 Task: Compose an email with the signature Gabriella Robinson with the subject Request for a podcast and the message I would like to request a meeting to discuss the progress of the project. from softage.1@softage.net to softage.7@softage.net,  softage.1@softage.net and softage.8@softage.net with CC to softage.9@softage.net with an attached document Code_of_conduct.pdf, insert an emoji of sad face Send the email
Action: Mouse moved to (515, 678)
Screenshot: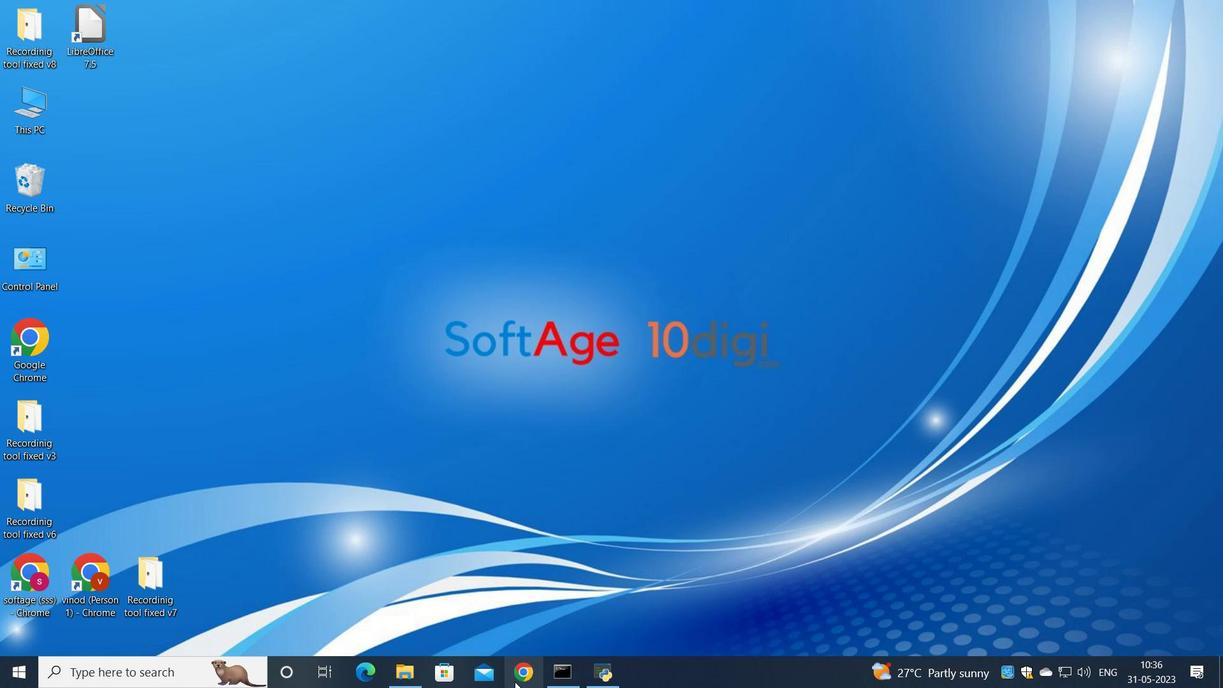 
Action: Mouse pressed left at (515, 678)
Screenshot: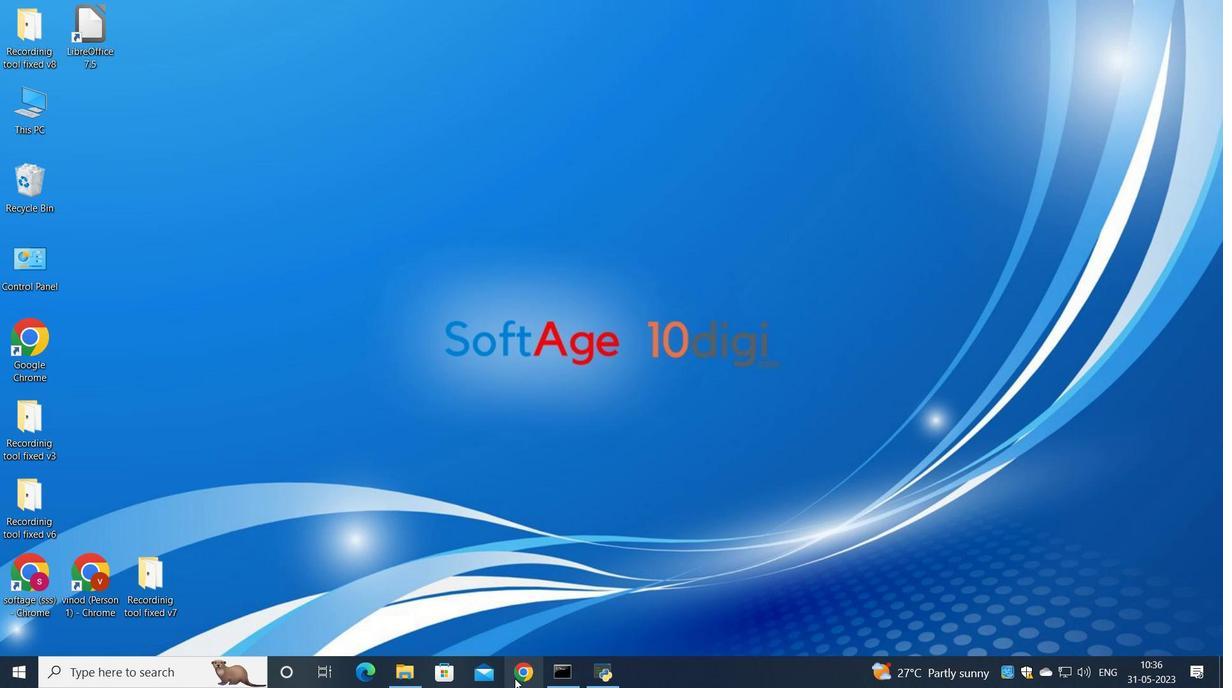 
Action: Mouse moved to (514, 395)
Screenshot: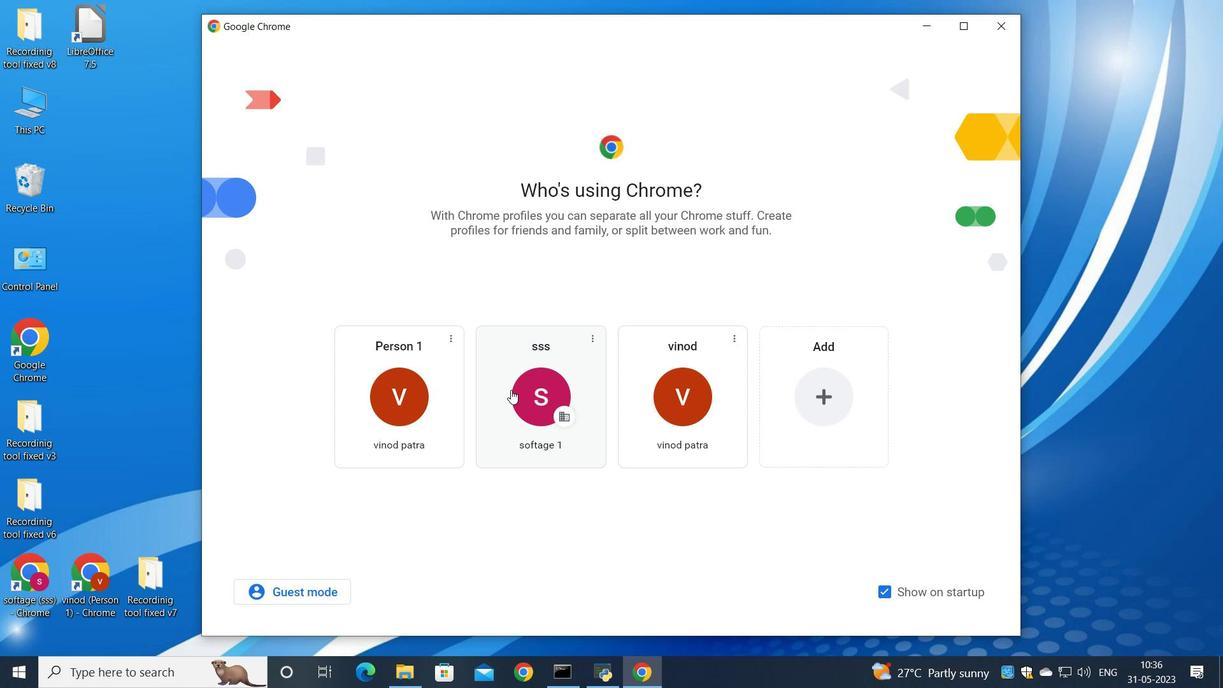 
Action: Mouse pressed left at (514, 395)
Screenshot: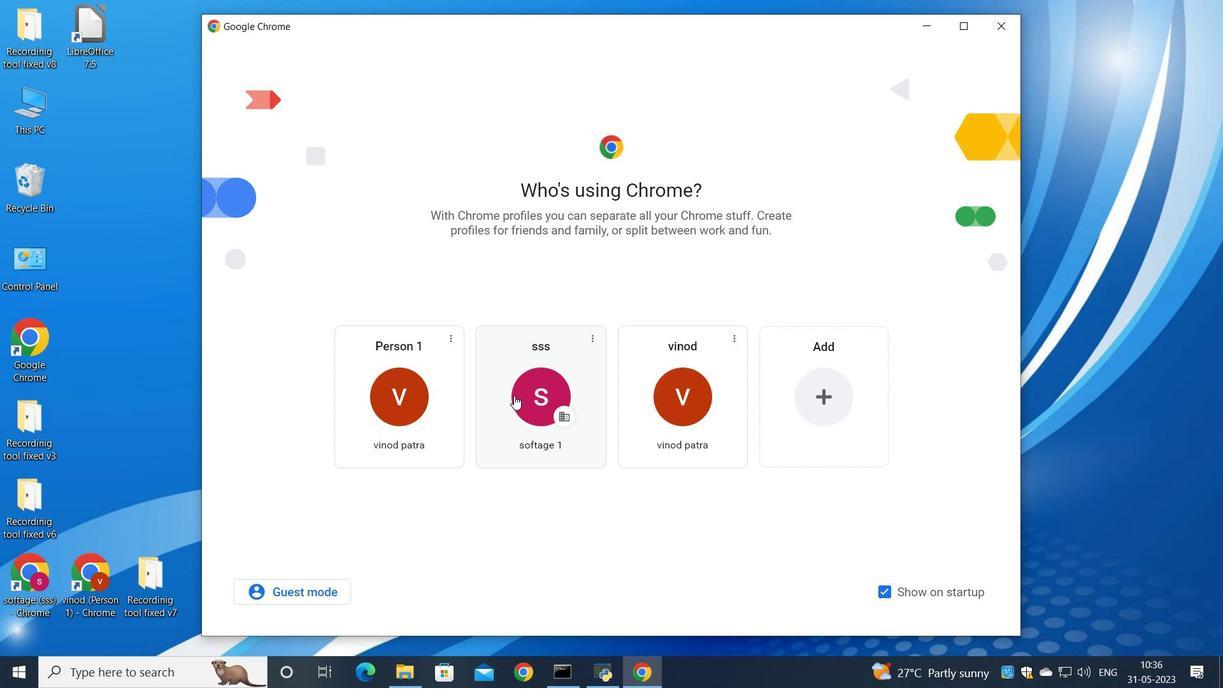 
Action: Mouse moved to (1071, 82)
Screenshot: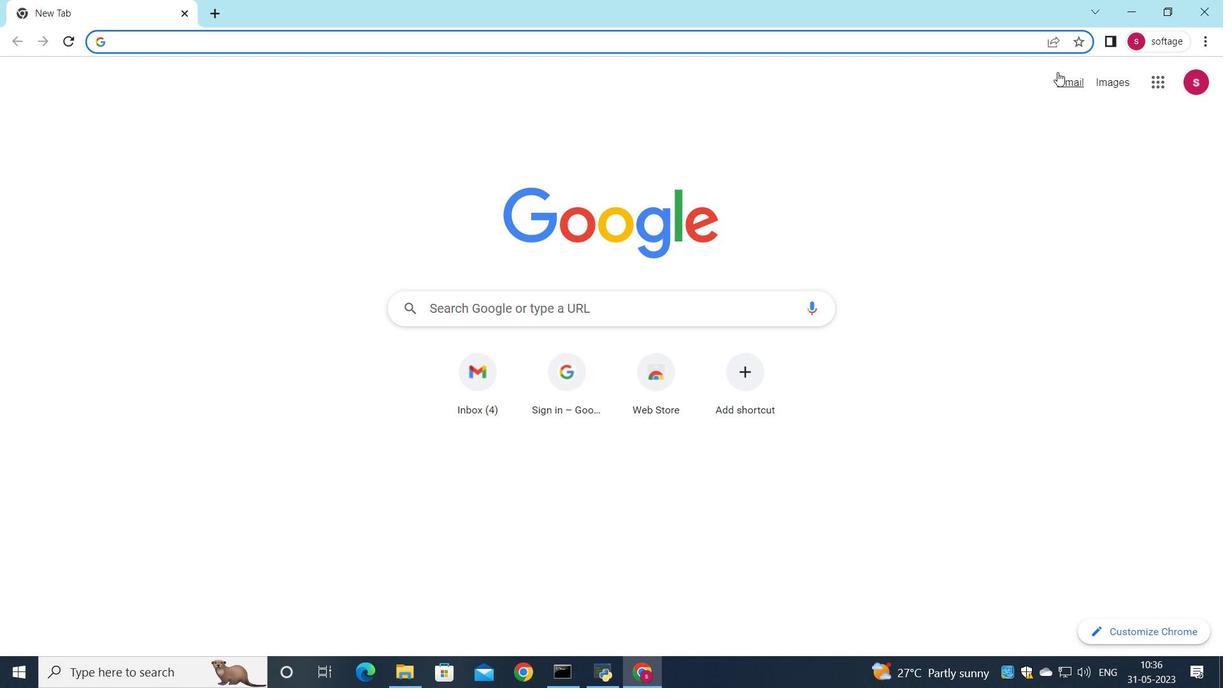
Action: Mouse pressed left at (1071, 82)
Screenshot: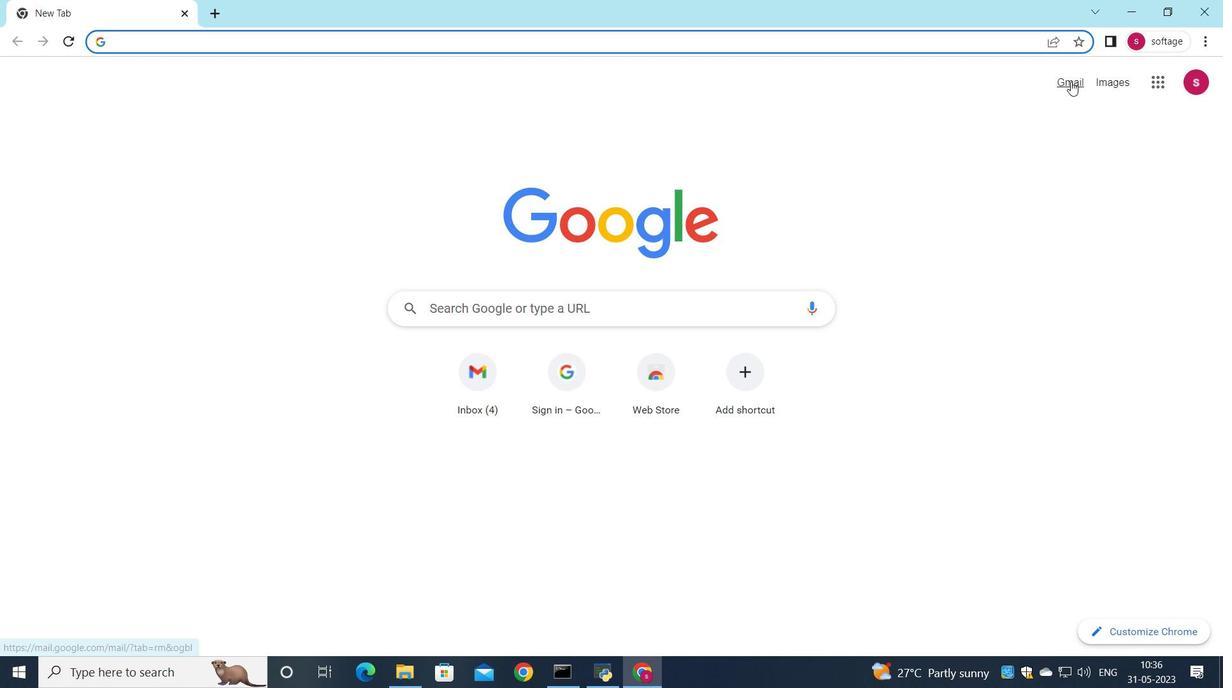 
Action: Mouse moved to (1048, 108)
Screenshot: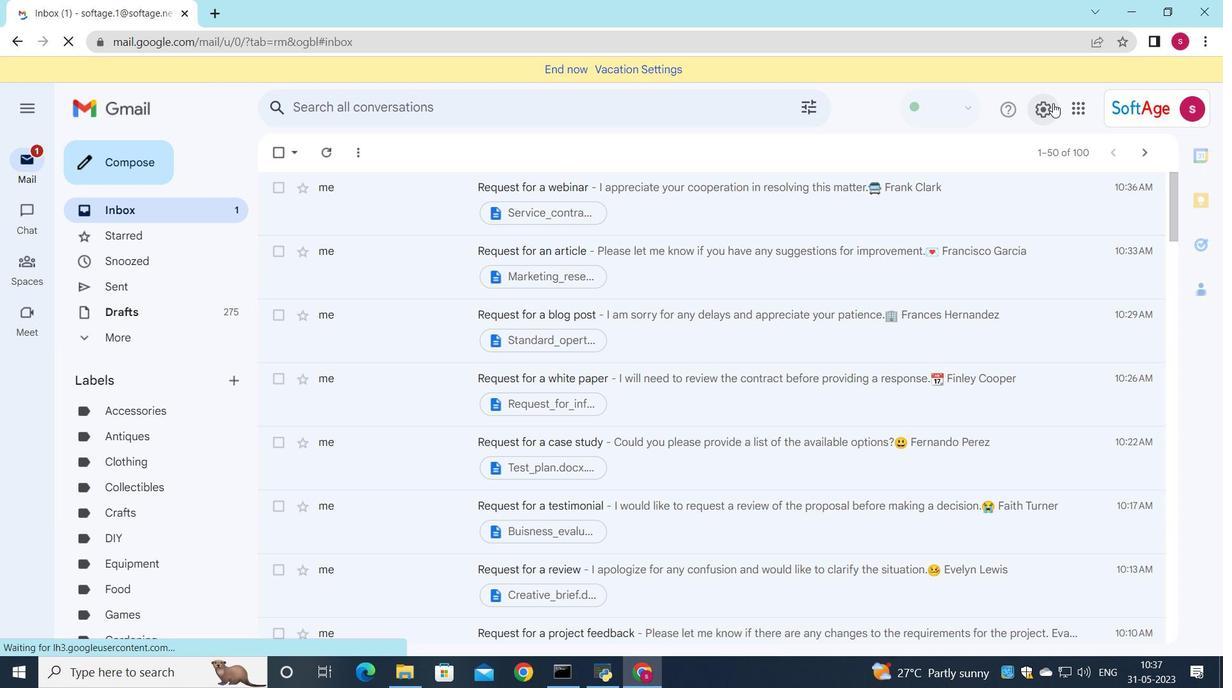 
Action: Mouse pressed left at (1048, 108)
Screenshot: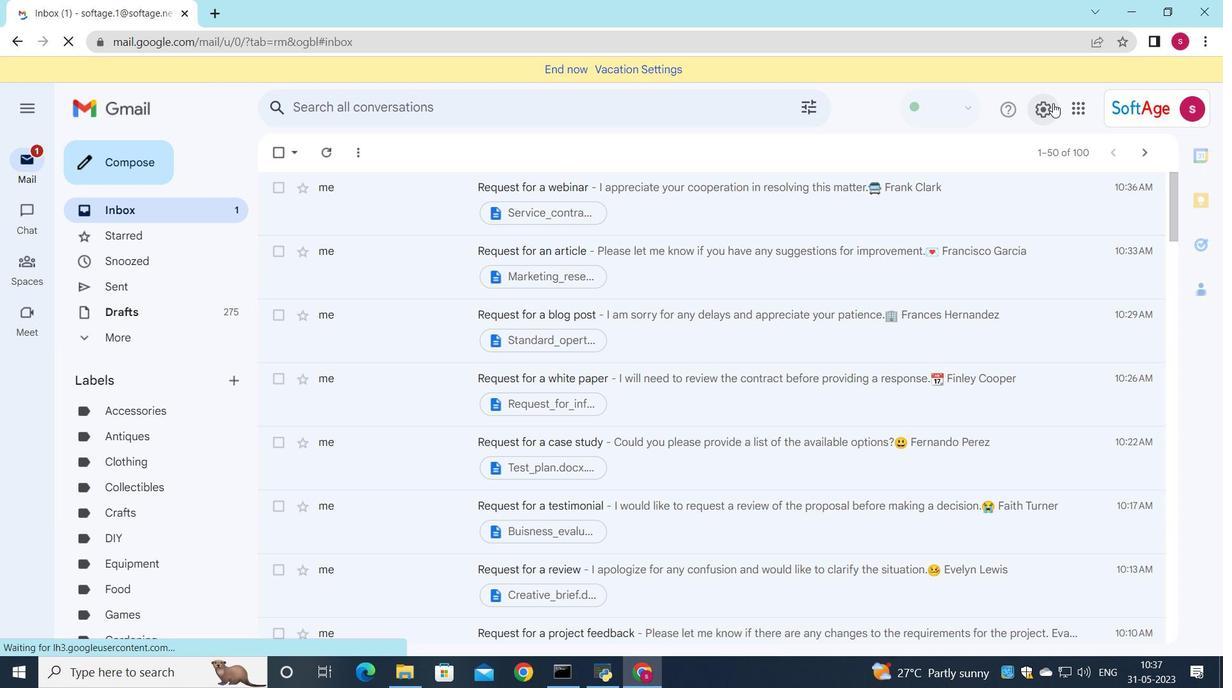 
Action: Mouse moved to (1041, 191)
Screenshot: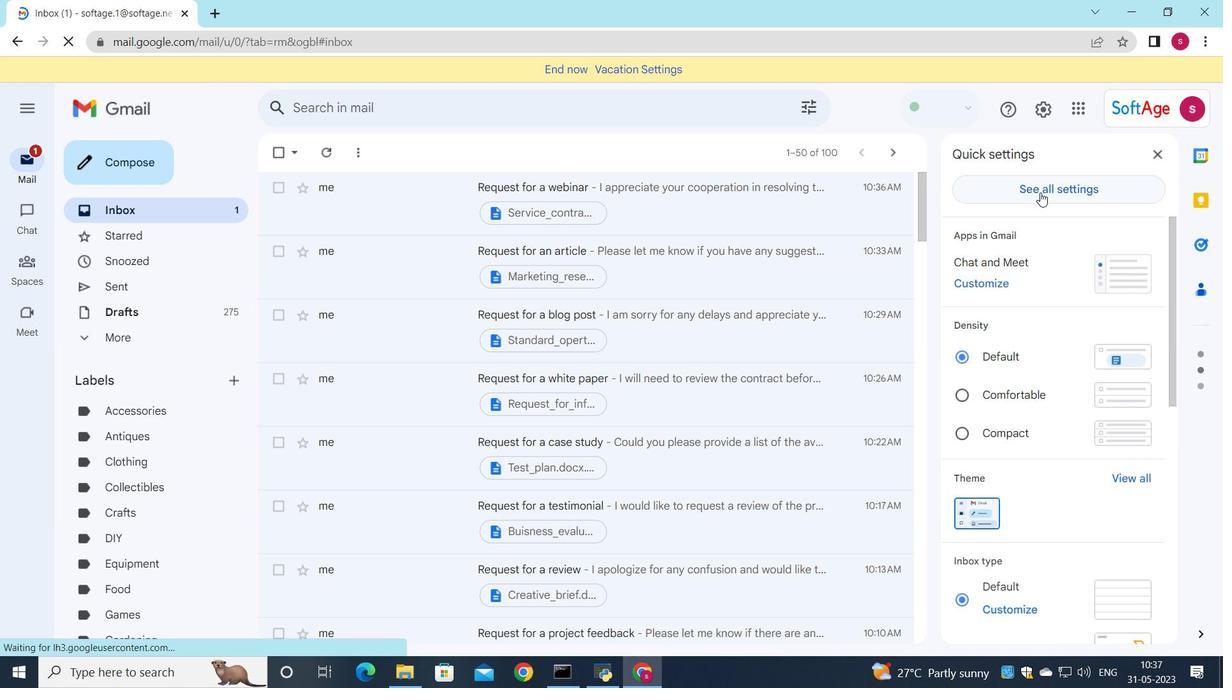 
Action: Mouse pressed left at (1041, 191)
Screenshot: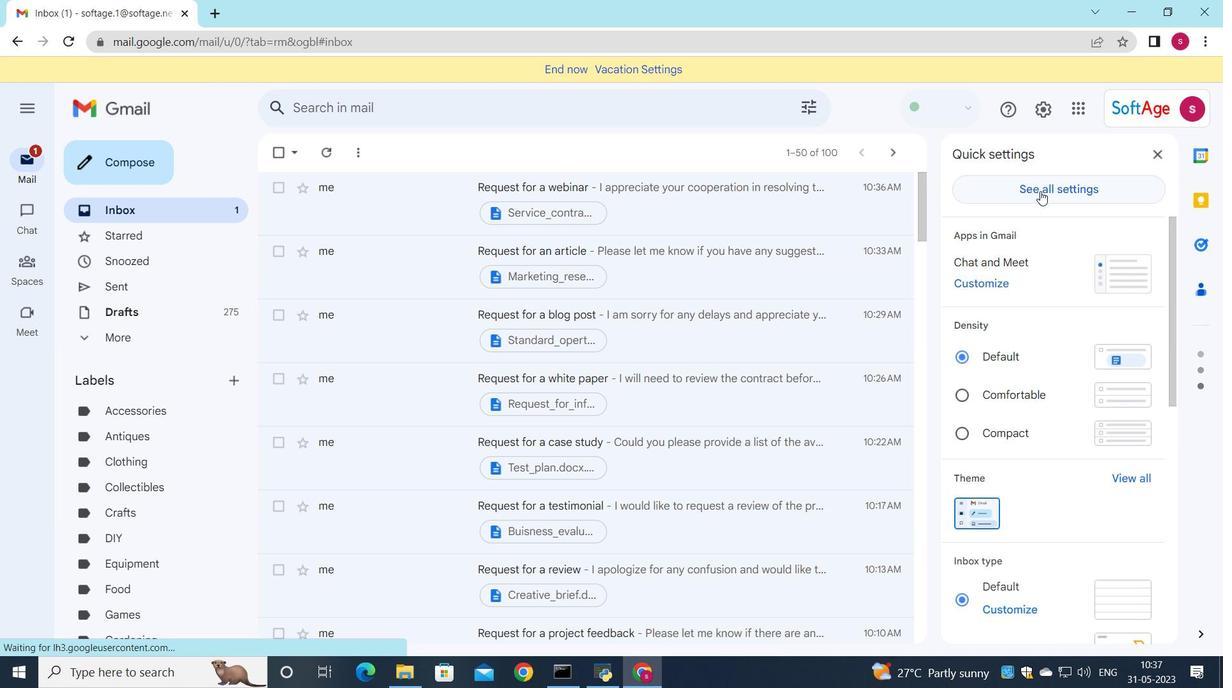 
Action: Mouse moved to (753, 259)
Screenshot: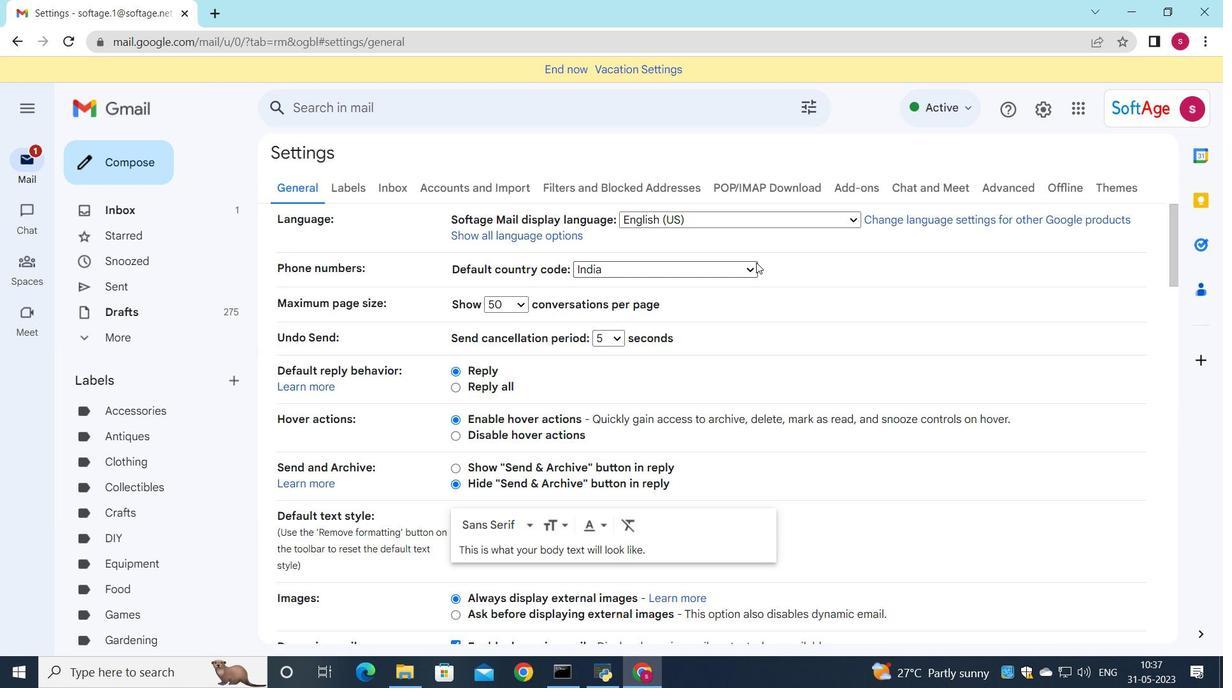 
Action: Mouse scrolled (753, 259) with delta (0, 0)
Screenshot: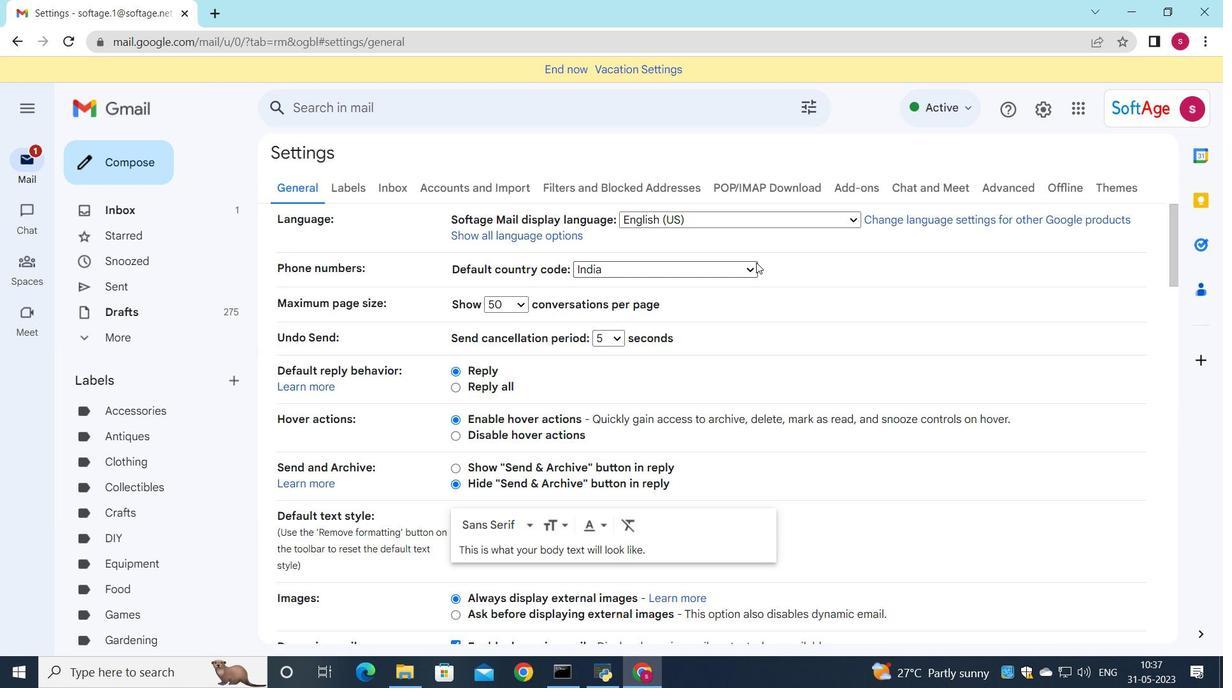 
Action: Mouse scrolled (753, 259) with delta (0, 0)
Screenshot: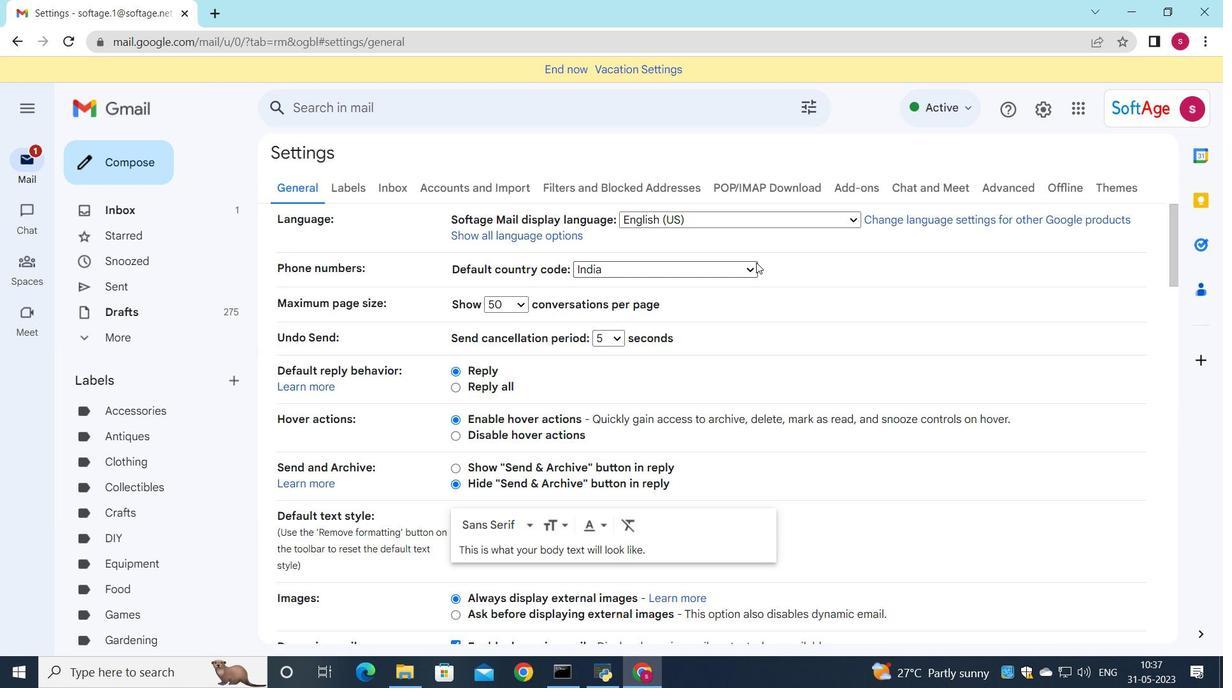 
Action: Mouse scrolled (753, 259) with delta (0, 0)
Screenshot: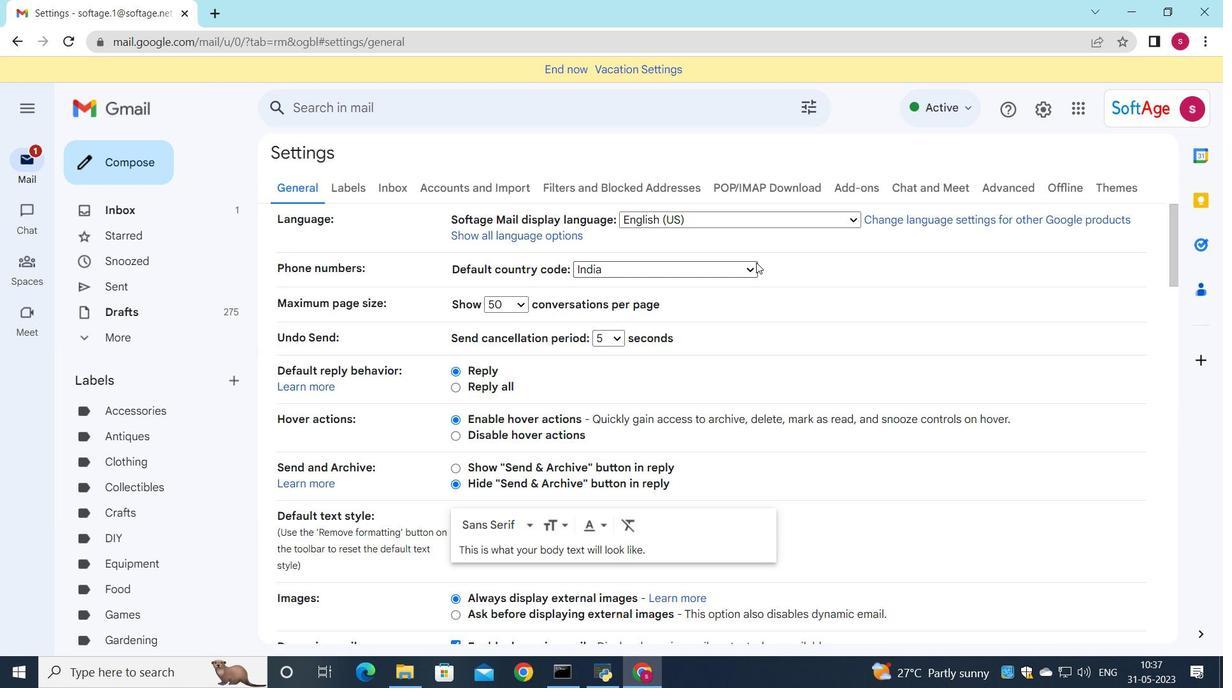 
Action: Mouse moved to (753, 259)
Screenshot: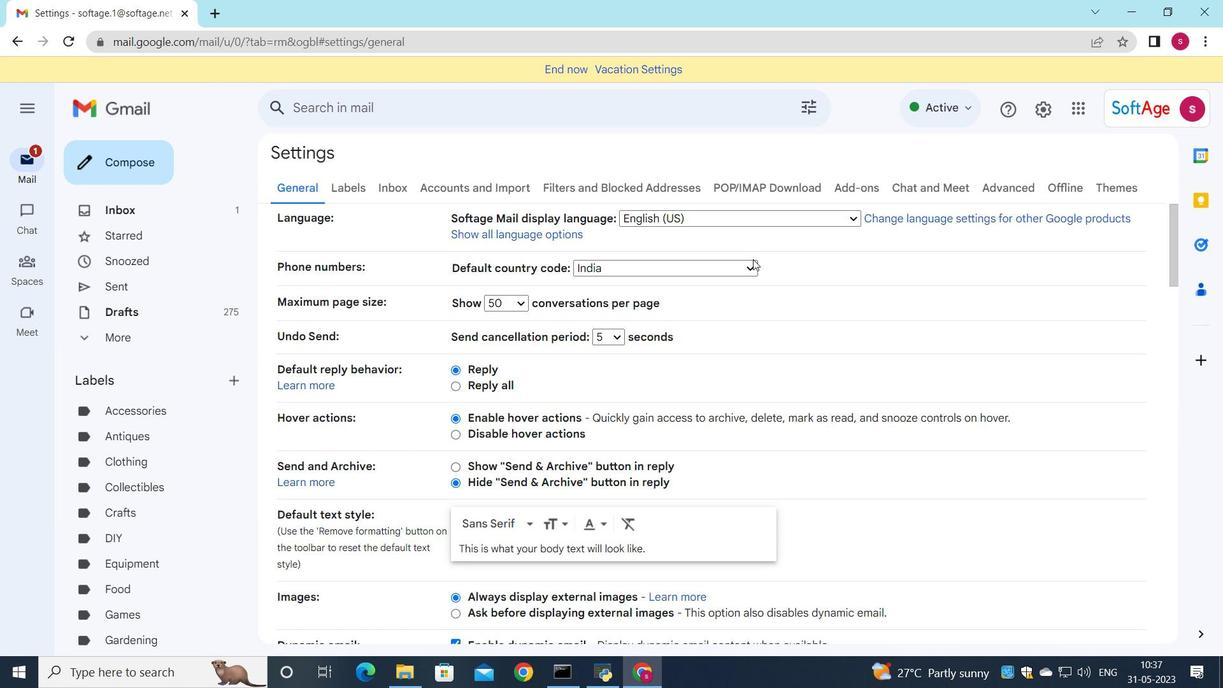 
Action: Mouse scrolled (753, 259) with delta (0, 0)
Screenshot: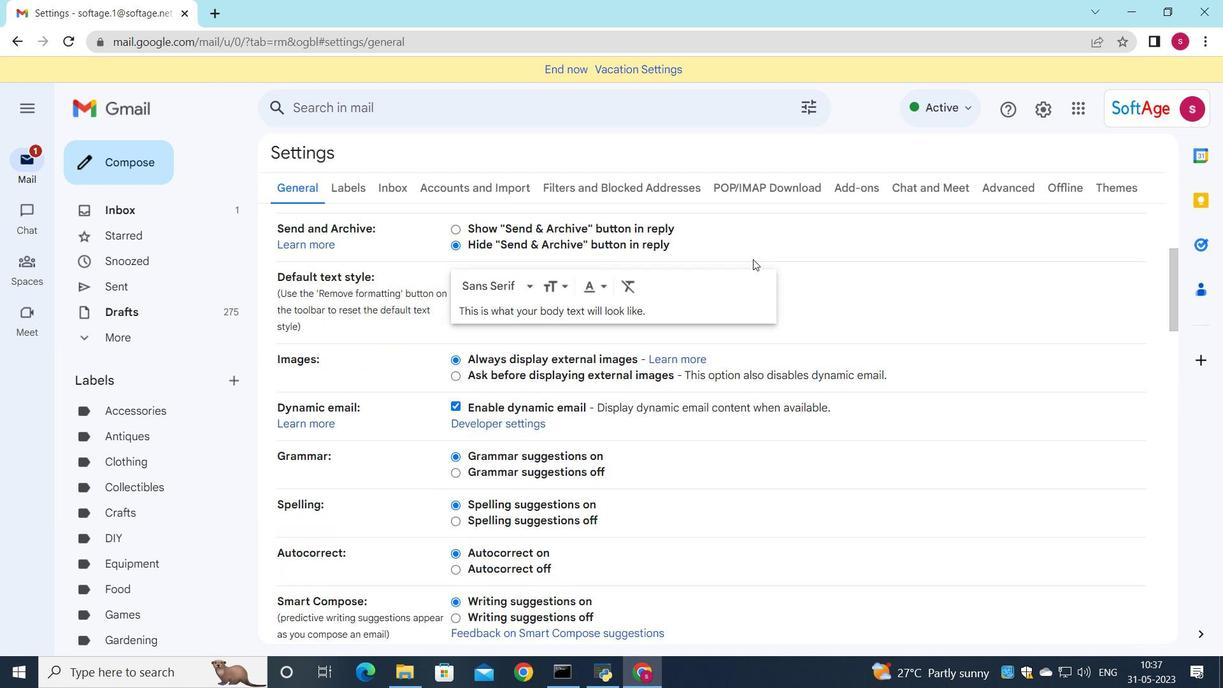 
Action: Mouse scrolled (753, 259) with delta (0, 0)
Screenshot: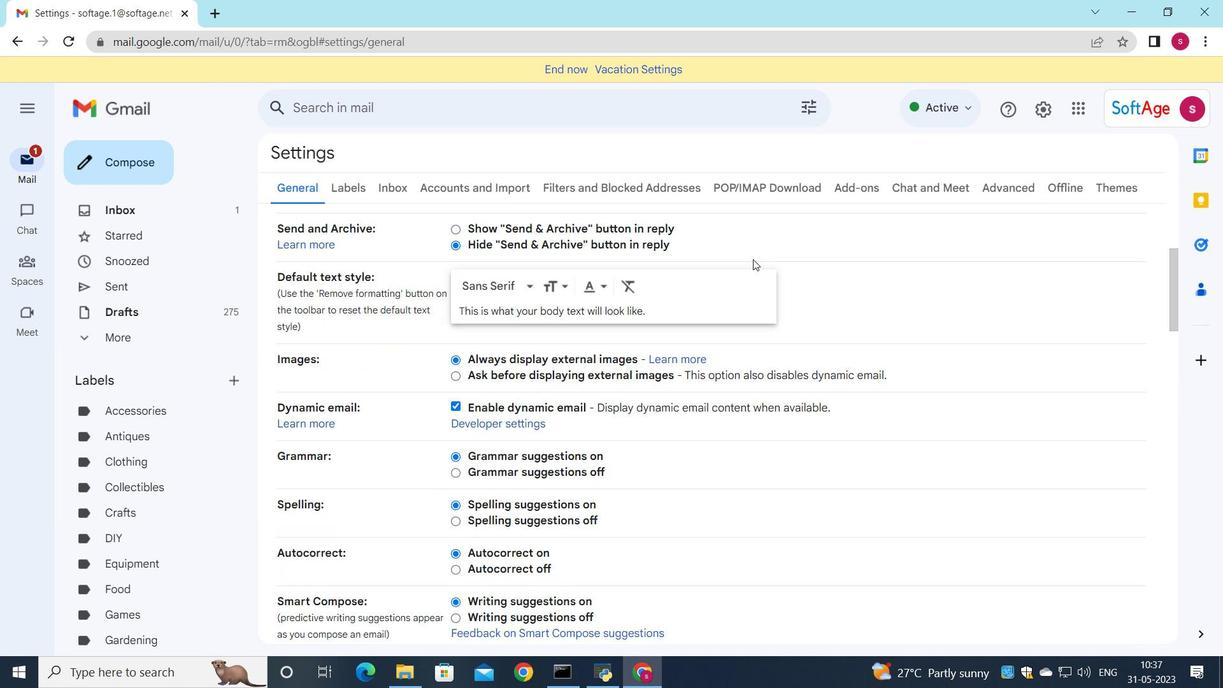 
Action: Mouse scrolled (753, 259) with delta (0, 0)
Screenshot: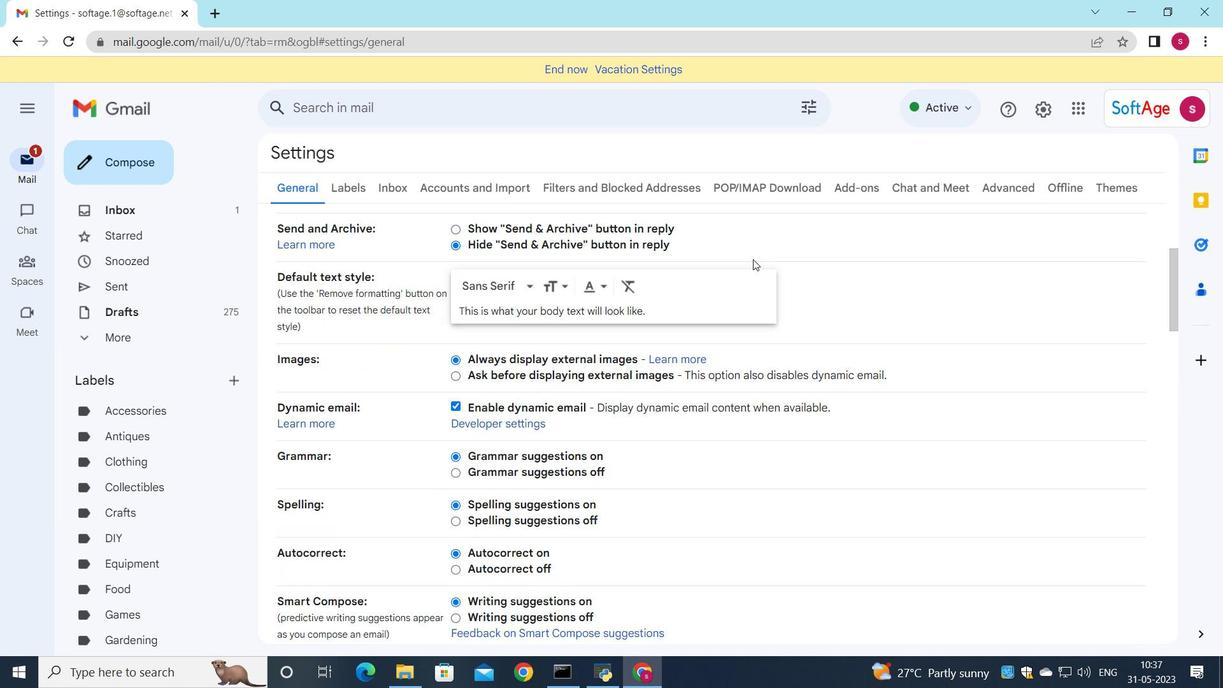 
Action: Mouse scrolled (753, 259) with delta (0, 0)
Screenshot: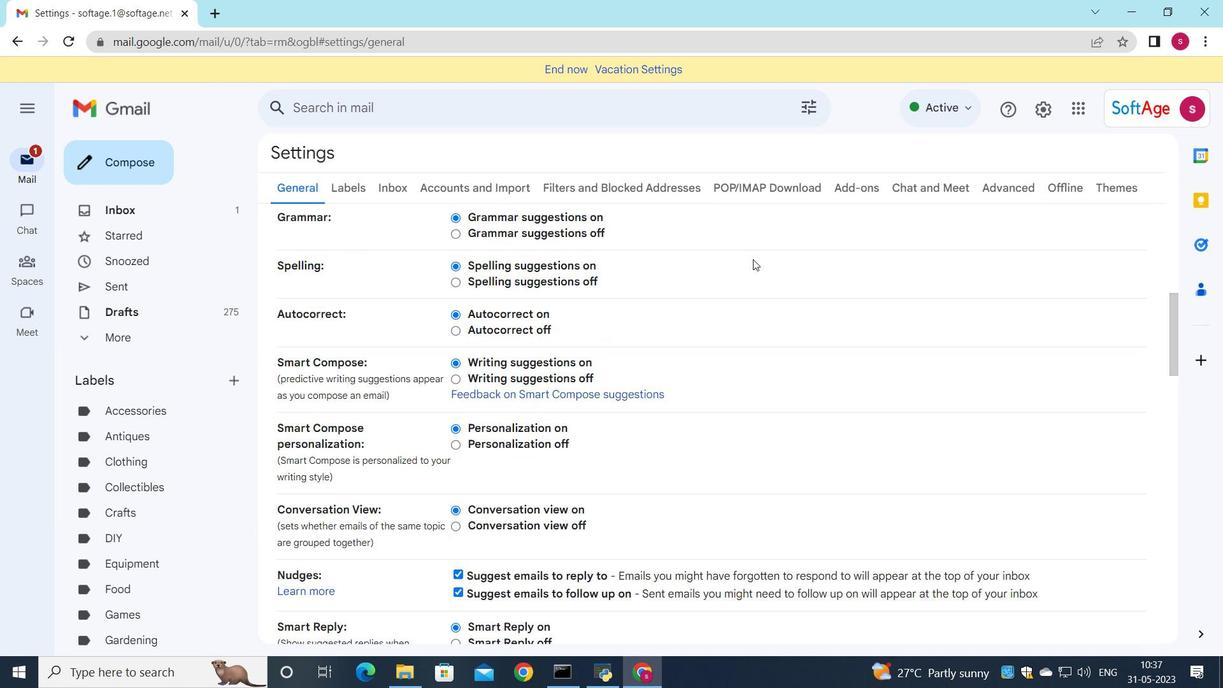 
Action: Mouse scrolled (753, 259) with delta (0, 0)
Screenshot: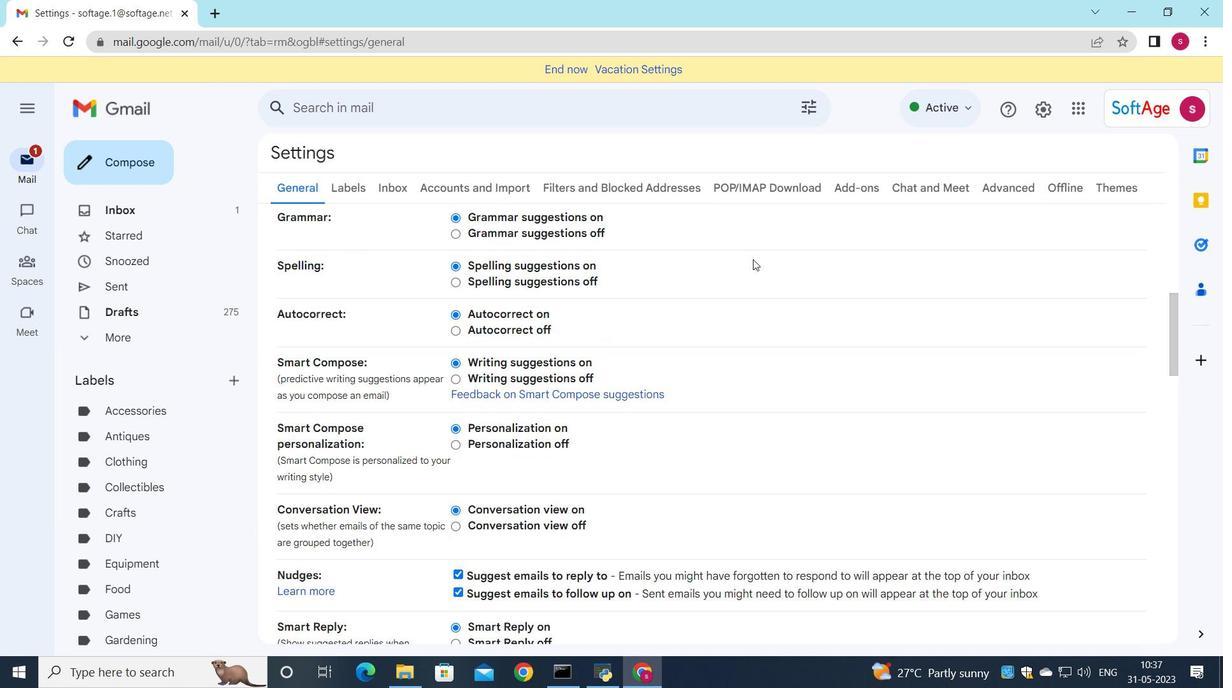 
Action: Mouse scrolled (753, 259) with delta (0, 0)
Screenshot: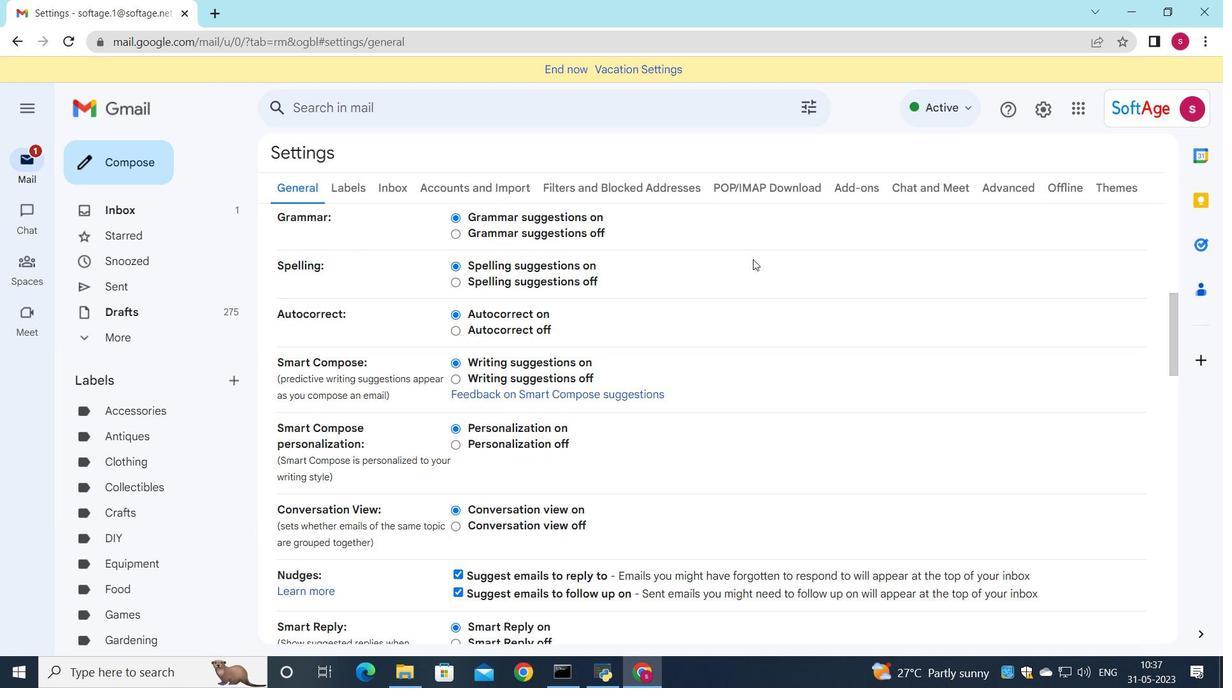 
Action: Mouse moved to (765, 274)
Screenshot: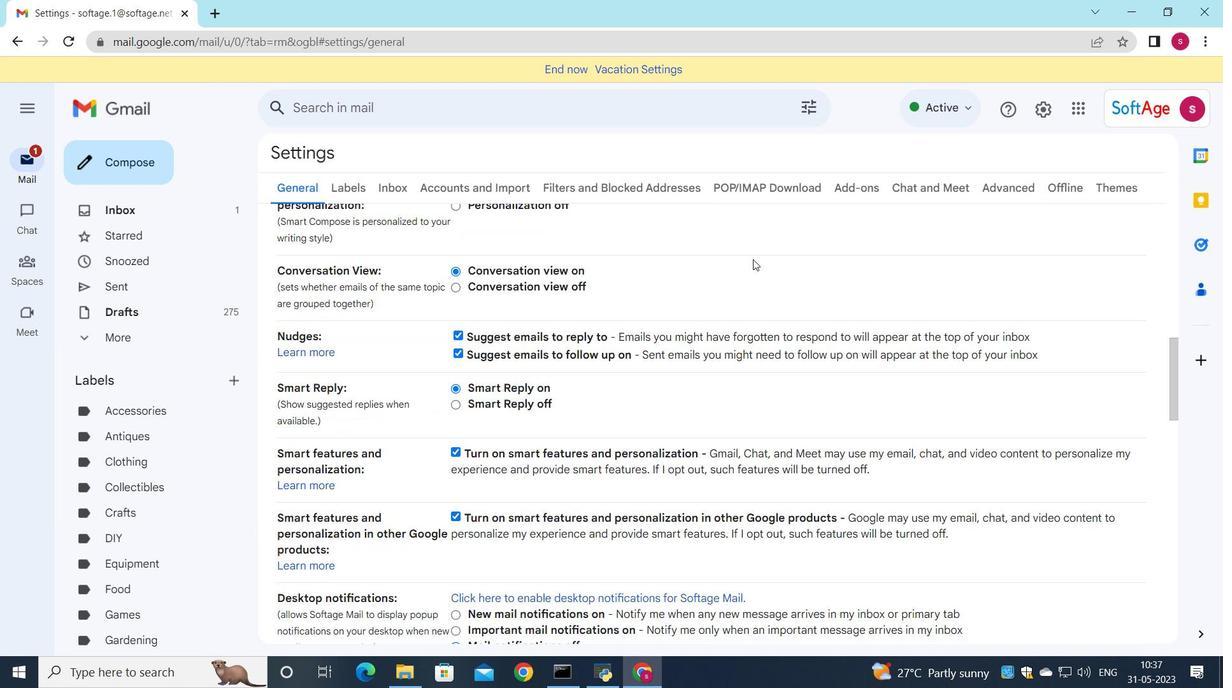 
Action: Mouse scrolled (765, 274) with delta (0, 0)
Screenshot: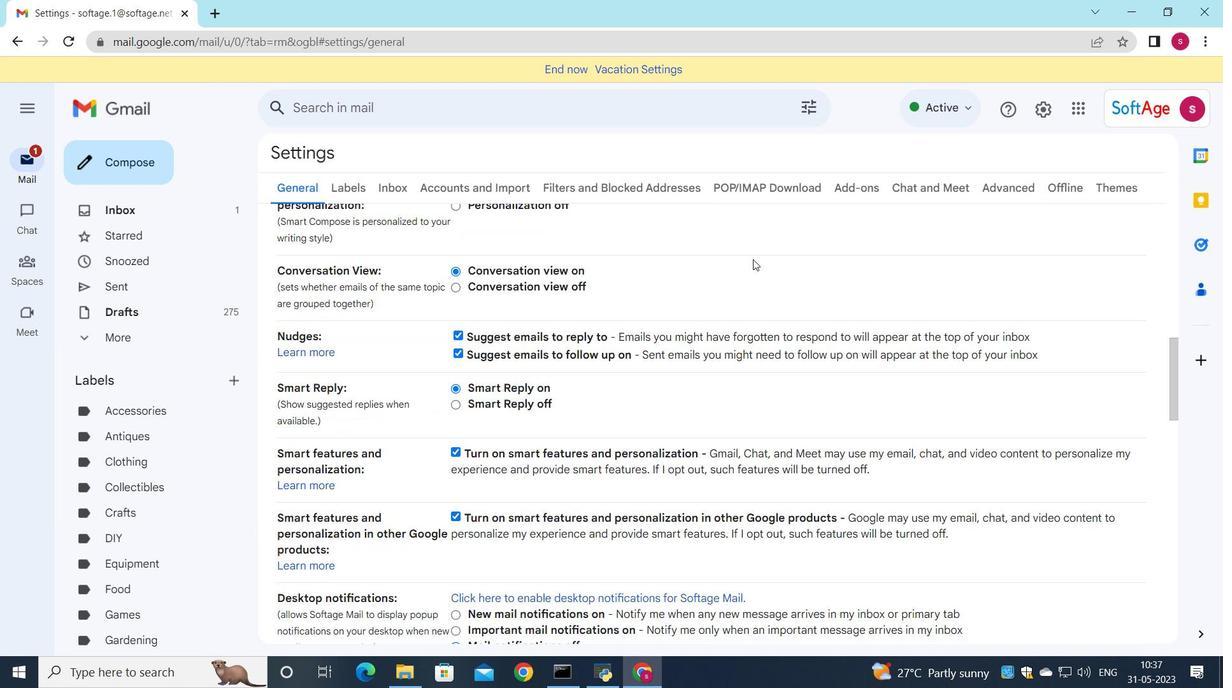 
Action: Mouse moved to (768, 280)
Screenshot: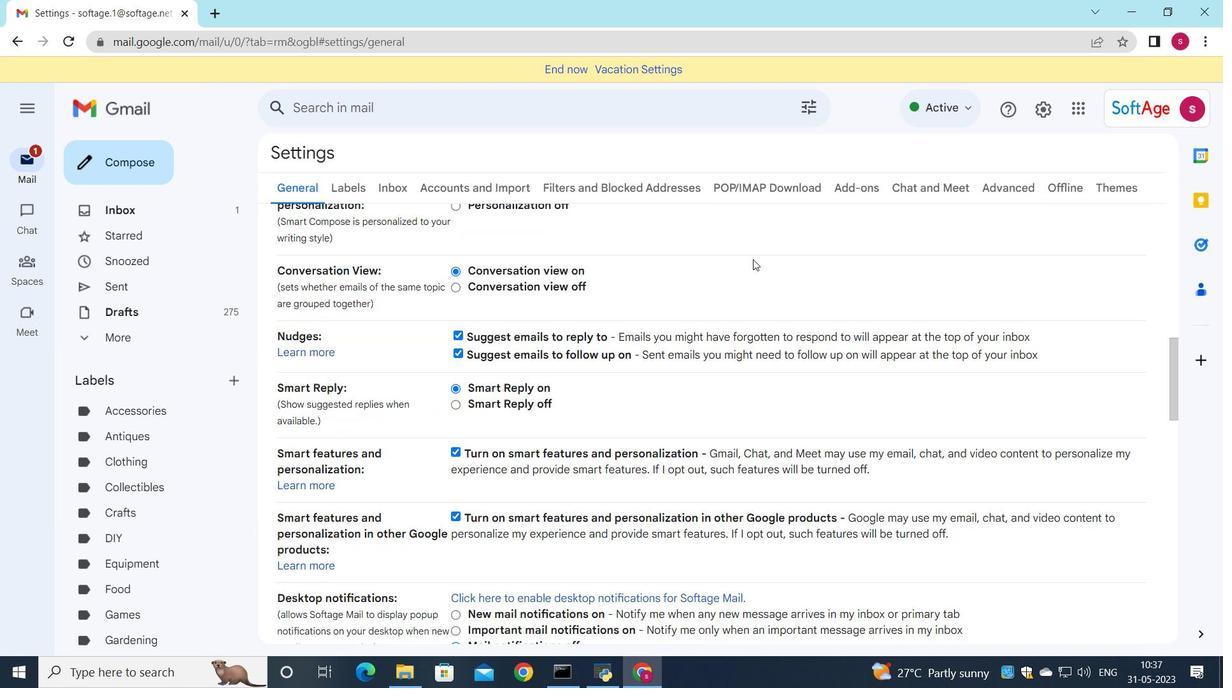 
Action: Mouse scrolled (768, 279) with delta (0, 0)
Screenshot: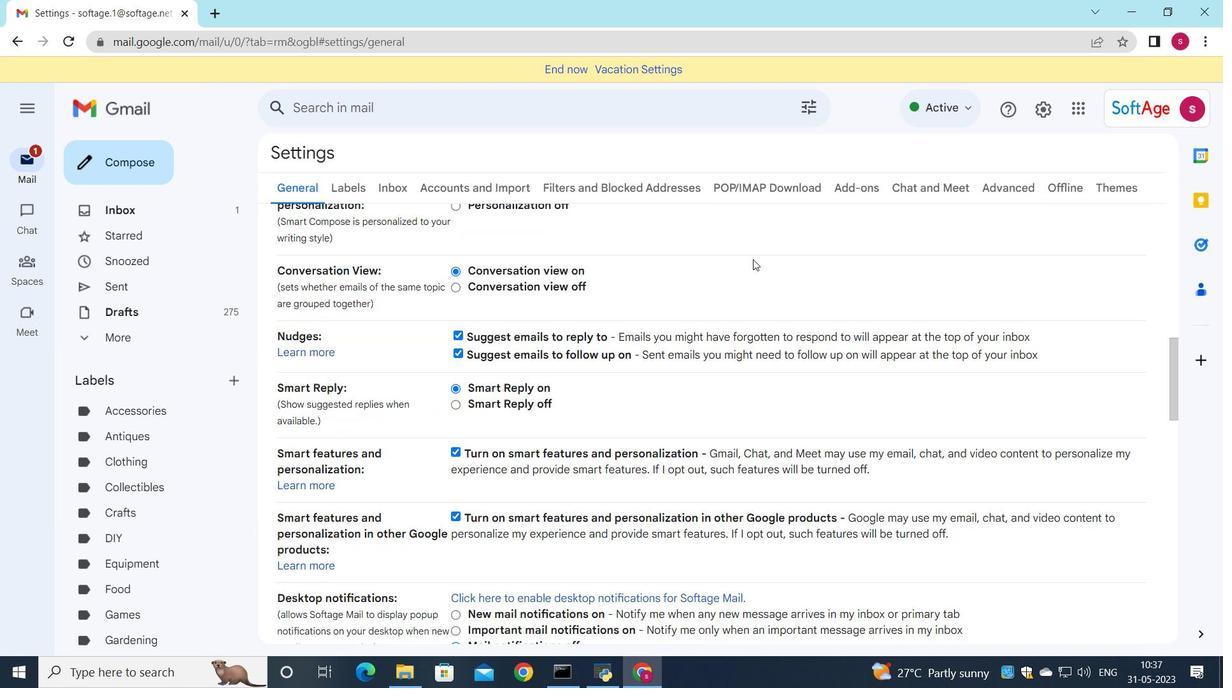 
Action: Mouse moved to (769, 289)
Screenshot: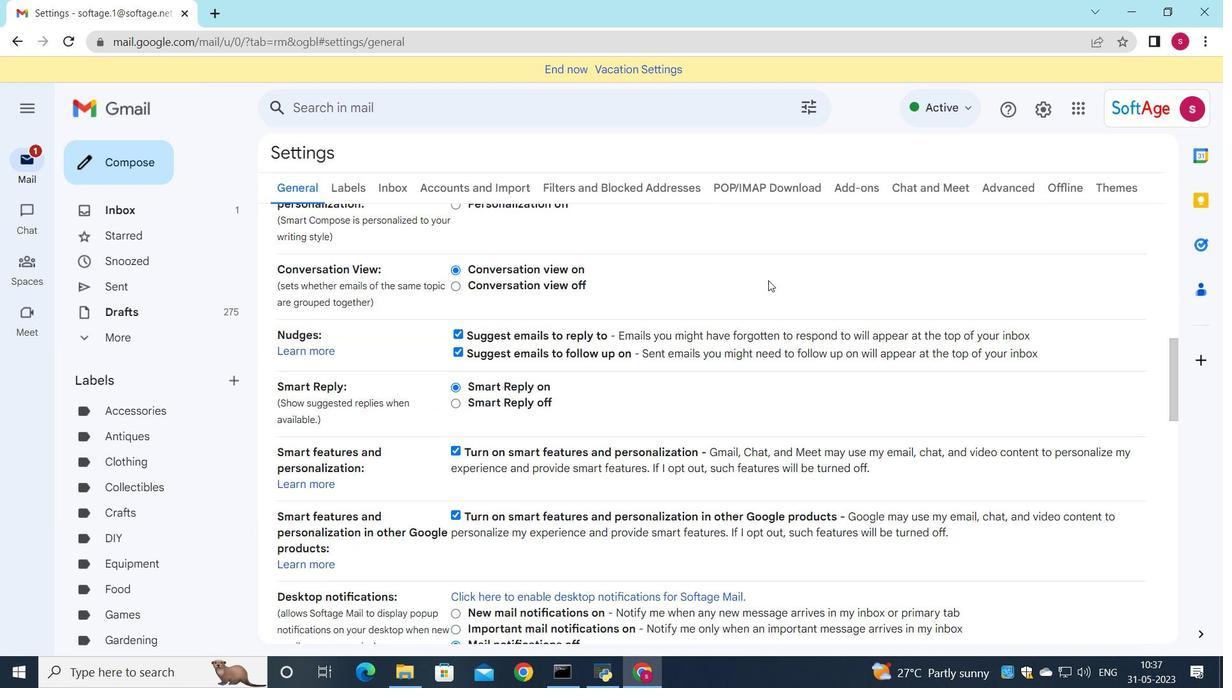 
Action: Mouse scrolled (769, 289) with delta (0, 0)
Screenshot: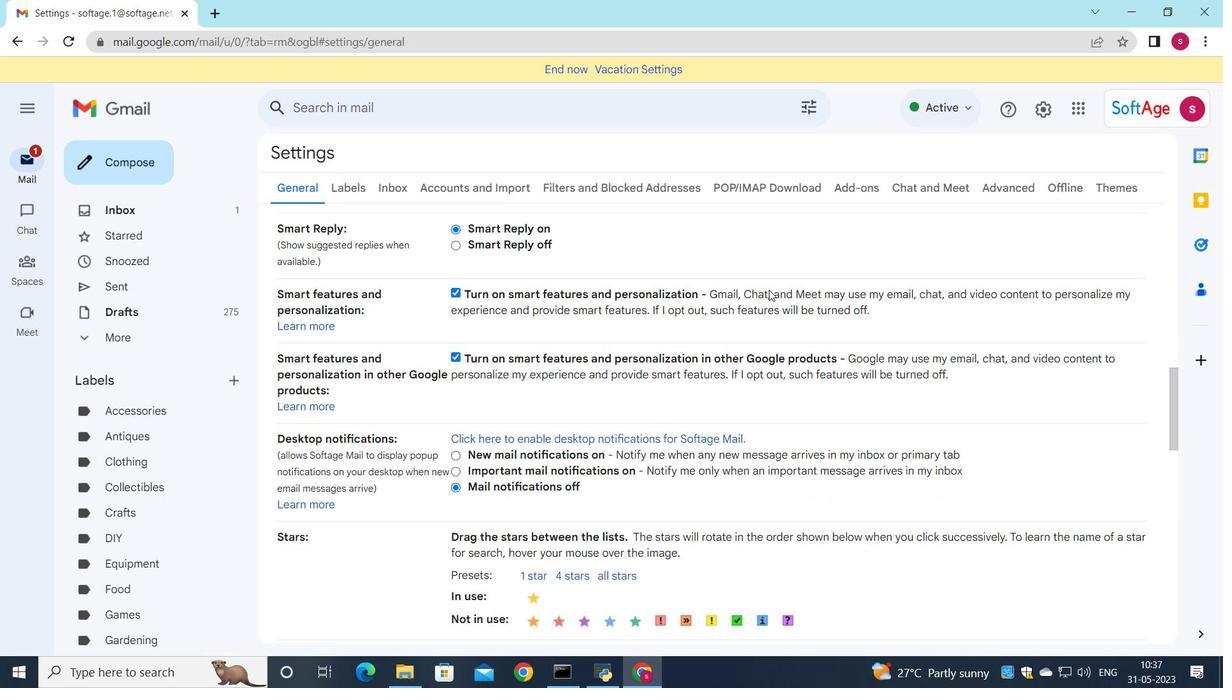 
Action: Mouse scrolled (769, 289) with delta (0, 0)
Screenshot: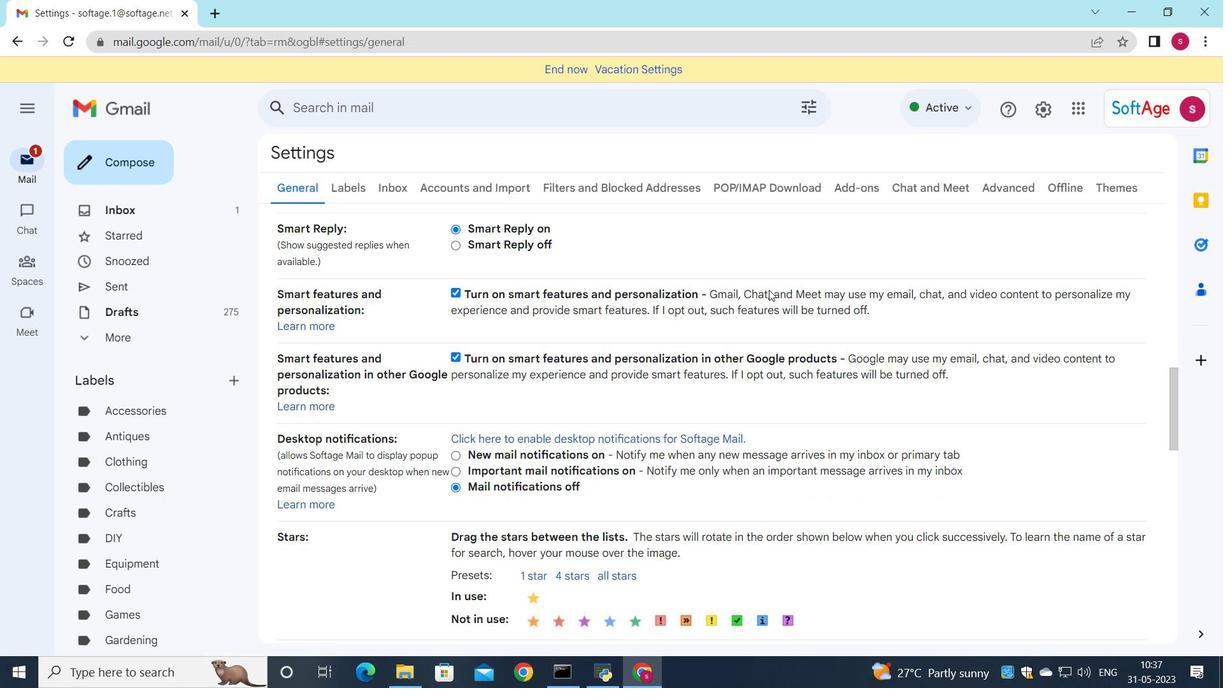 
Action: Mouse scrolled (769, 289) with delta (0, 0)
Screenshot: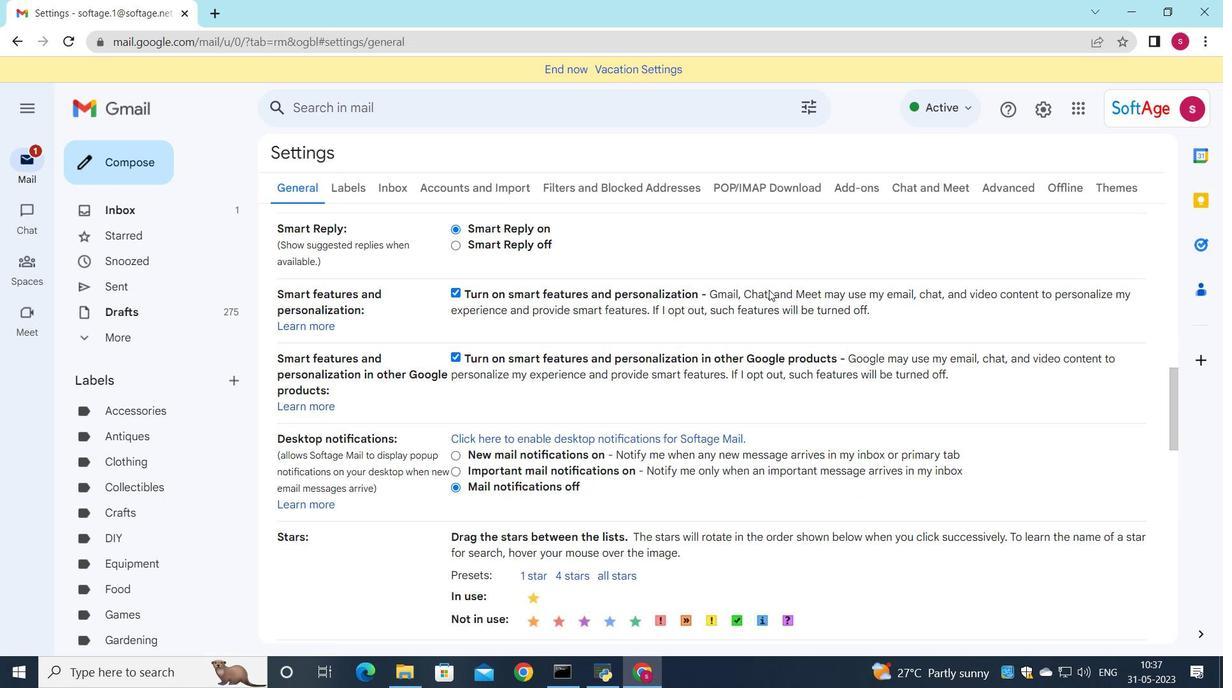 
Action: Mouse moved to (776, 300)
Screenshot: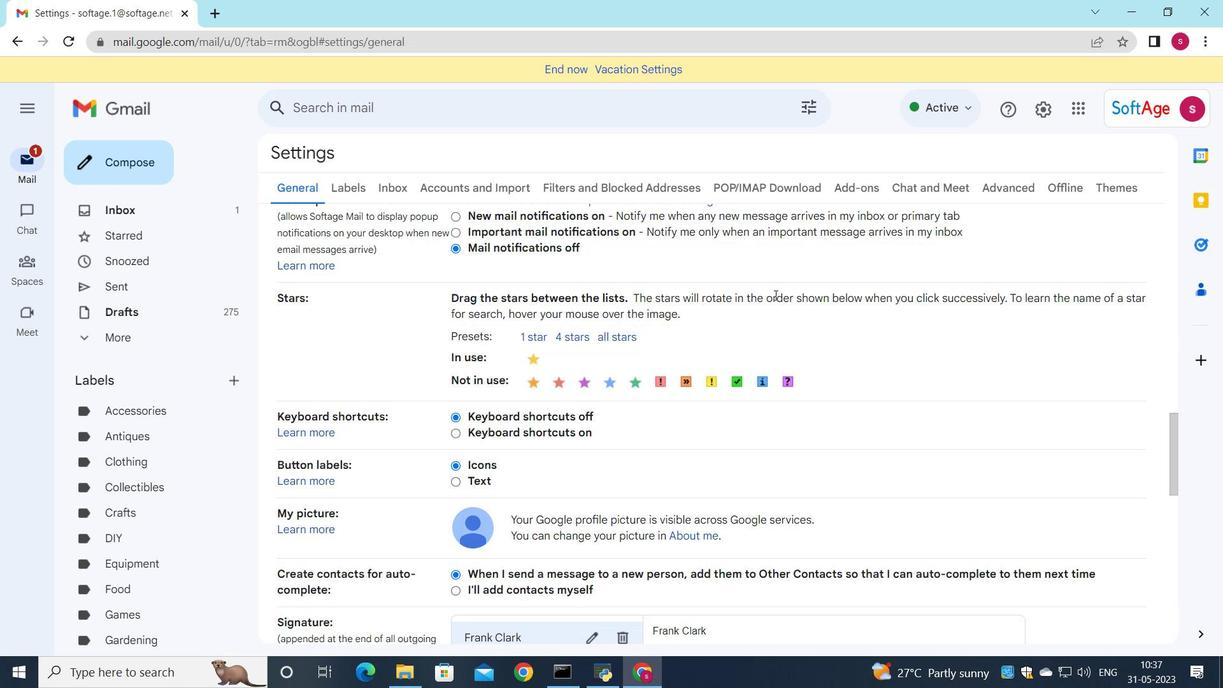 
Action: Mouse scrolled (776, 299) with delta (0, 0)
Screenshot: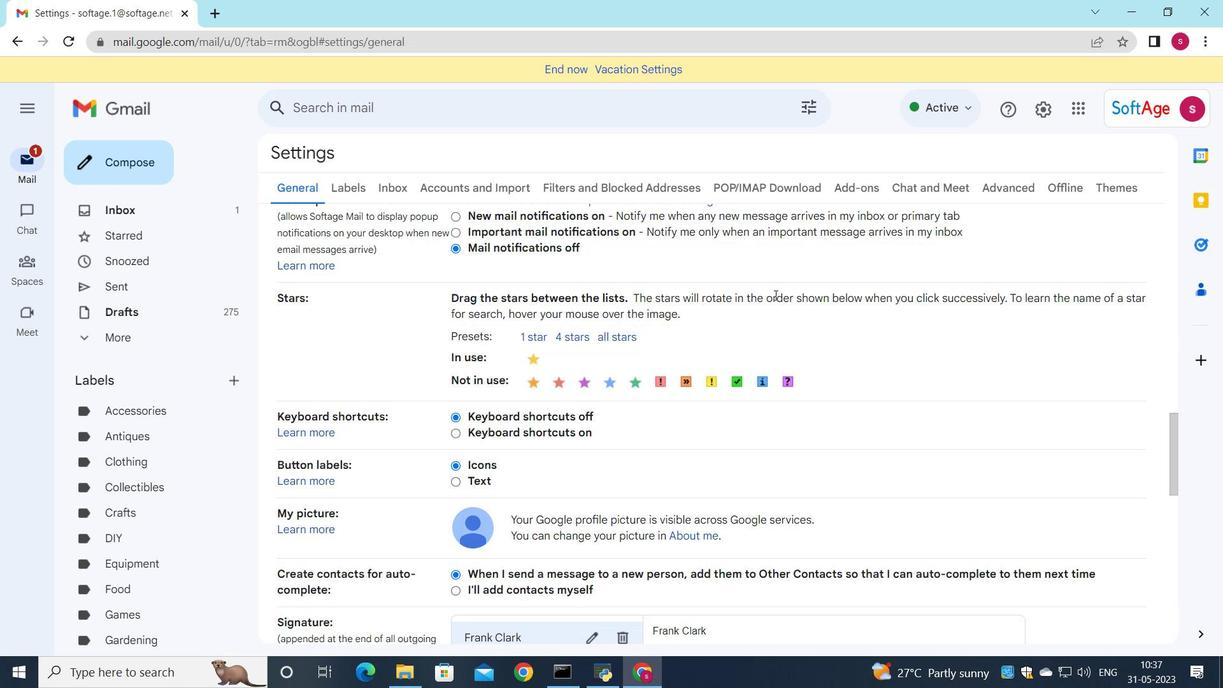 
Action: Mouse moved to (776, 303)
Screenshot: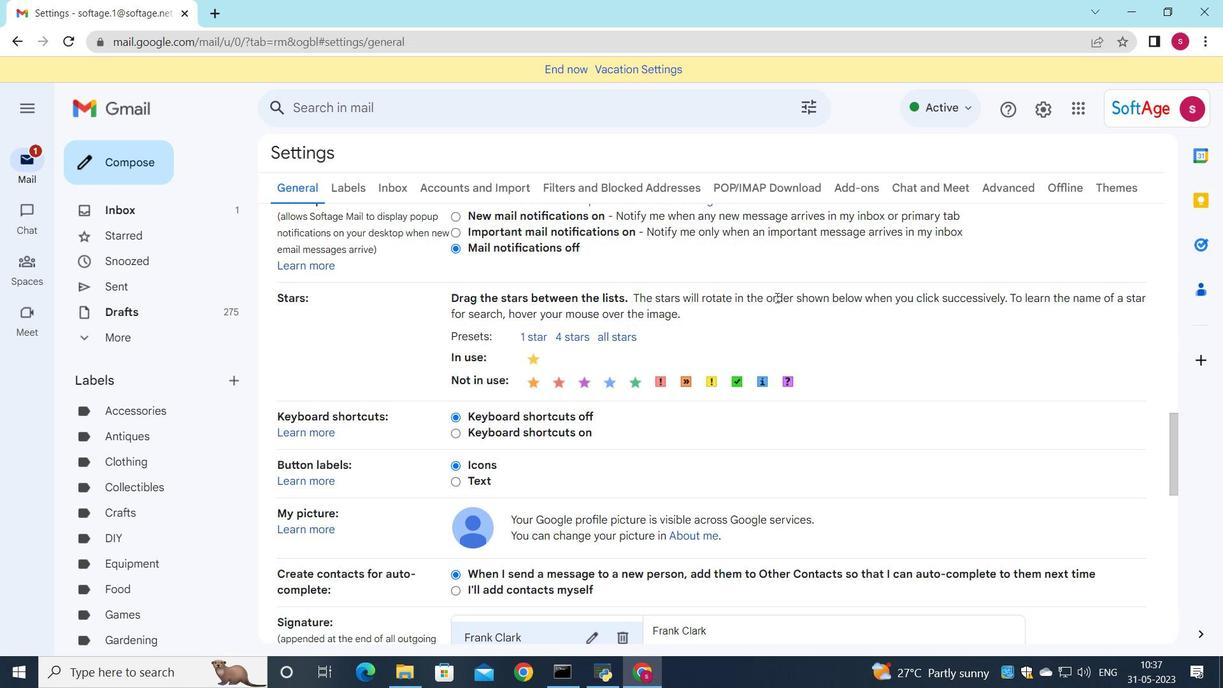 
Action: Mouse scrolled (776, 301) with delta (0, 0)
Screenshot: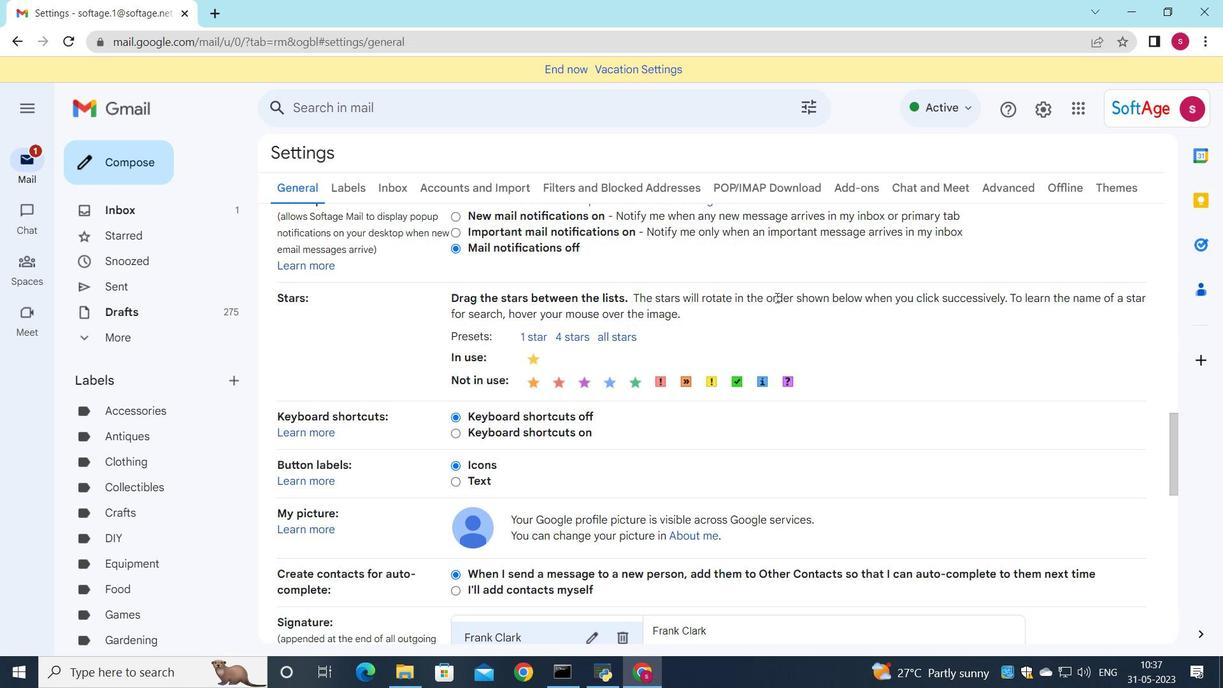 
Action: Mouse moved to (777, 304)
Screenshot: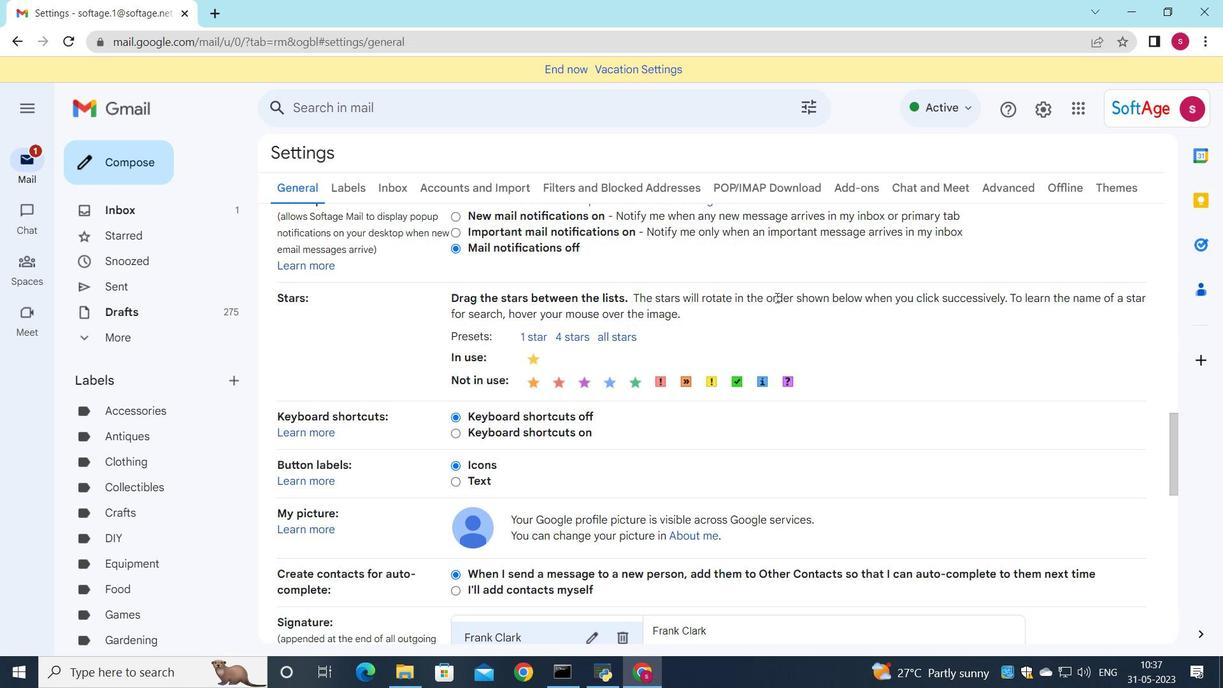 
Action: Mouse scrolled (776, 302) with delta (0, 0)
Screenshot: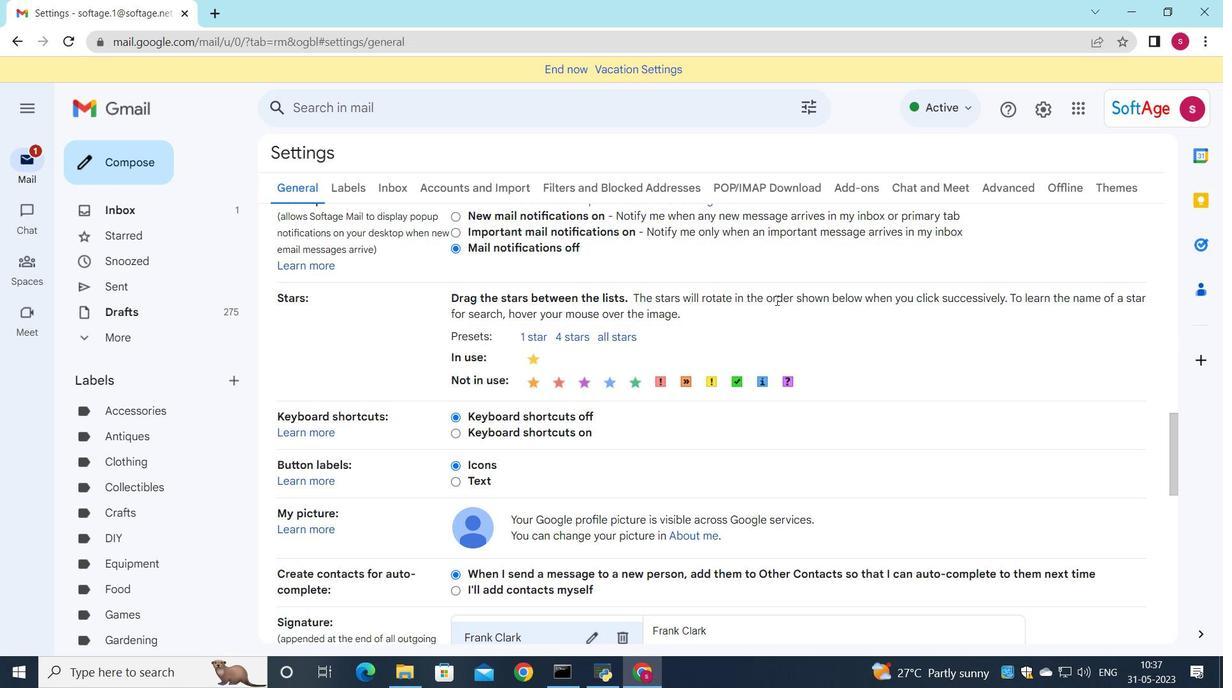 
Action: Mouse moved to (615, 402)
Screenshot: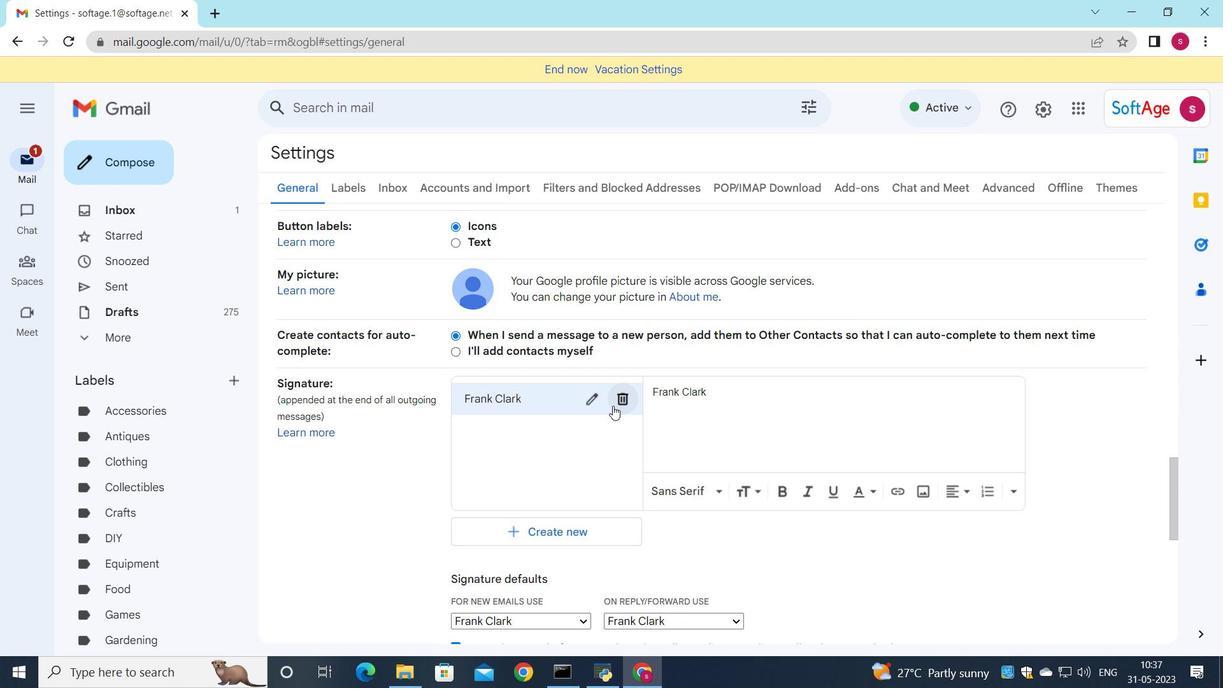 
Action: Mouse pressed left at (615, 402)
Screenshot: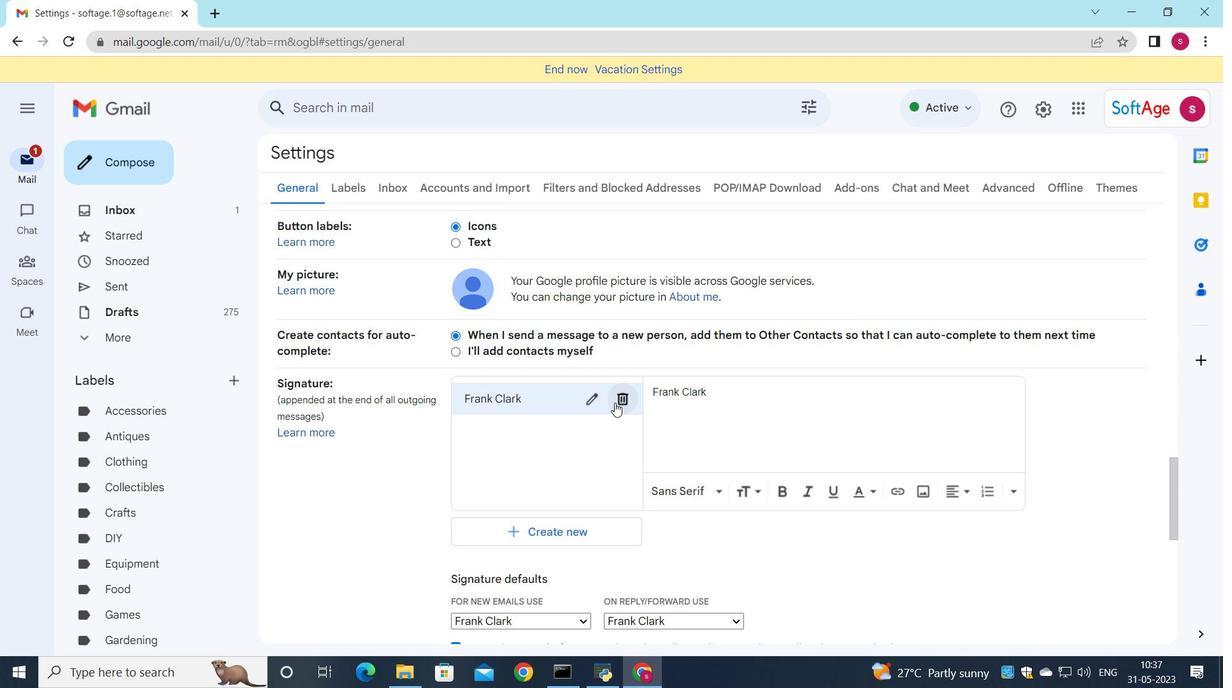 
Action: Mouse moved to (742, 396)
Screenshot: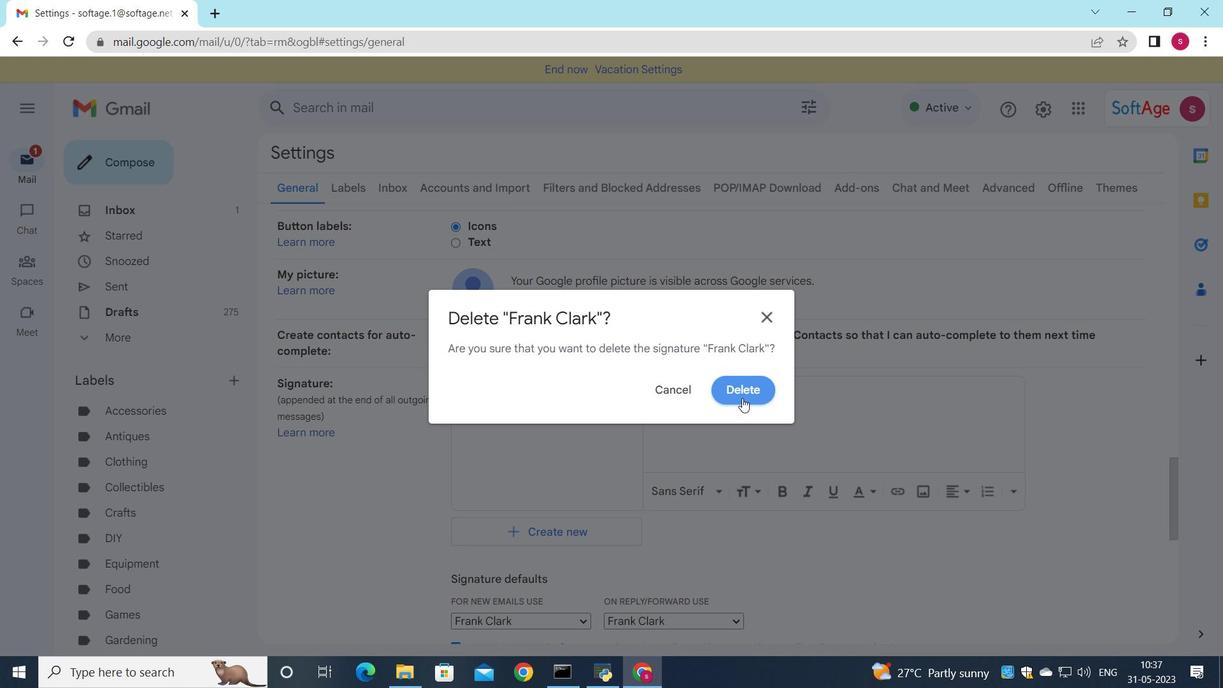 
Action: Mouse pressed left at (742, 396)
Screenshot: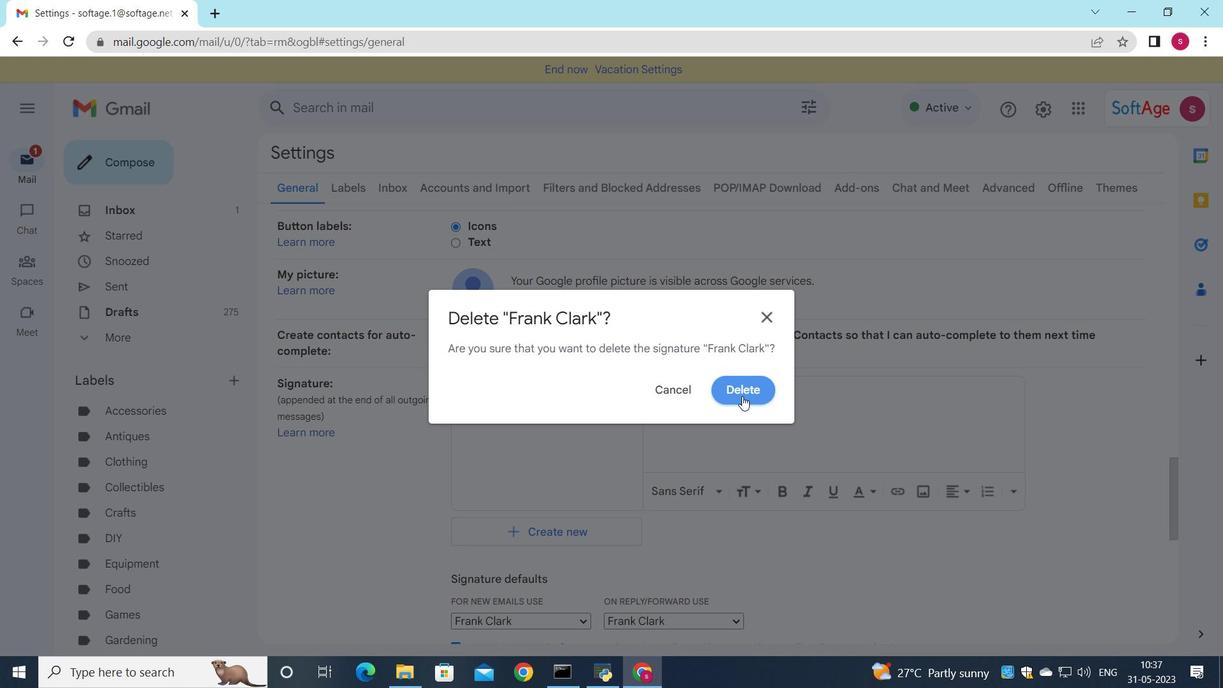 
Action: Mouse moved to (799, 358)
Screenshot: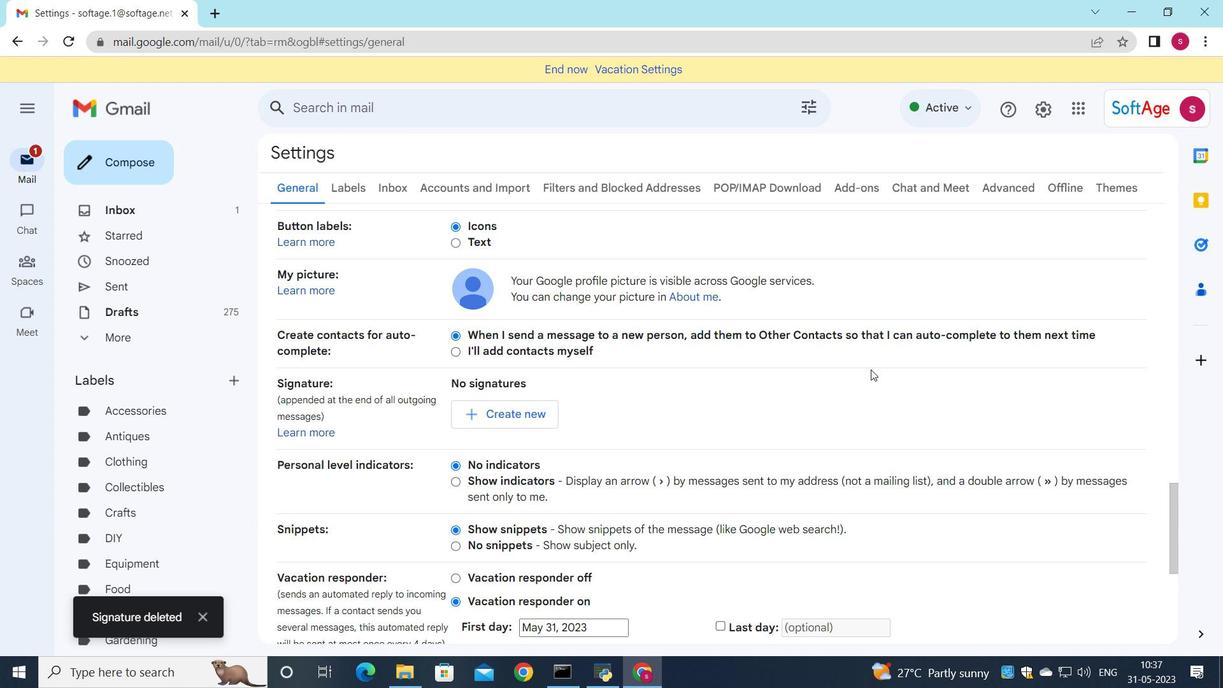 
Action: Mouse scrolled (799, 357) with delta (0, 0)
Screenshot: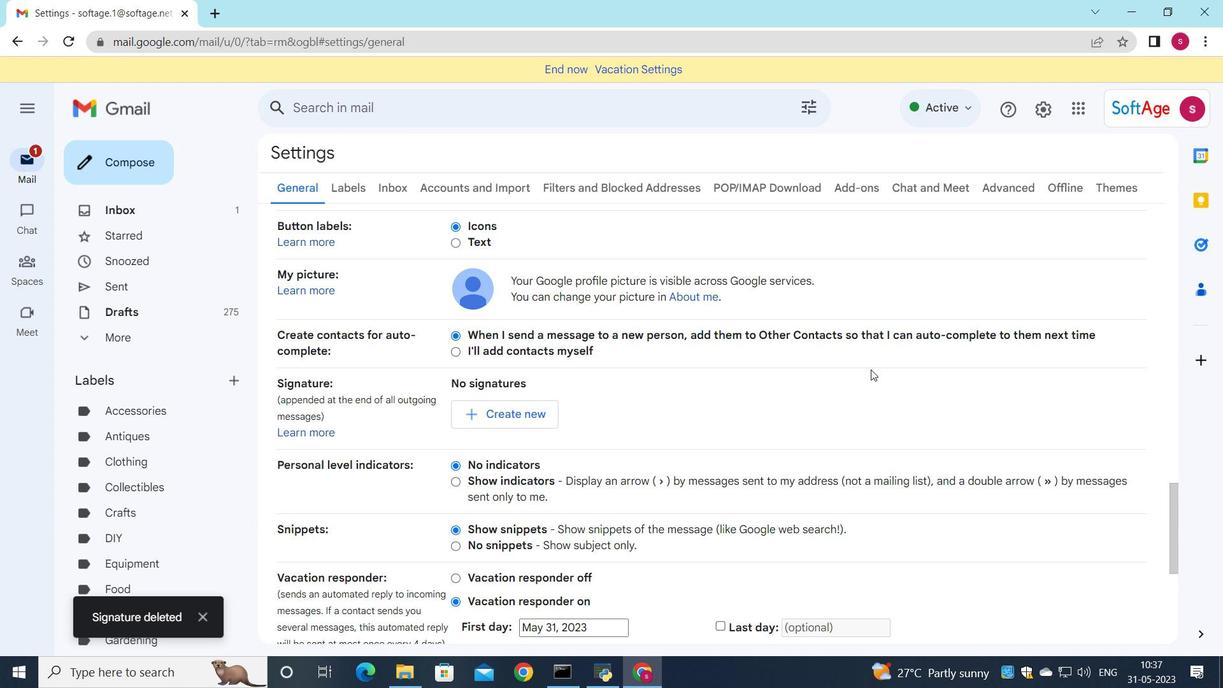 
Action: Mouse scrolled (799, 357) with delta (0, 0)
Screenshot: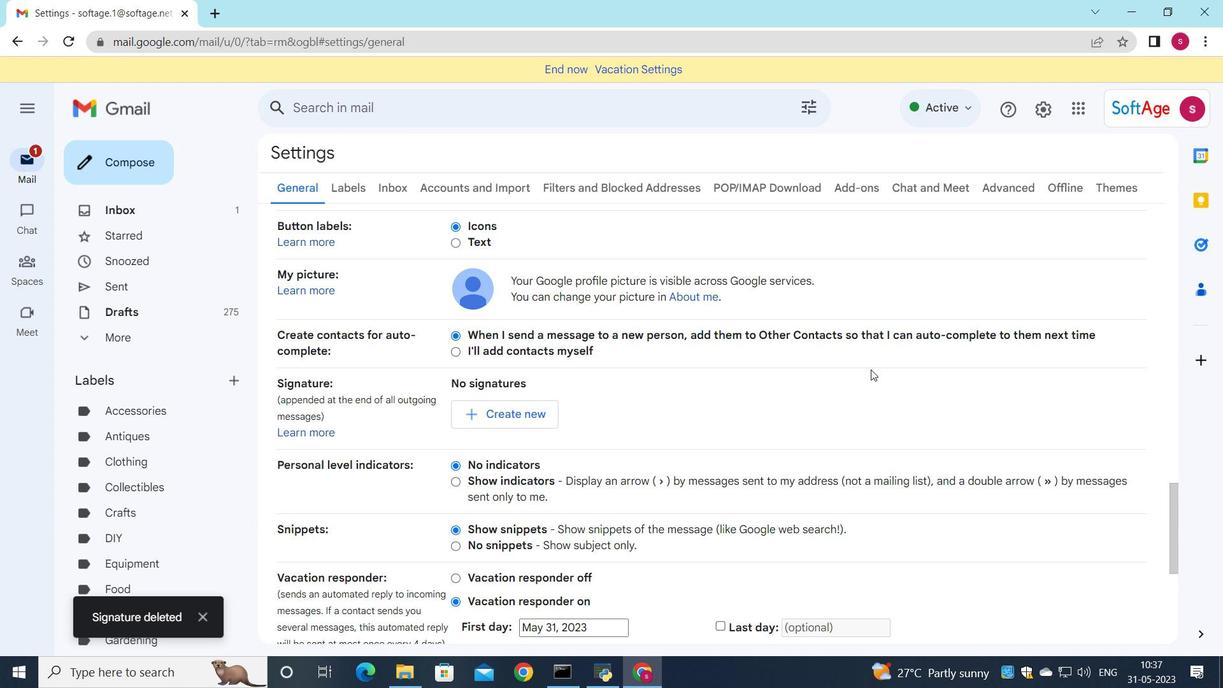 
Action: Mouse moved to (523, 246)
Screenshot: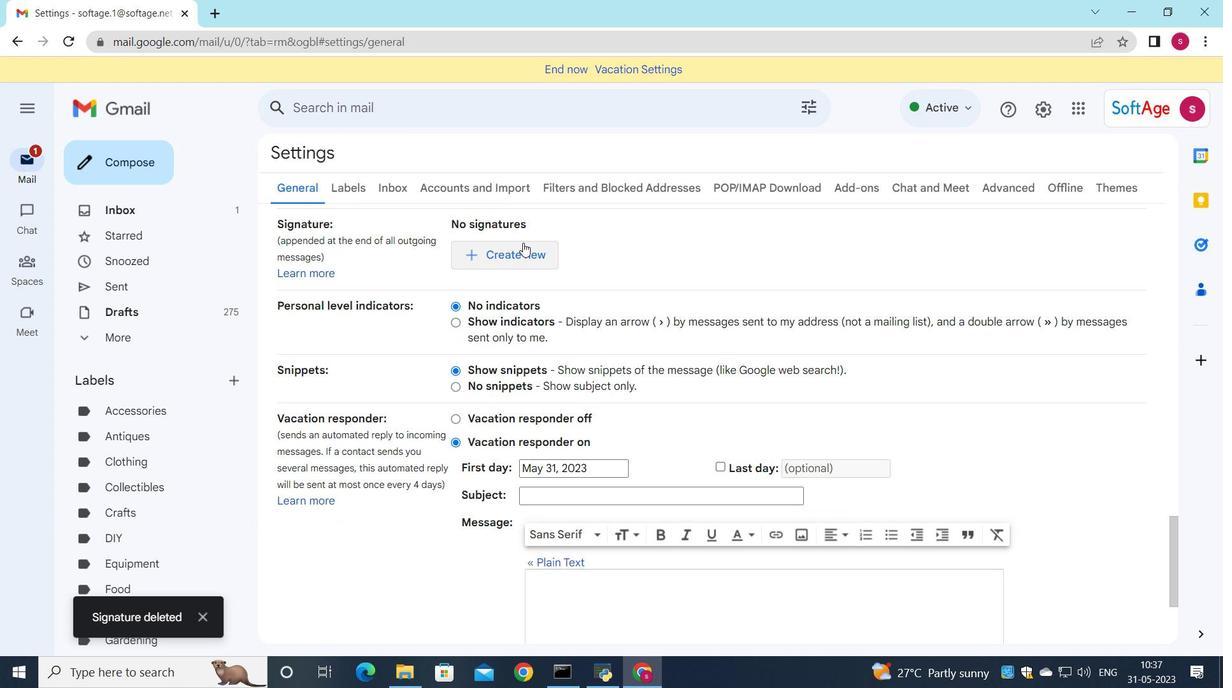 
Action: Mouse pressed left at (523, 246)
Screenshot: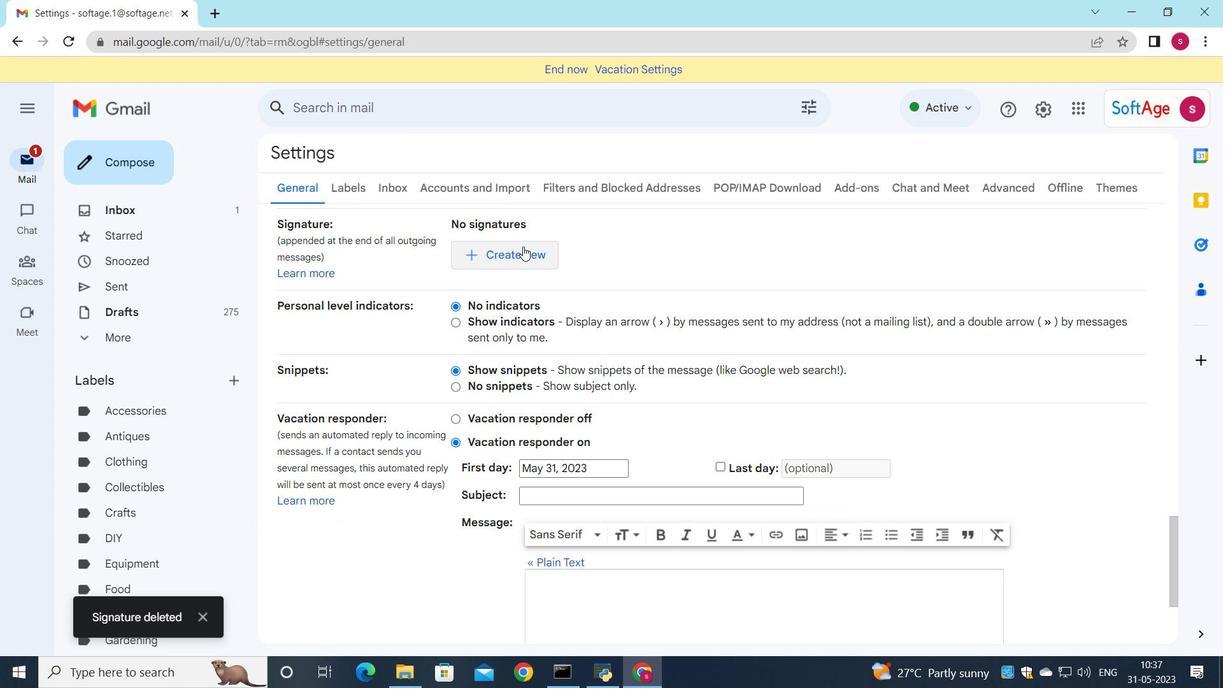 
Action: Mouse moved to (1106, 353)
Screenshot: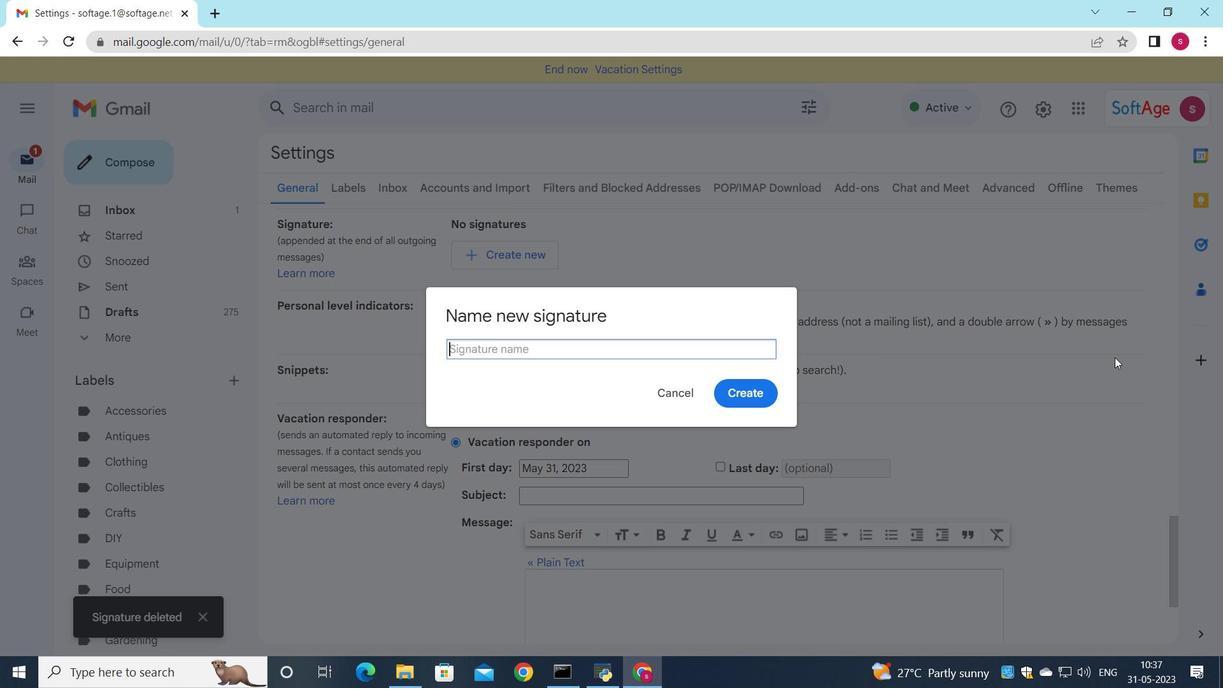 
Action: Key pressed <Key.shift><Key.shift><Key.shift>Gabriella<Key.space><Key.shift>Robinson
Screenshot: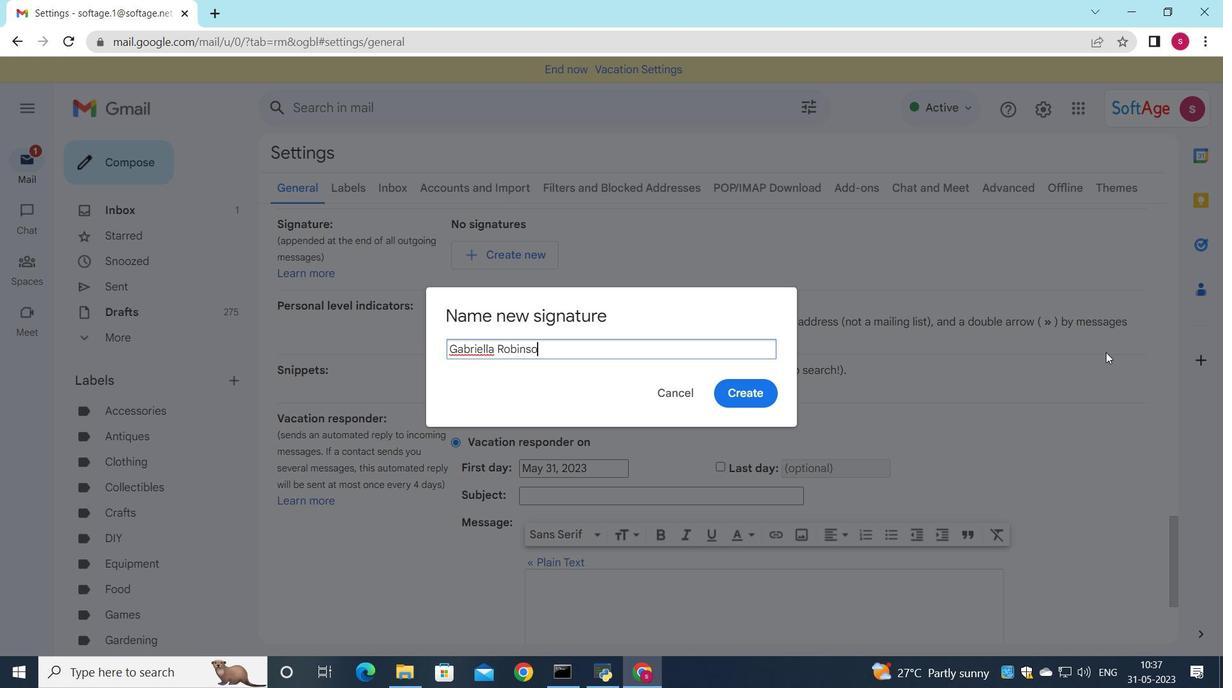 
Action: Mouse moved to (755, 392)
Screenshot: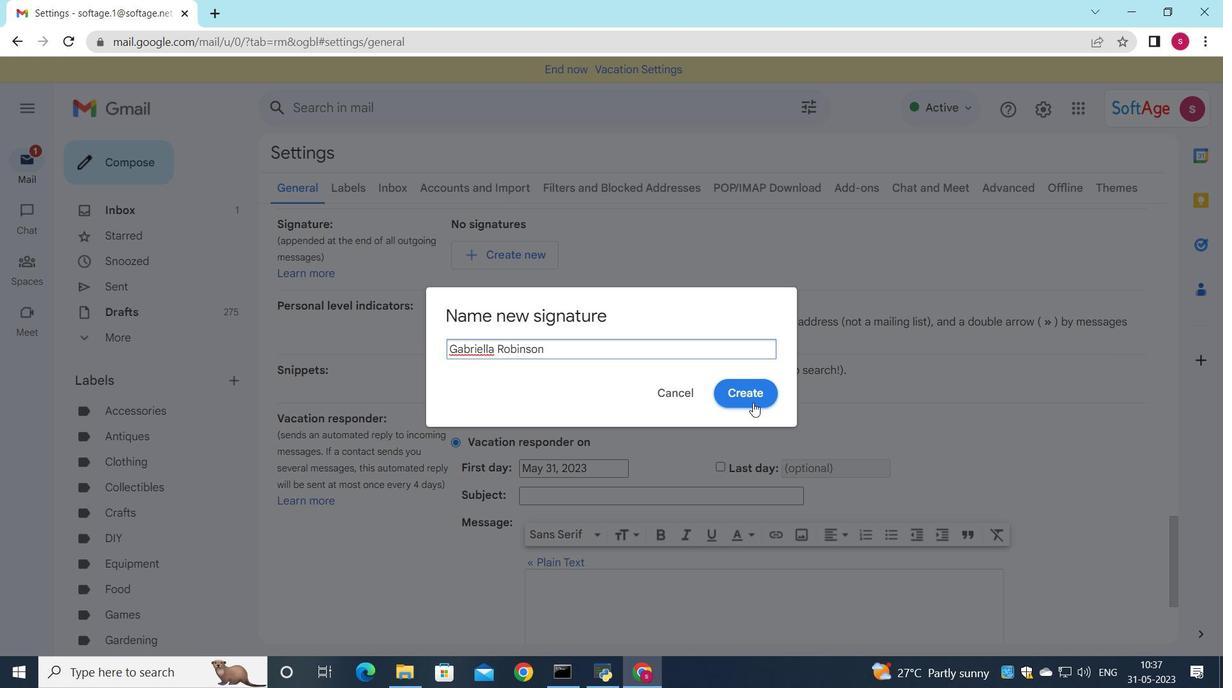 
Action: Mouse pressed left at (755, 392)
Screenshot: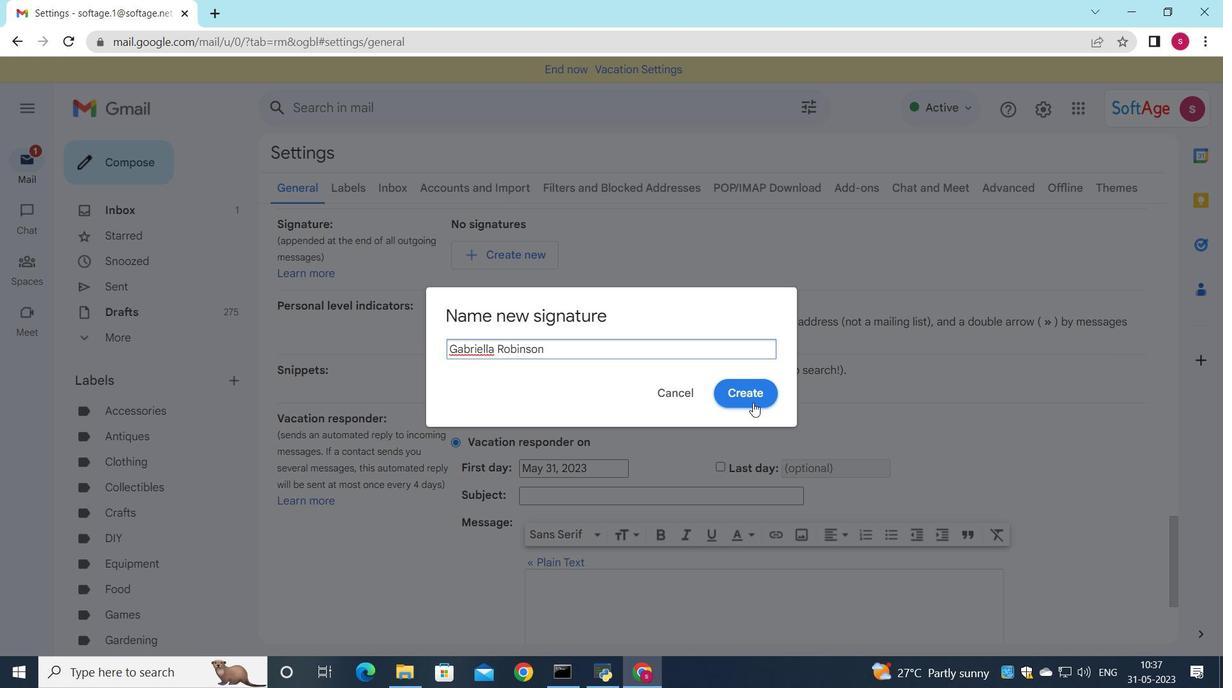 
Action: Mouse moved to (794, 289)
Screenshot: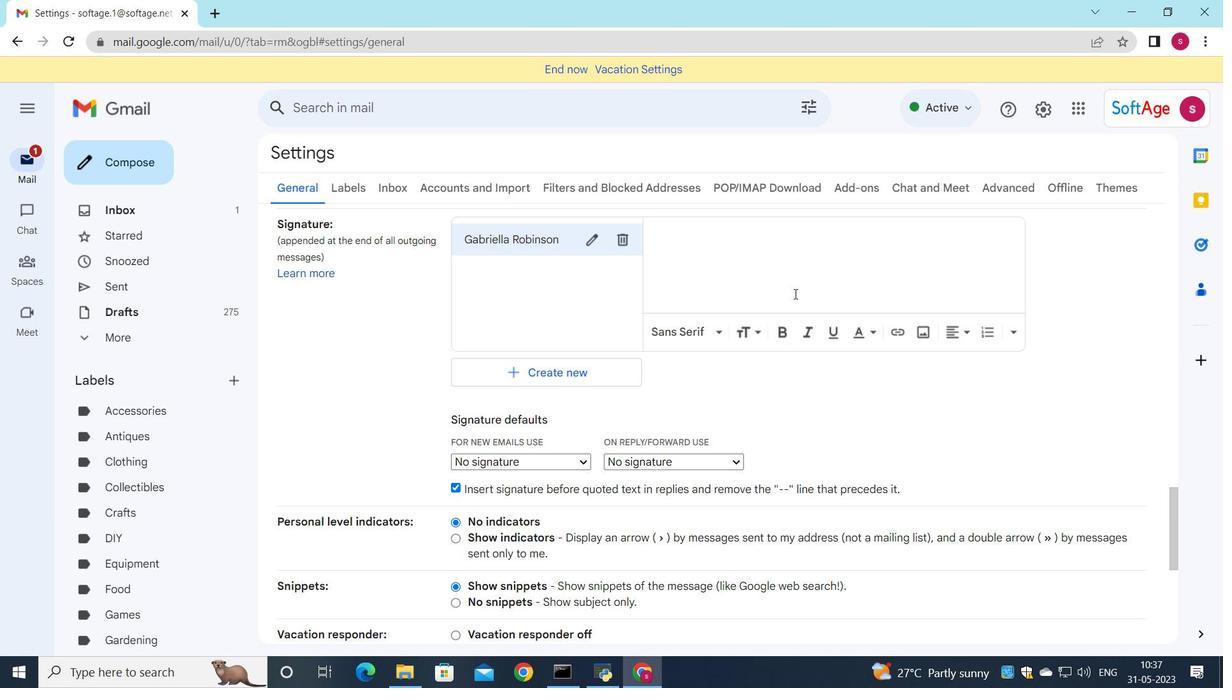 
Action: Mouse pressed left at (794, 289)
Screenshot: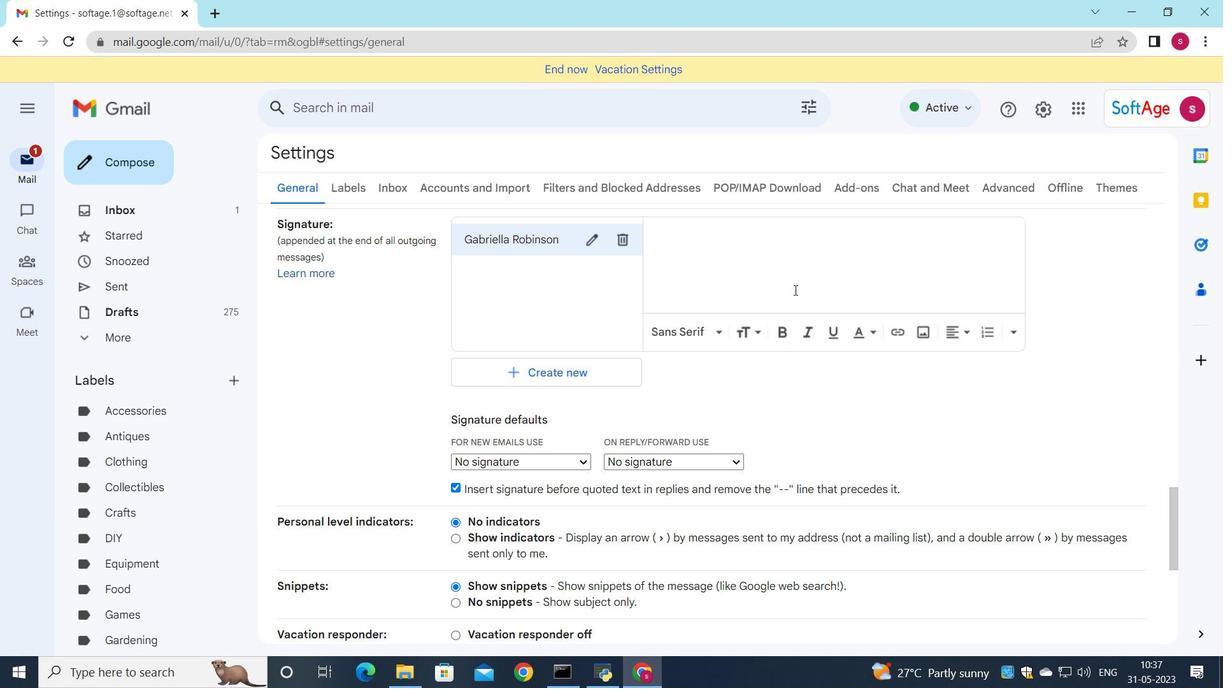 
Action: Mouse moved to (803, 217)
Screenshot: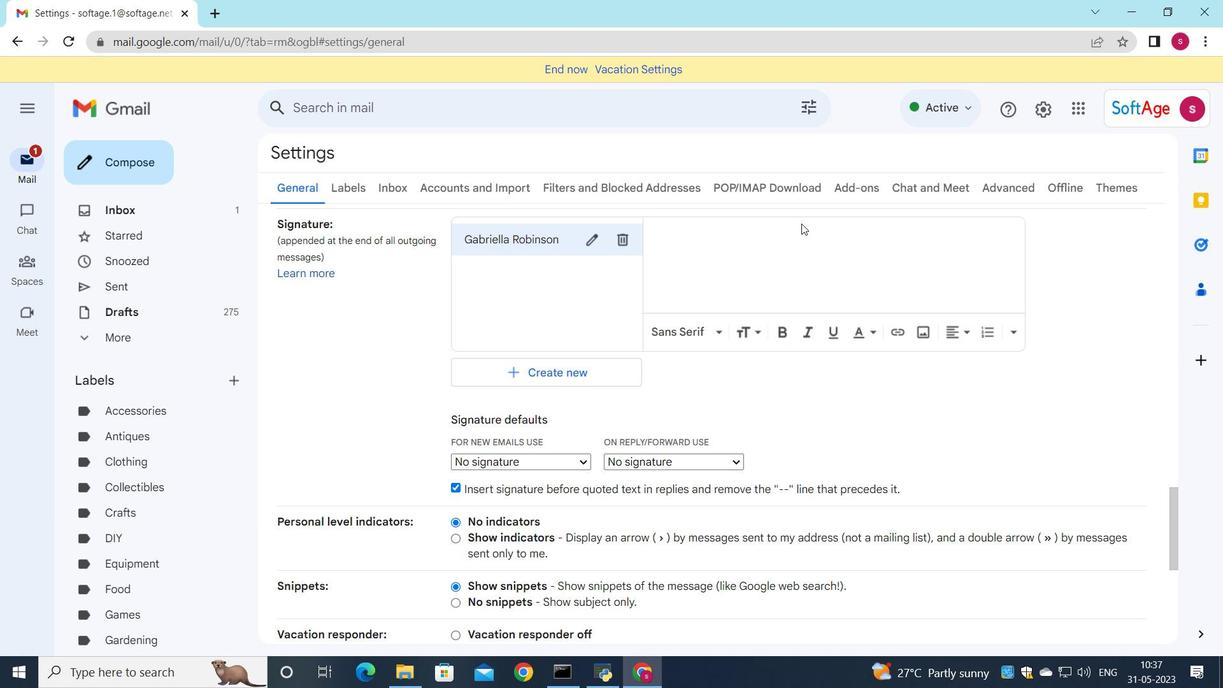 
Action: Key pressed <Key.shift>gabriella<Key.space><Key.shift>Robinson
Screenshot: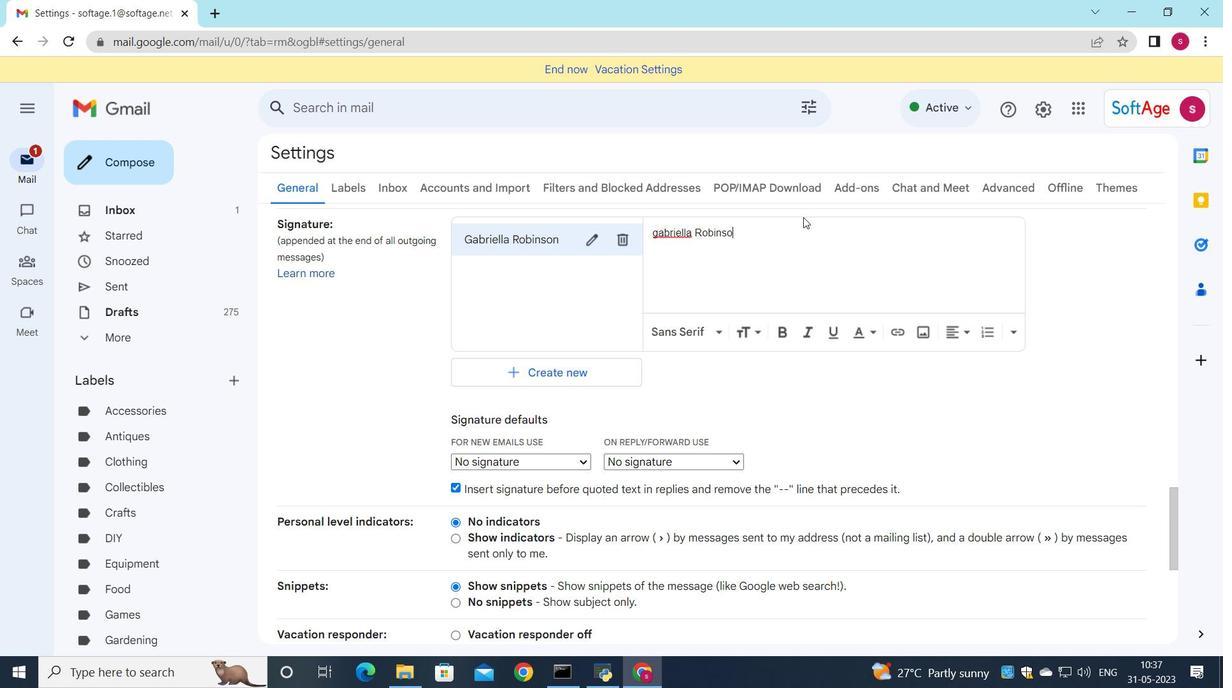 
Action: Mouse moved to (658, 235)
Screenshot: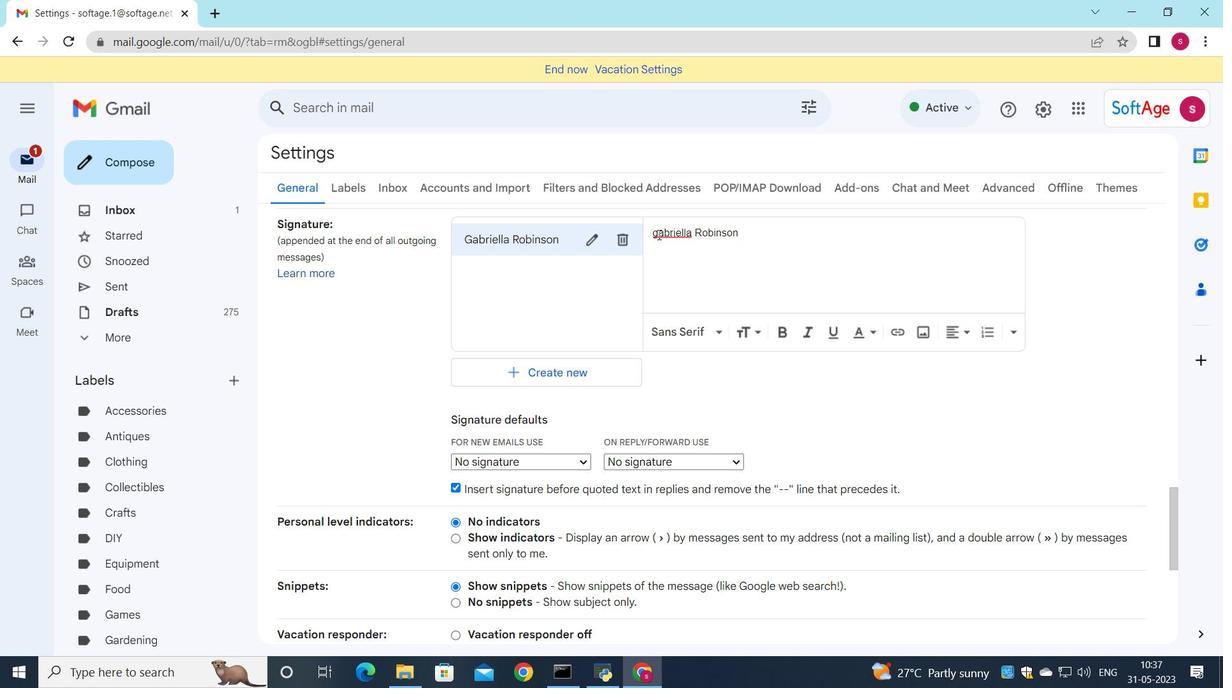 
Action: Mouse pressed left at (658, 235)
Screenshot: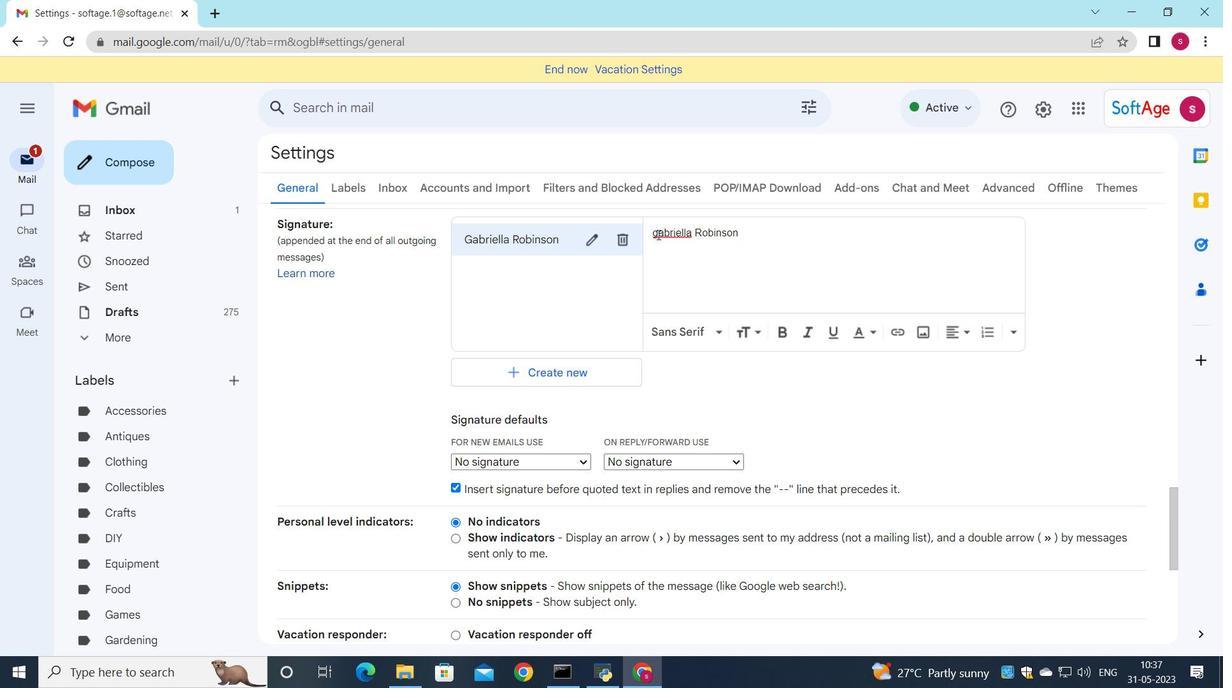 
Action: Key pressed <Key.backspace><Key.shift>F<Key.backspace><Key.shift>G
Screenshot: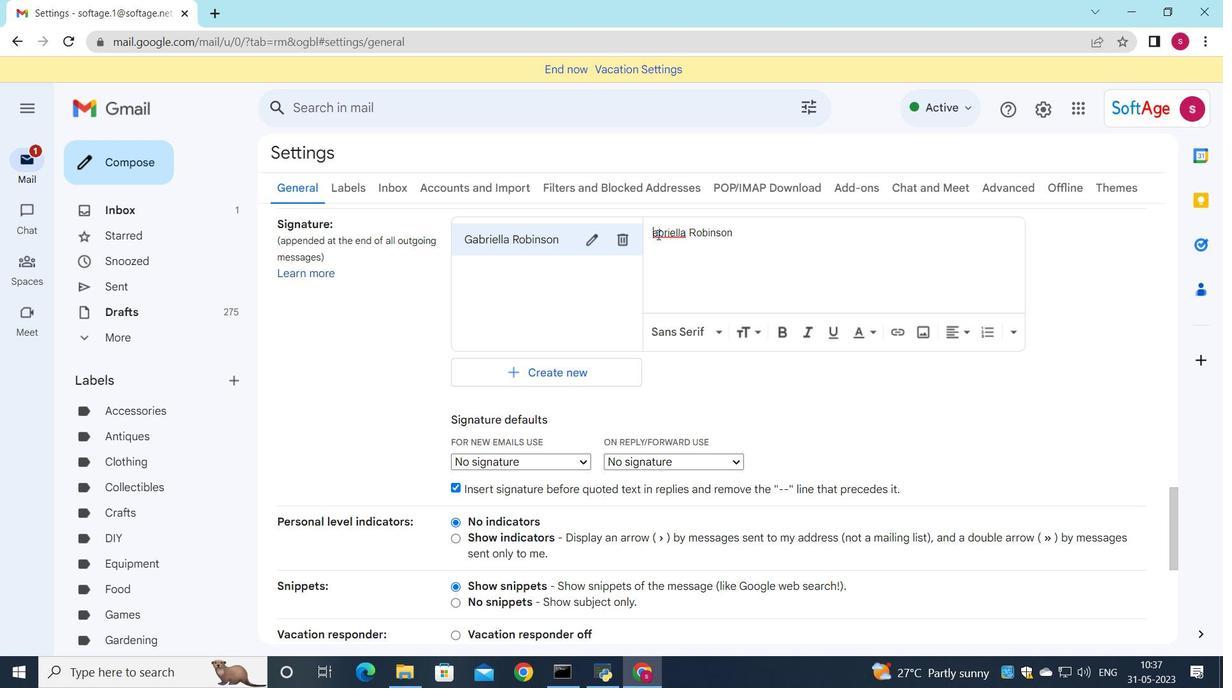 
Action: Mouse moved to (588, 335)
Screenshot: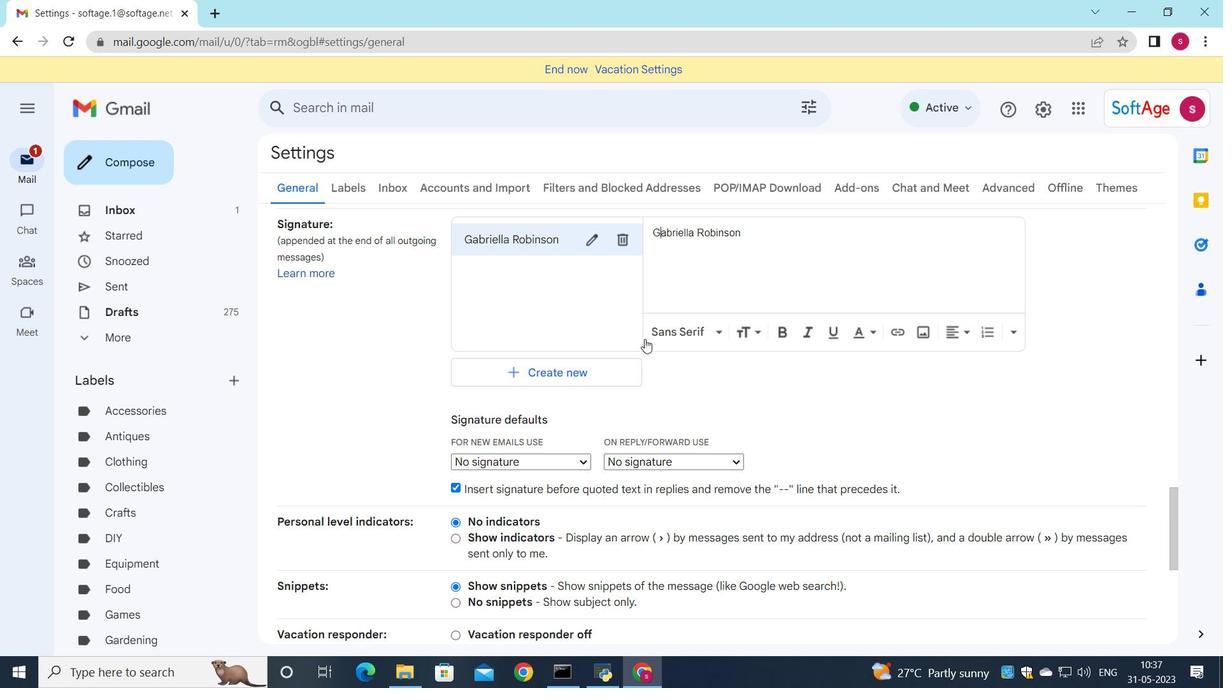 
Action: Mouse scrolled (588, 335) with delta (0, 0)
Screenshot: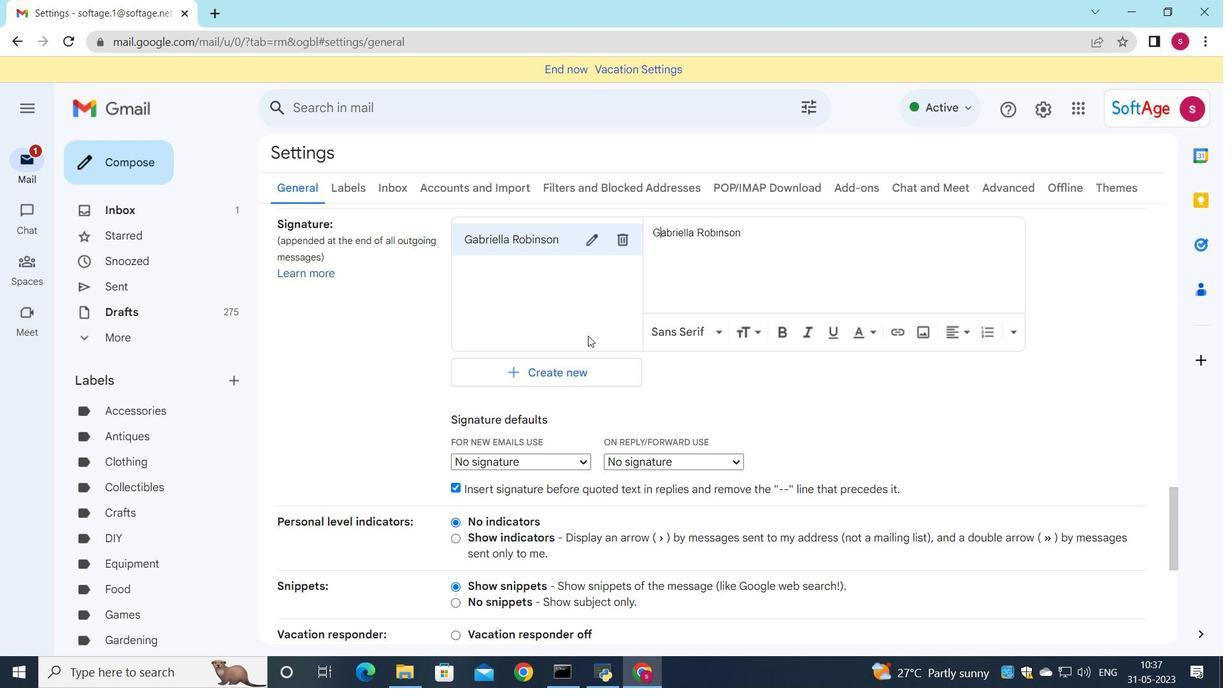 
Action: Mouse moved to (579, 360)
Screenshot: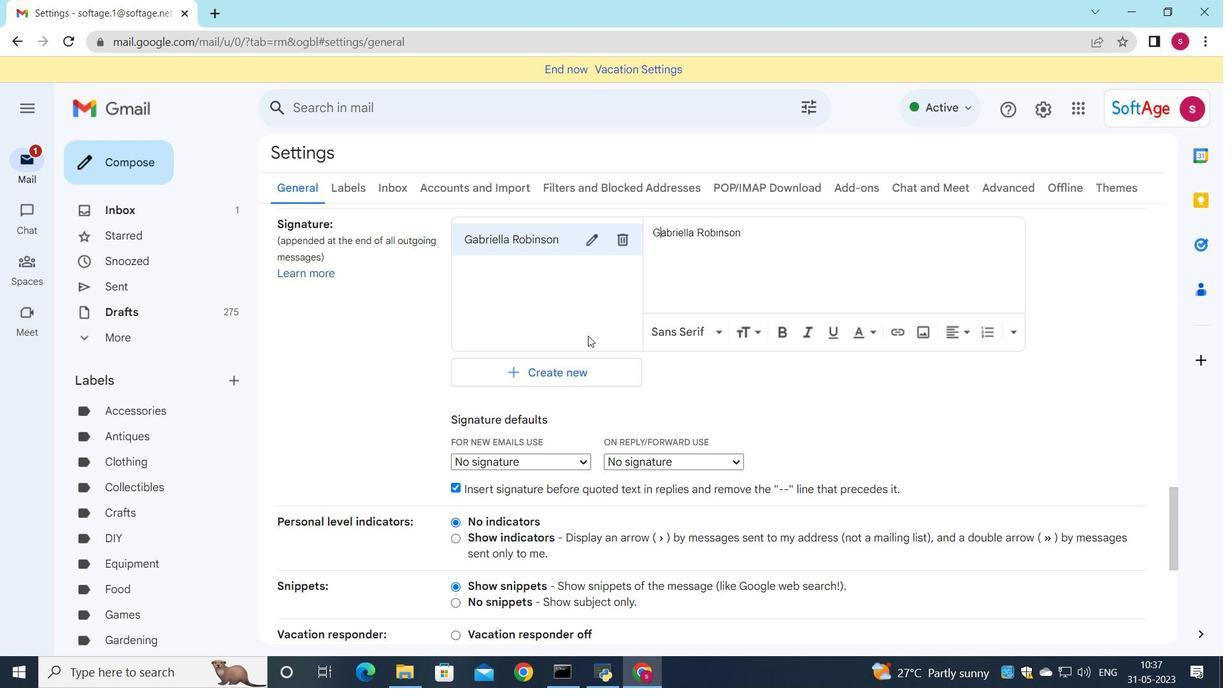 
Action: Mouse scrolled (579, 359) with delta (0, 0)
Screenshot: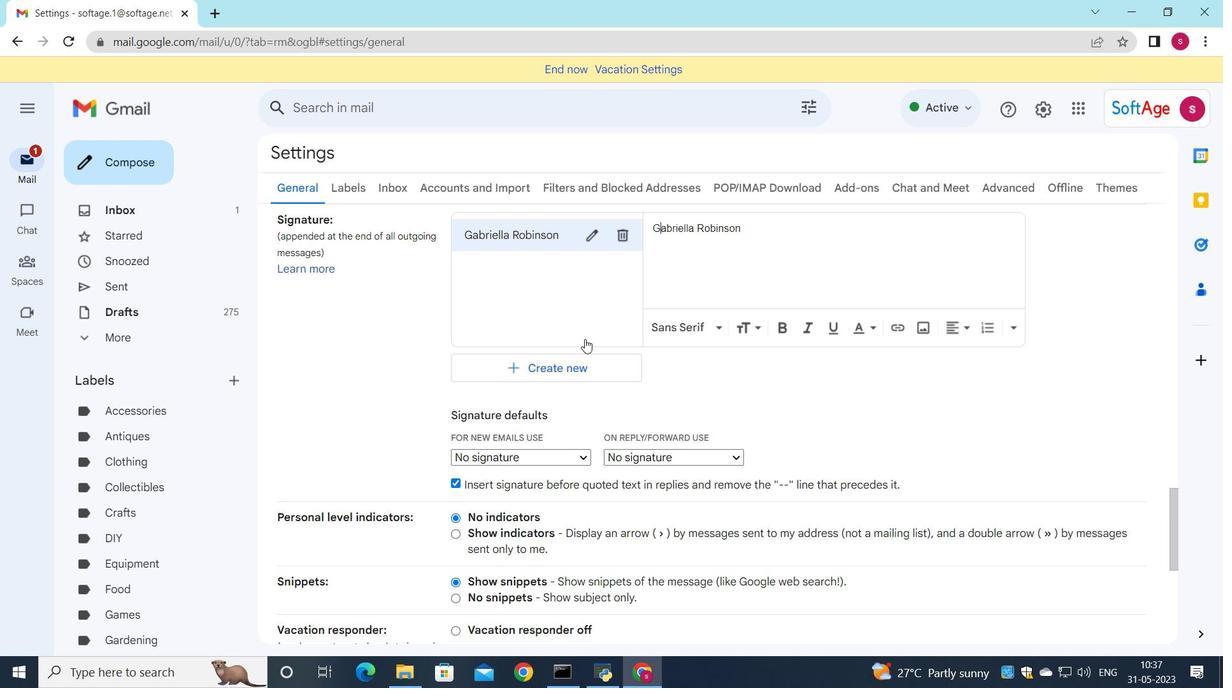 
Action: Mouse moved to (578, 303)
Screenshot: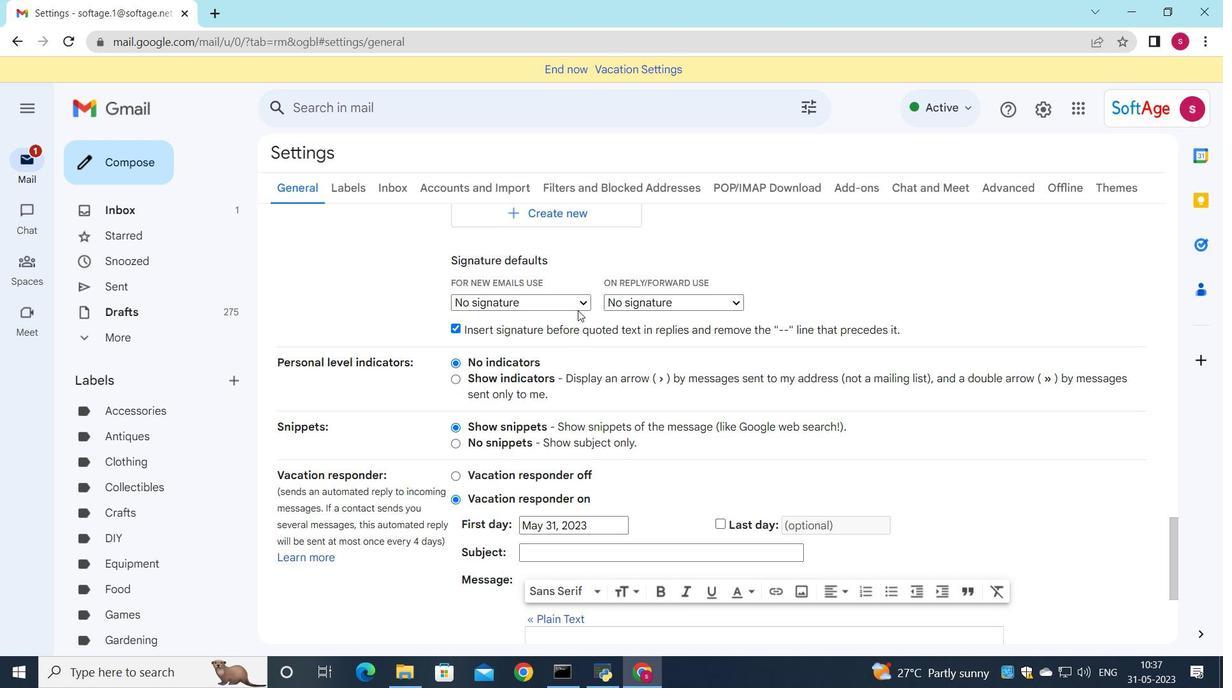 
Action: Mouse pressed left at (578, 303)
Screenshot: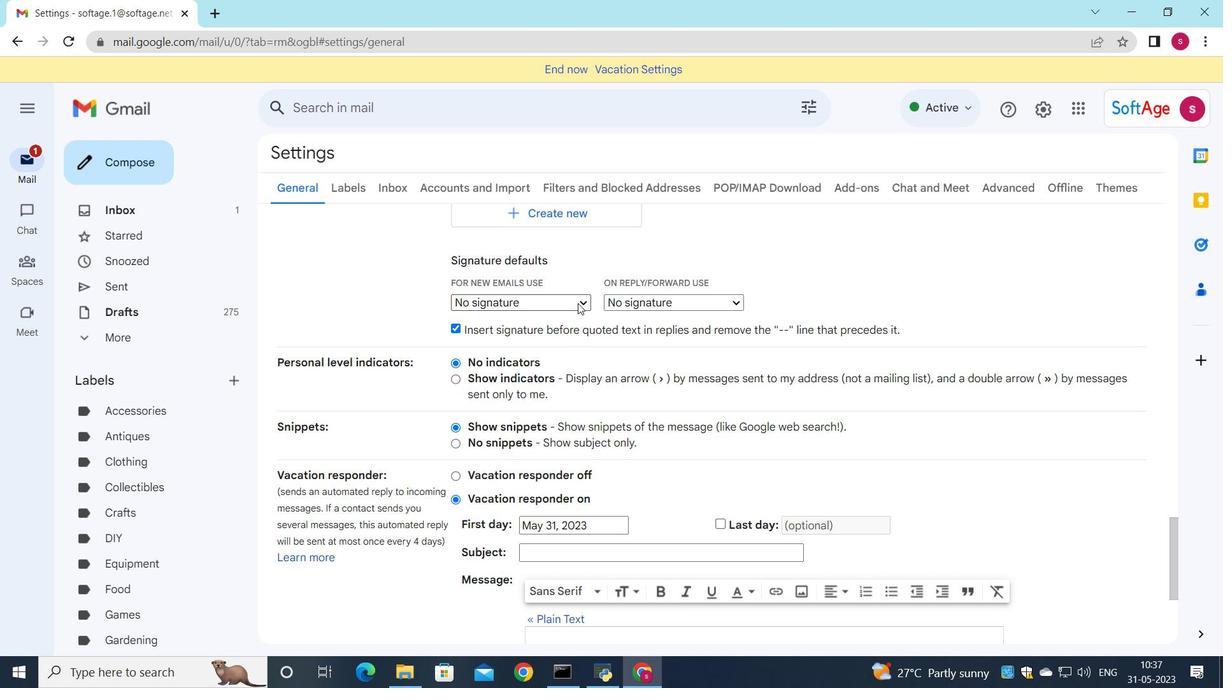 
Action: Mouse moved to (574, 328)
Screenshot: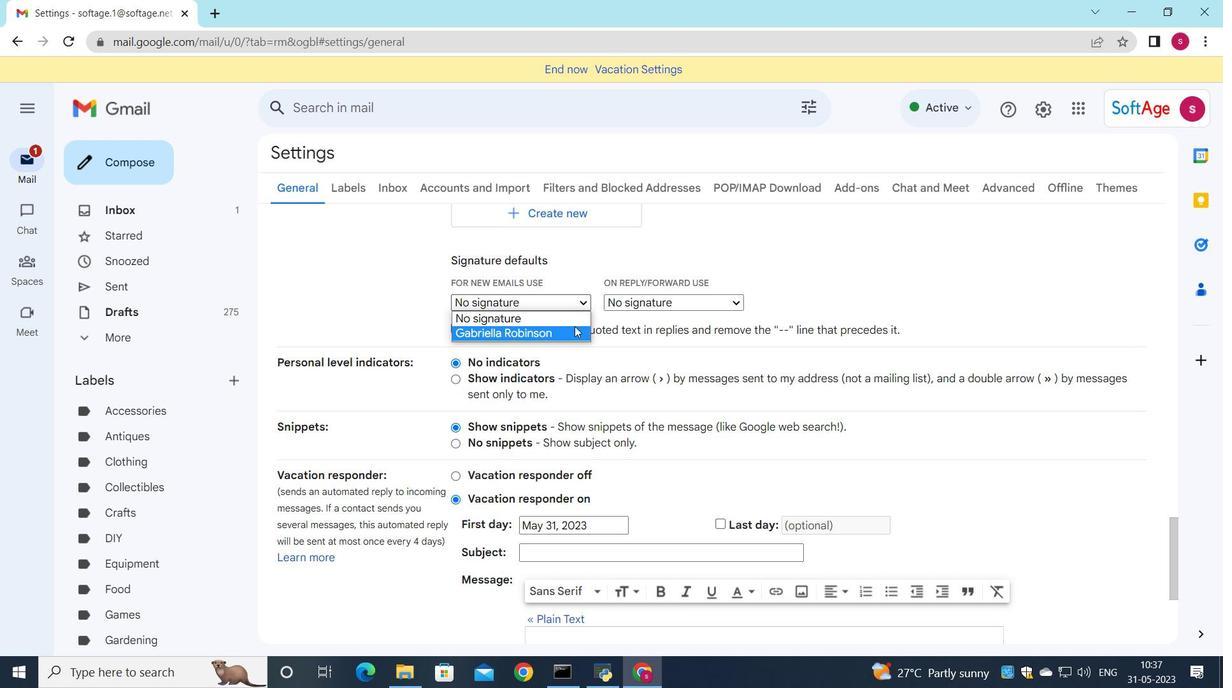 
Action: Mouse pressed left at (574, 328)
Screenshot: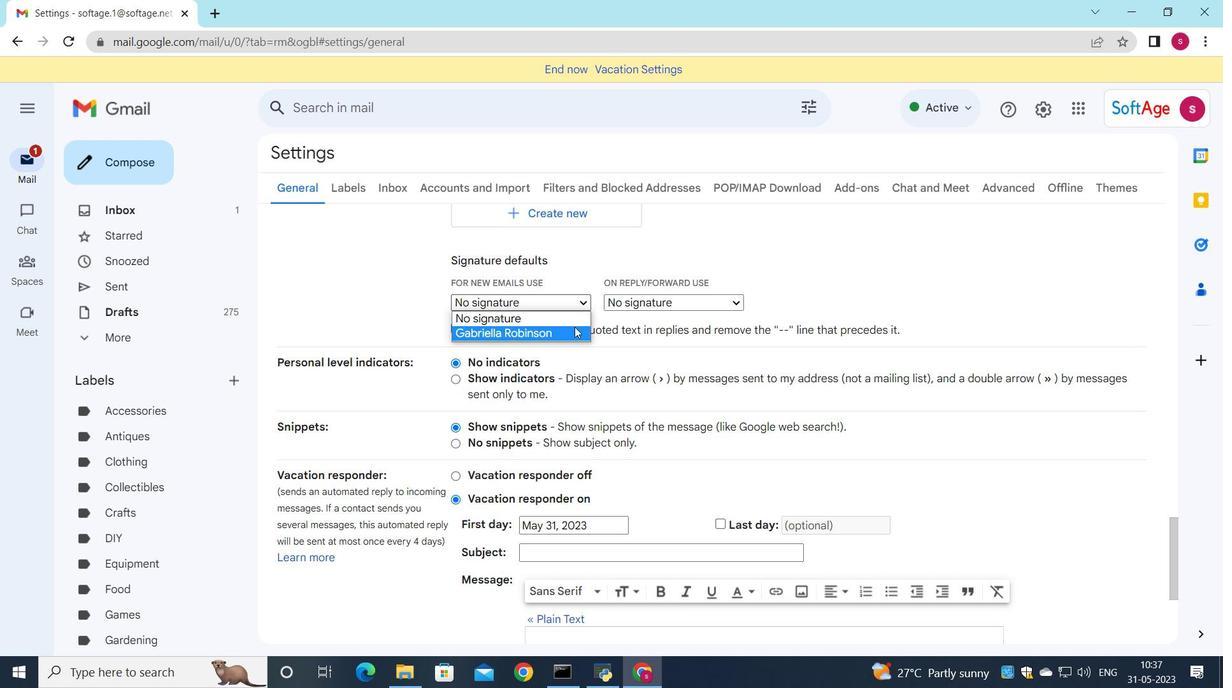 
Action: Mouse moved to (632, 302)
Screenshot: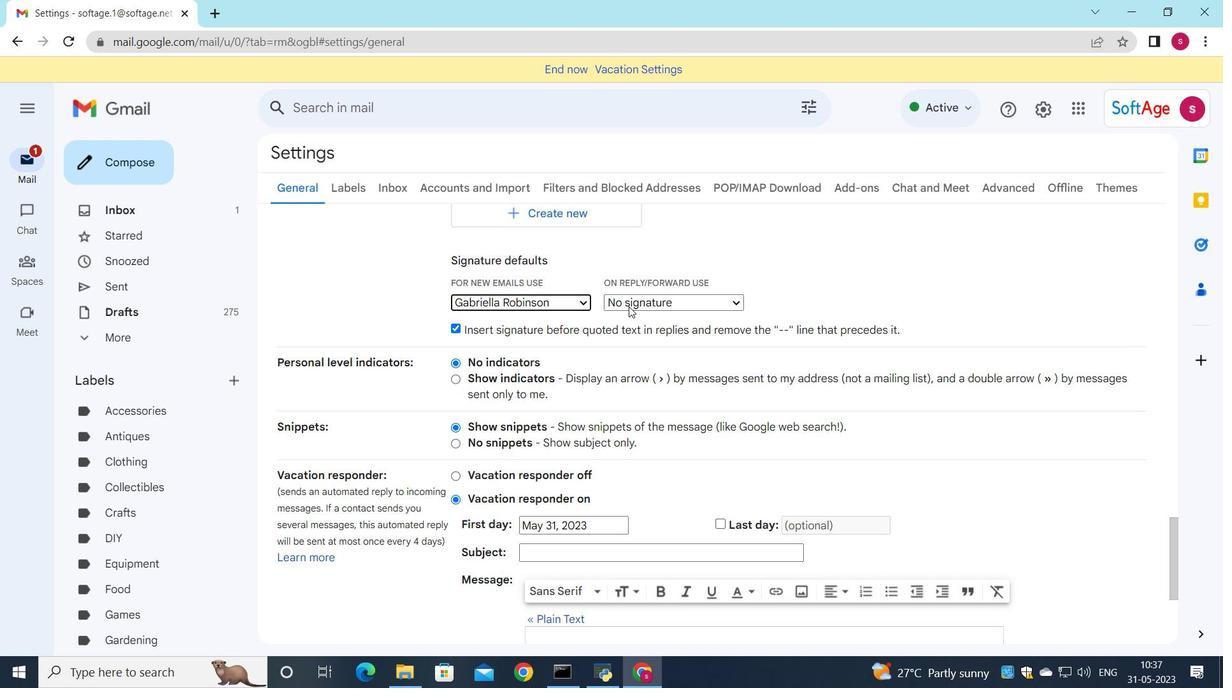 
Action: Mouse pressed left at (632, 302)
Screenshot: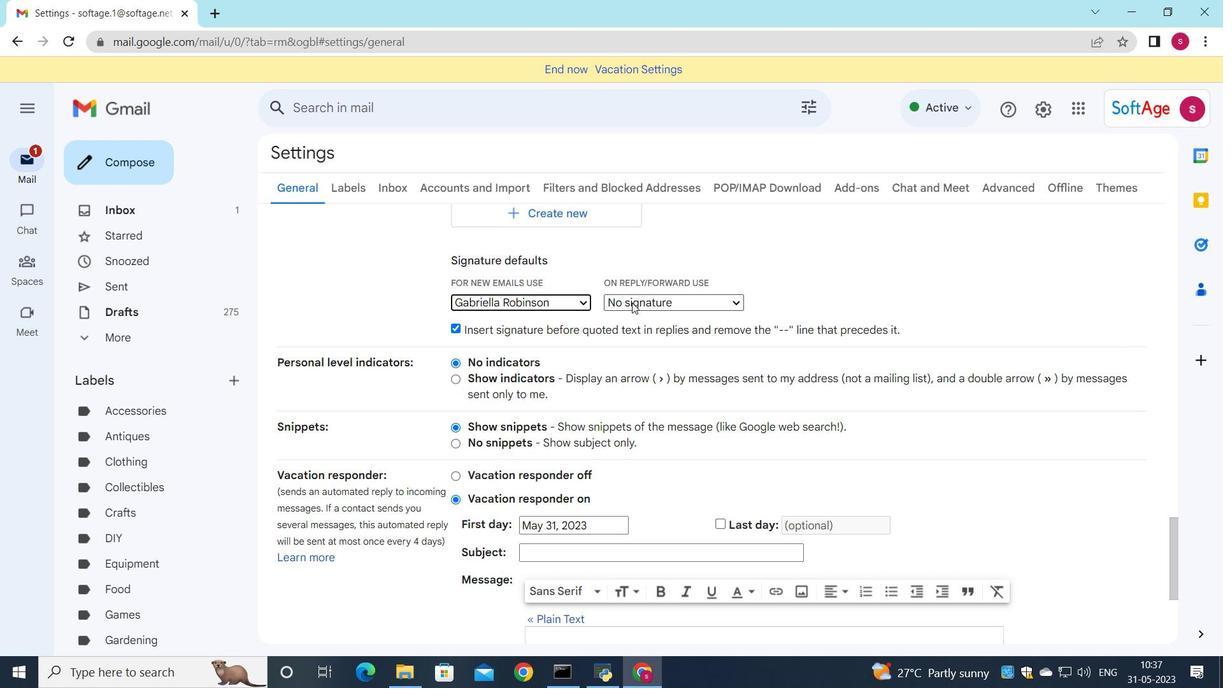 
Action: Mouse moved to (632, 330)
Screenshot: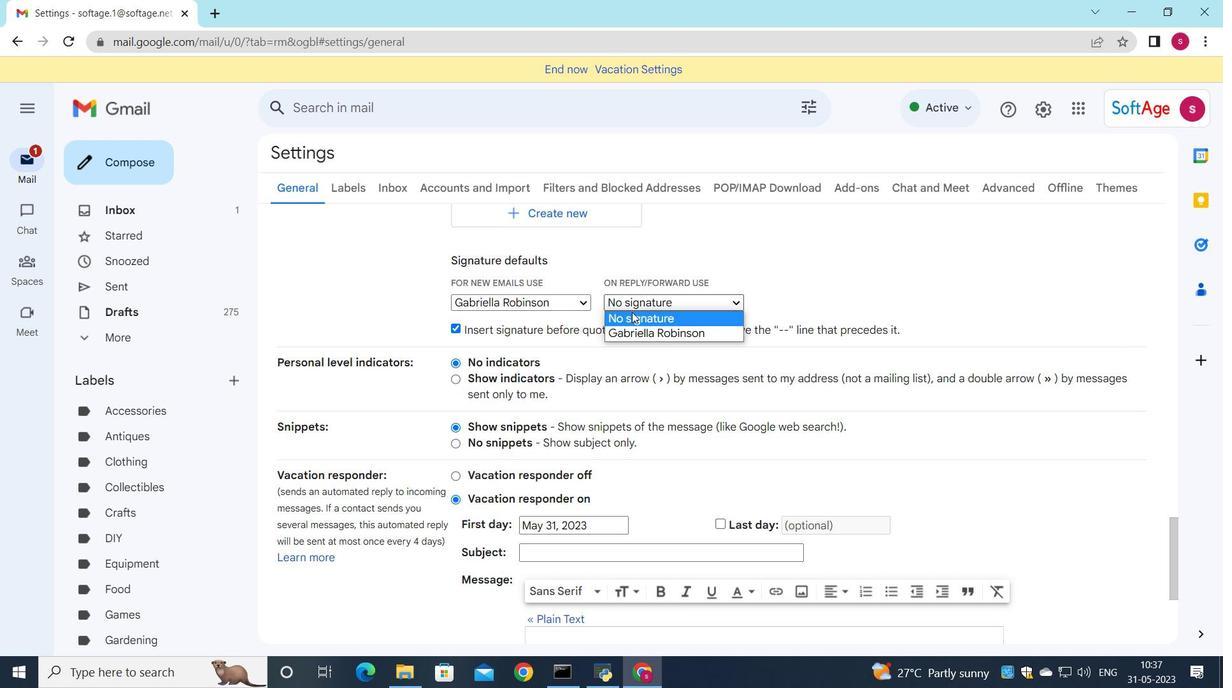 
Action: Mouse pressed left at (632, 330)
Screenshot: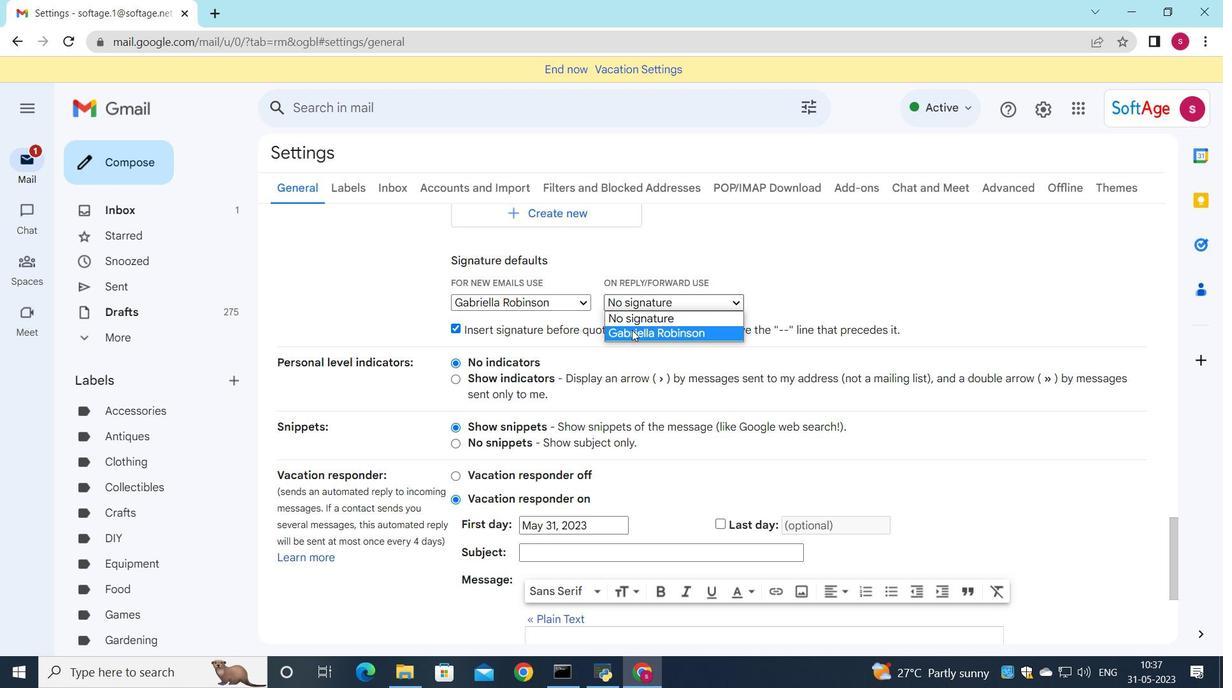 
Action: Mouse scrolled (632, 330) with delta (0, 0)
Screenshot: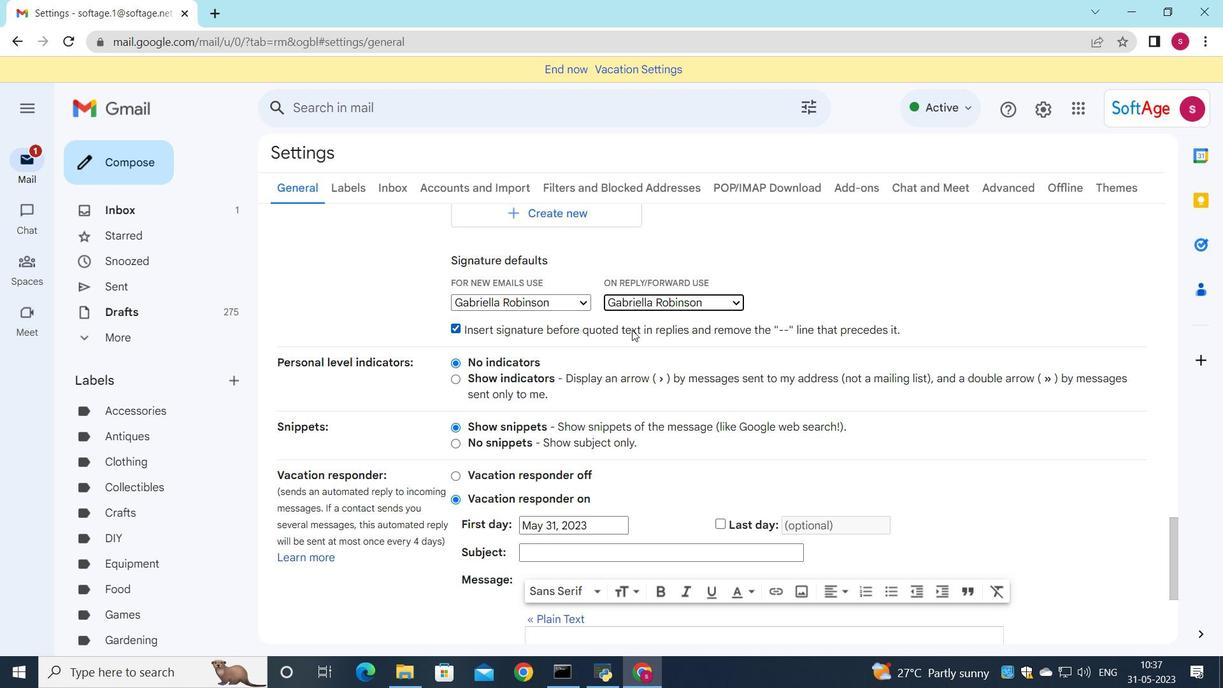 
Action: Mouse moved to (627, 333)
Screenshot: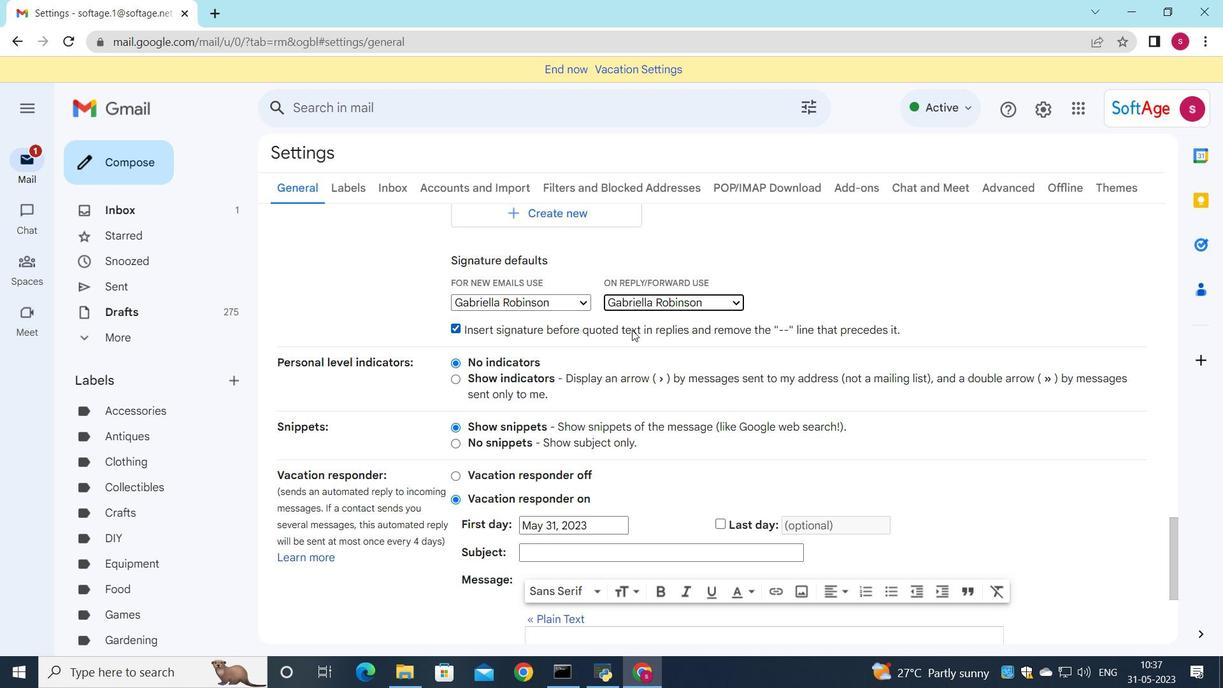 
Action: Mouse scrolled (627, 333) with delta (0, 0)
Screenshot: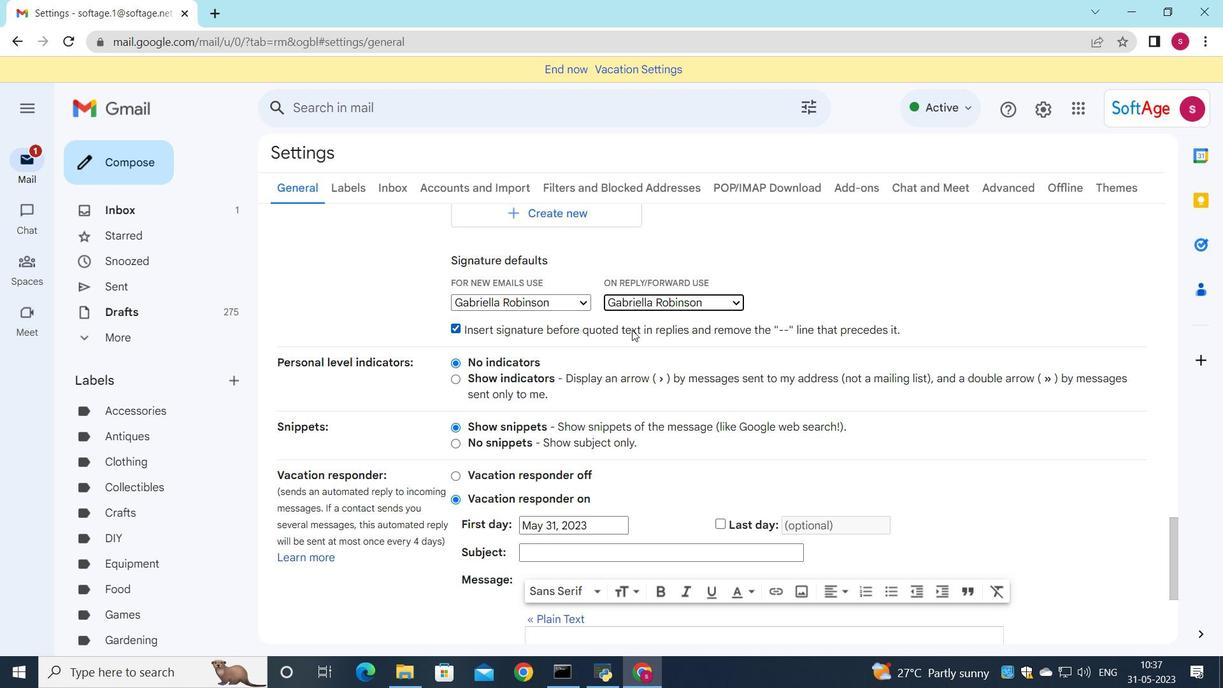 
Action: Mouse moved to (623, 340)
Screenshot: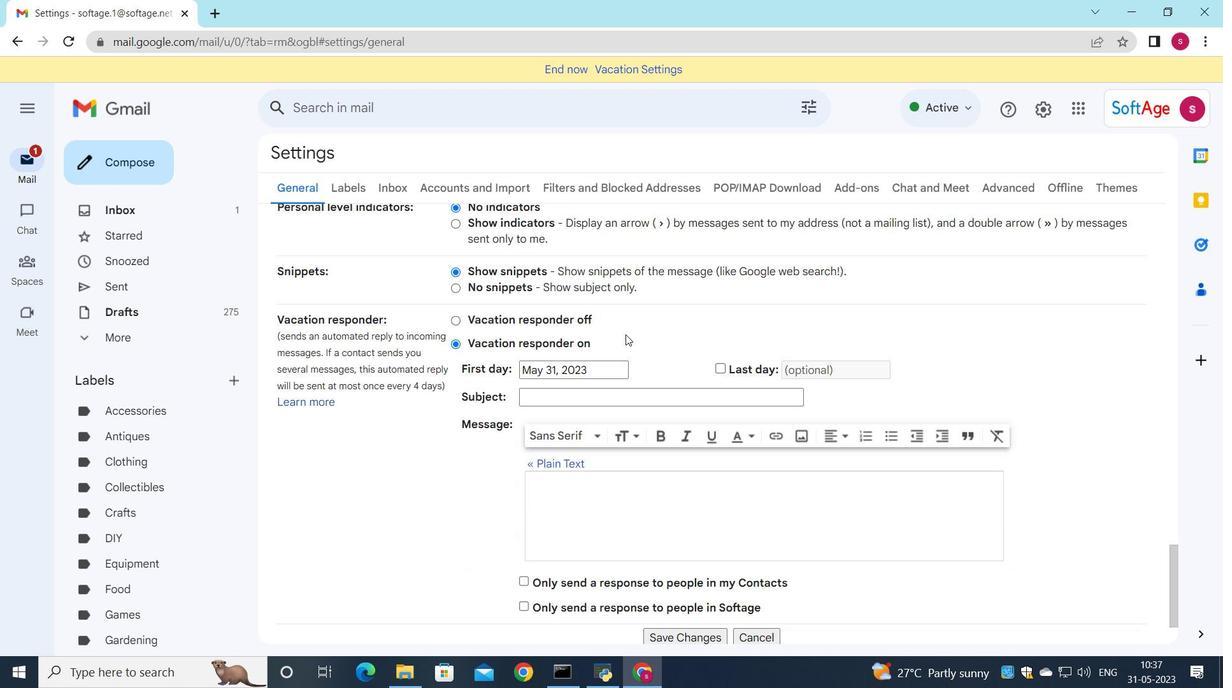 
Action: Mouse scrolled (626, 334) with delta (0, 0)
Screenshot: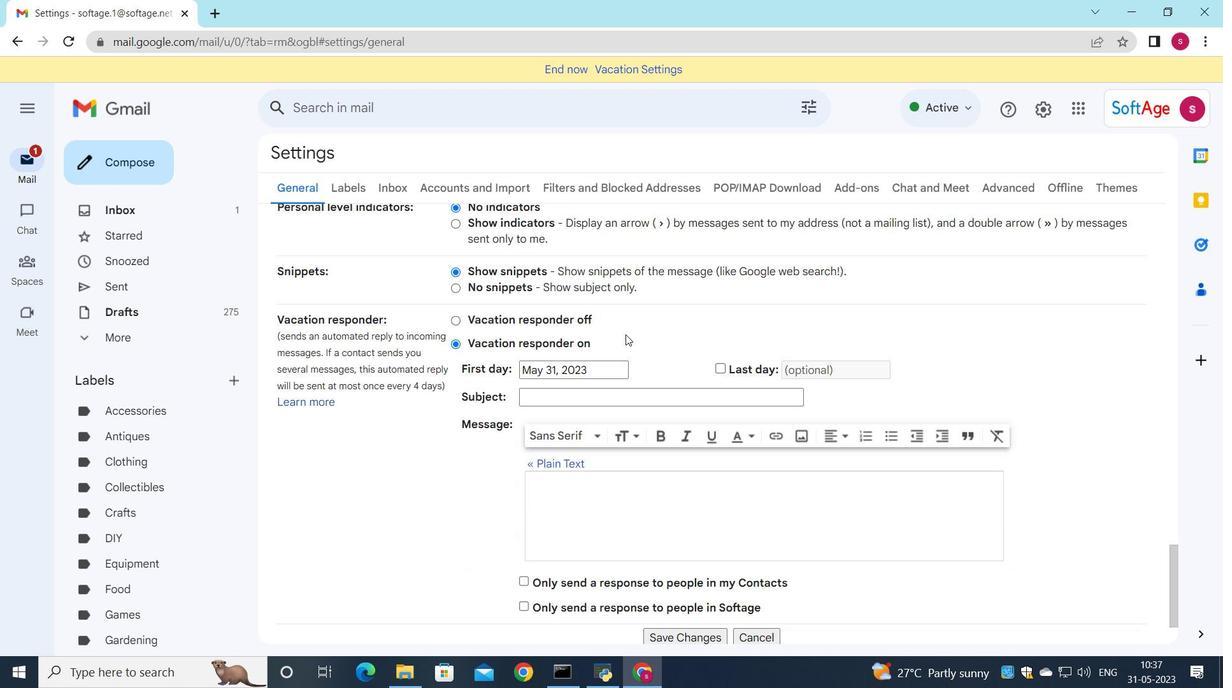 
Action: Mouse moved to (622, 352)
Screenshot: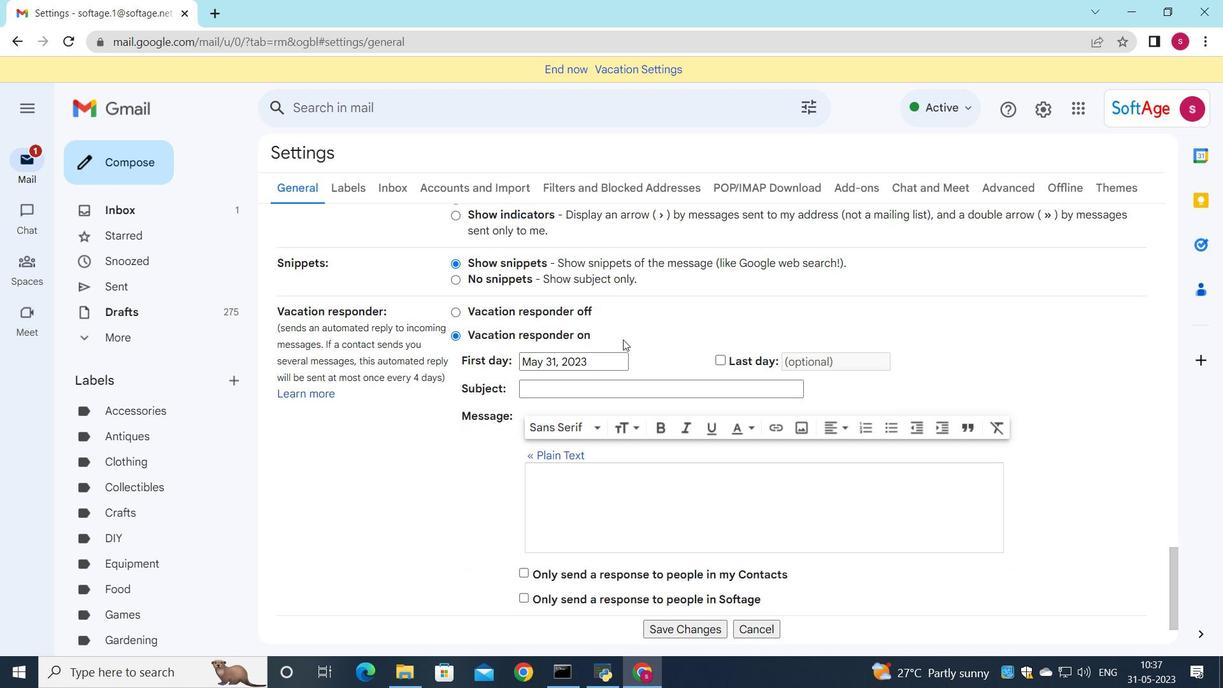 
Action: Mouse scrolled (623, 347) with delta (0, 0)
Screenshot: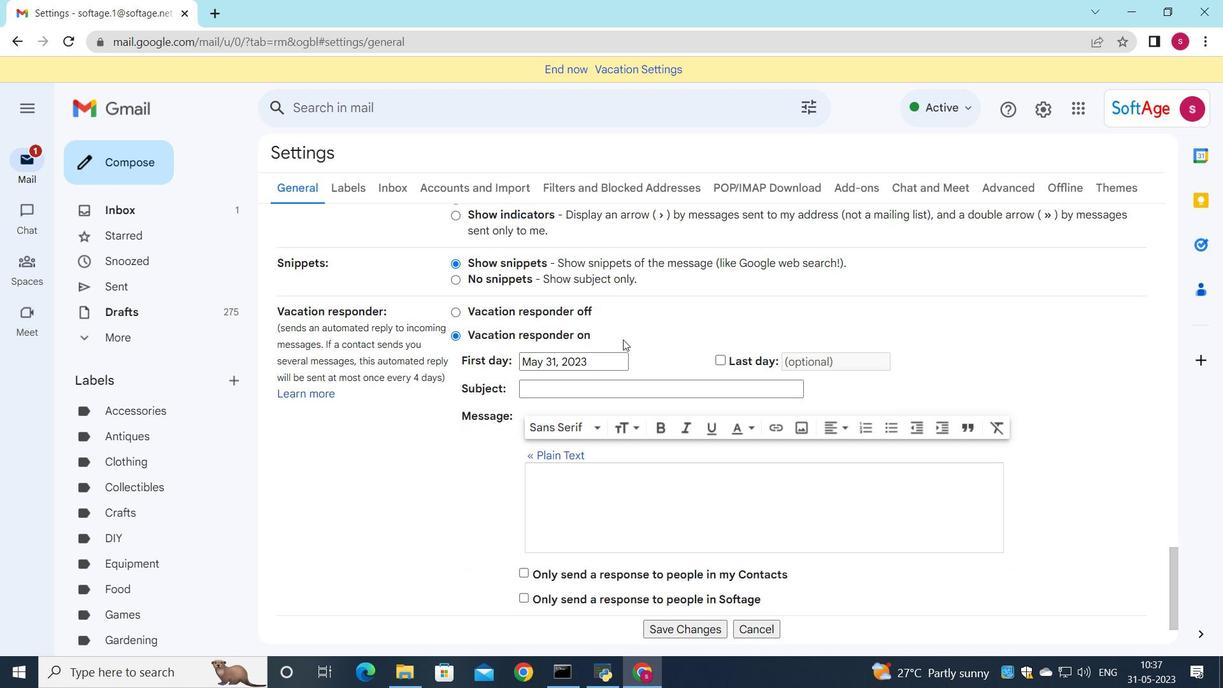 
Action: Mouse moved to (621, 374)
Screenshot: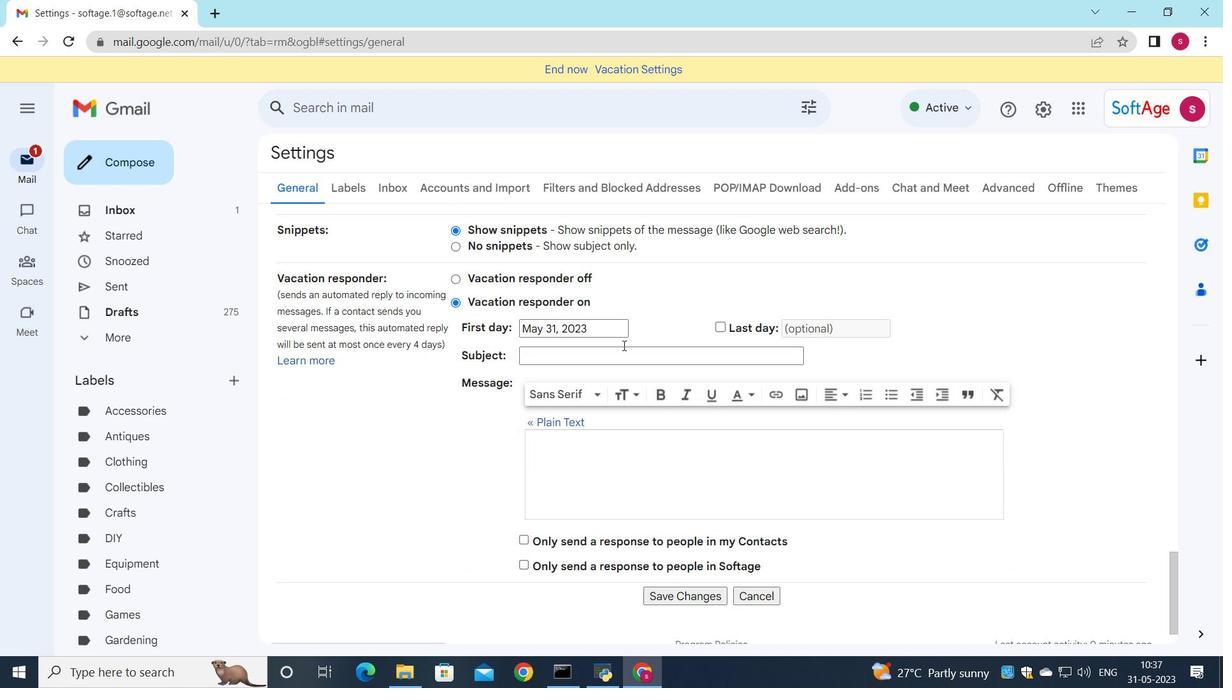 
Action: Mouse scrolled (621, 374) with delta (0, 0)
Screenshot: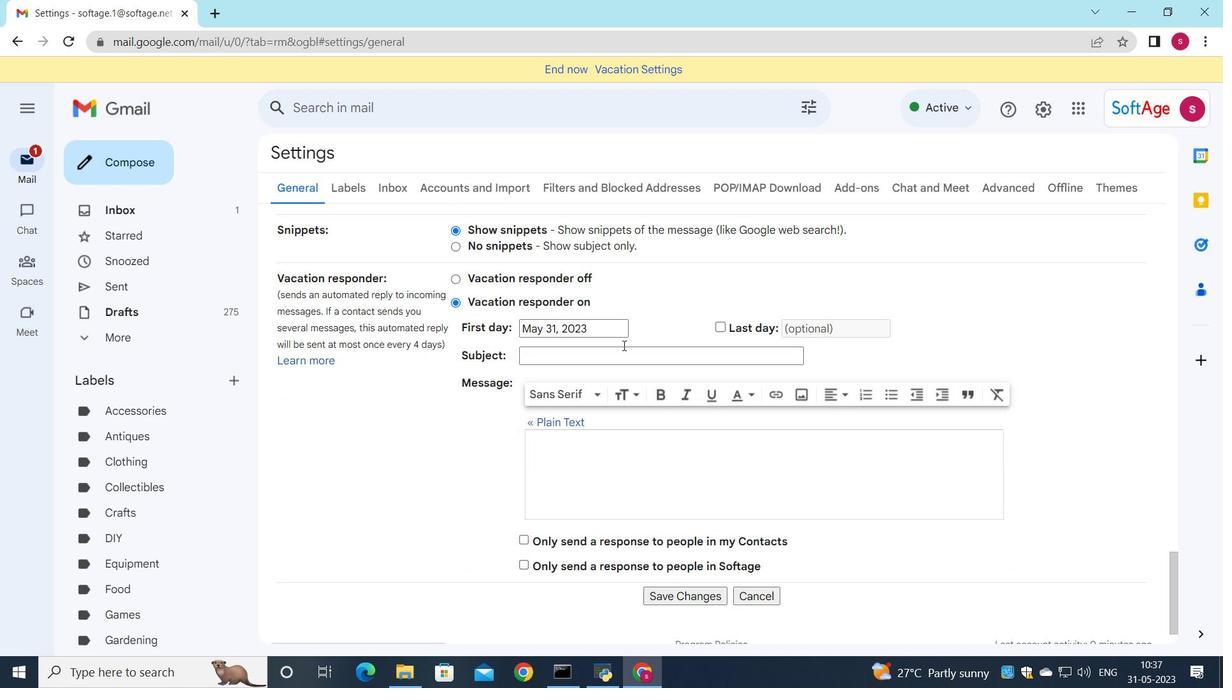
Action: Mouse moved to (621, 435)
Screenshot: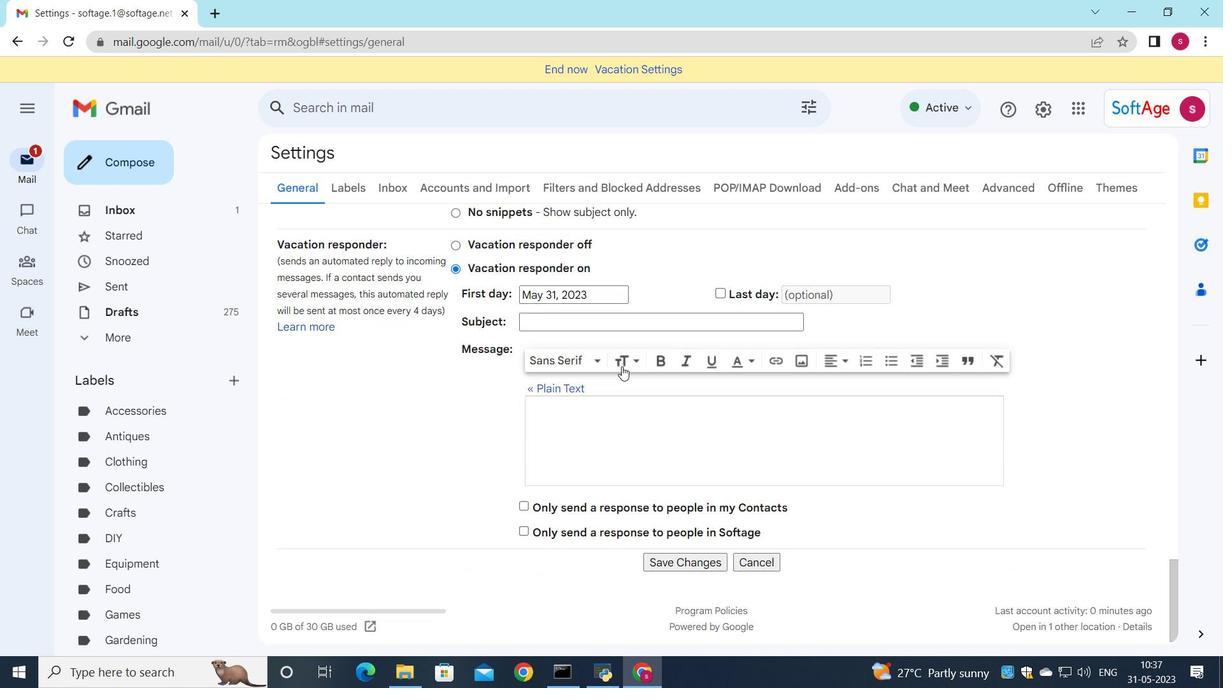 
Action: Mouse scrolled (621, 434) with delta (0, 0)
Screenshot: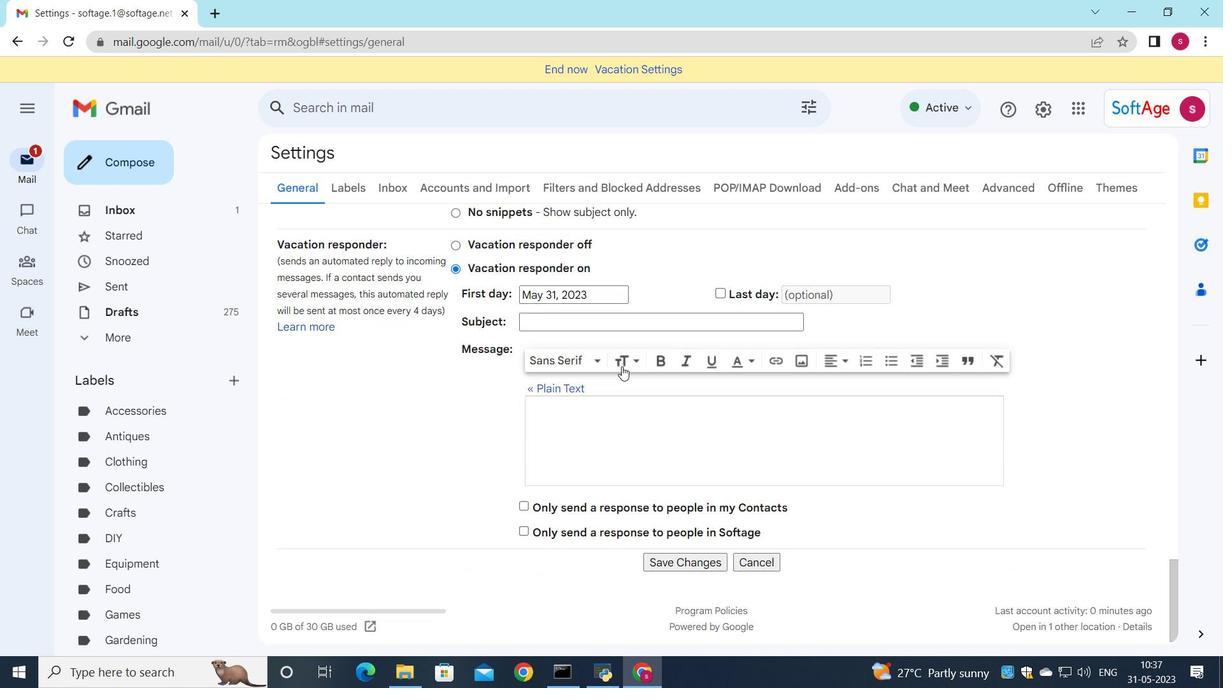 
Action: Mouse moved to (674, 551)
Screenshot: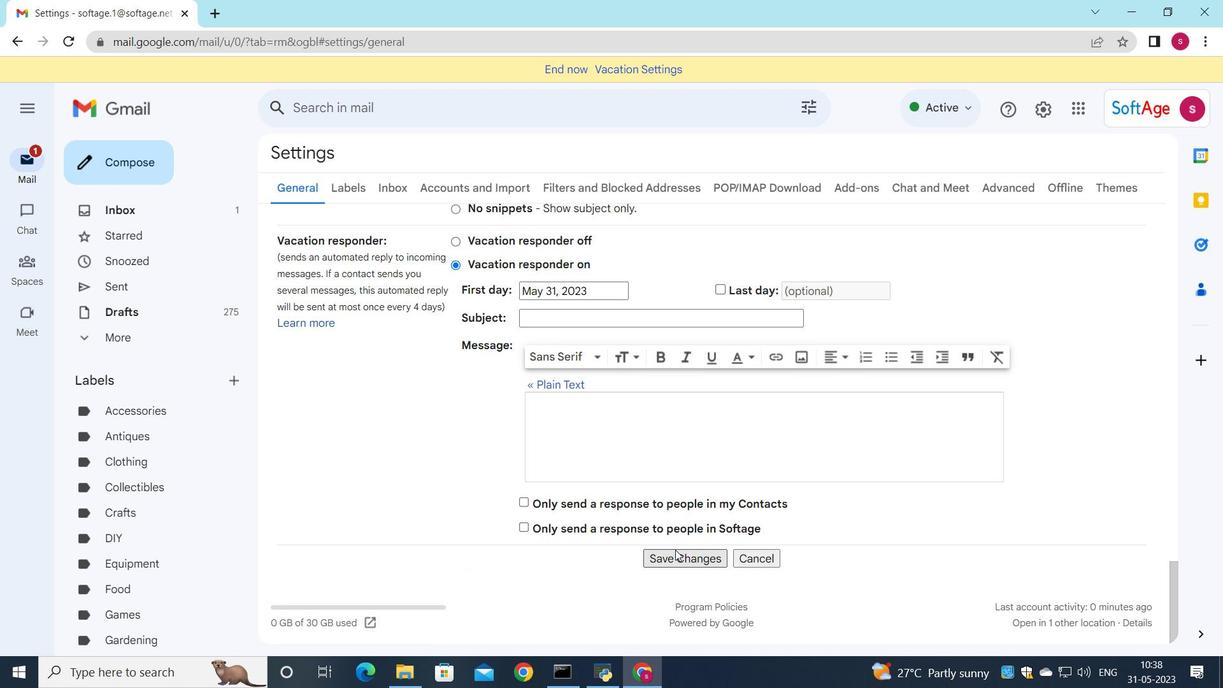
Action: Mouse pressed left at (674, 551)
Screenshot: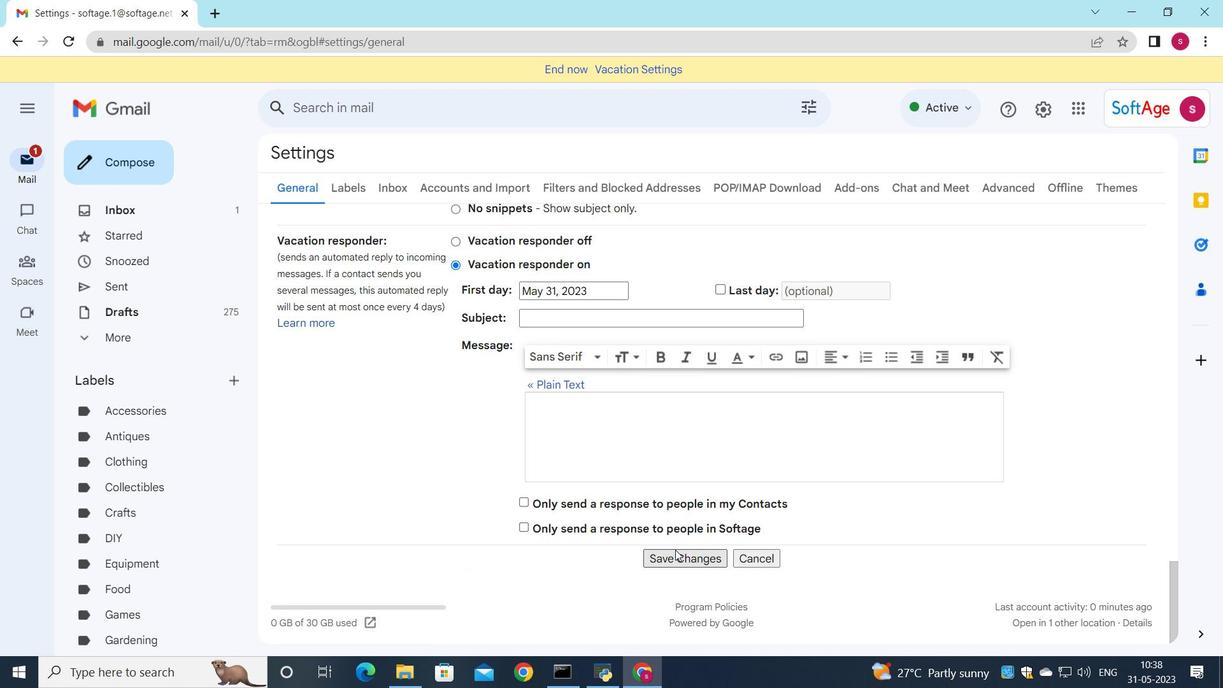 
Action: Mouse moved to (128, 156)
Screenshot: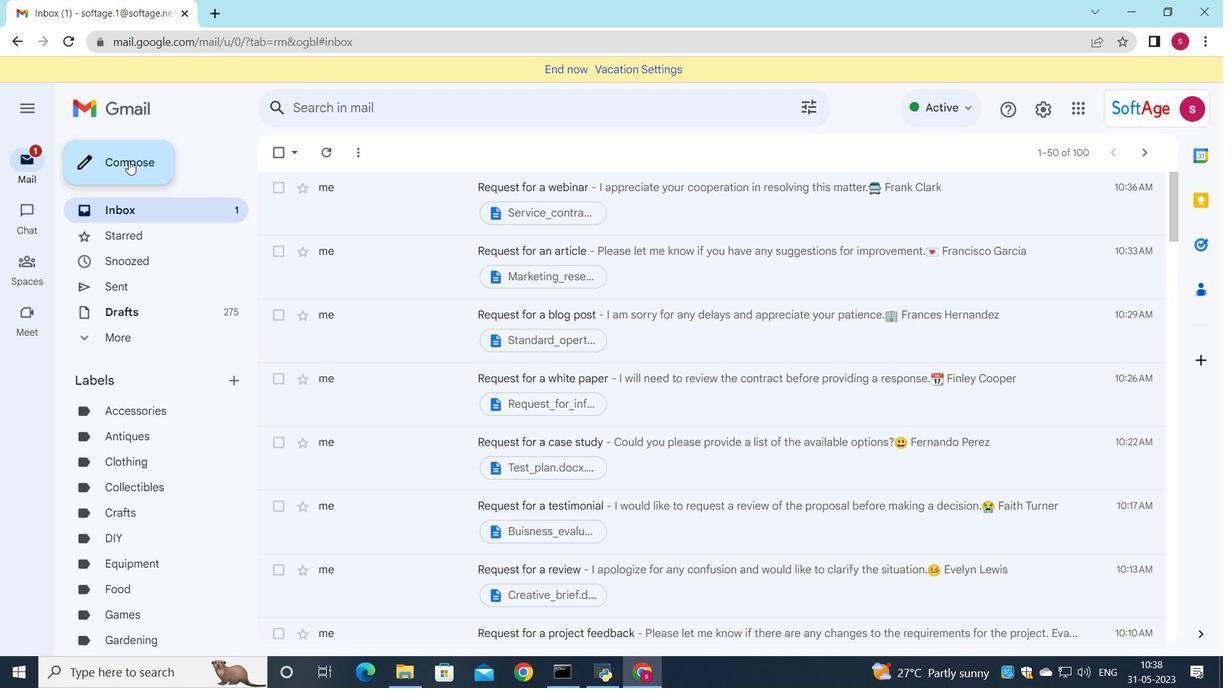
Action: Mouse pressed left at (128, 156)
Screenshot: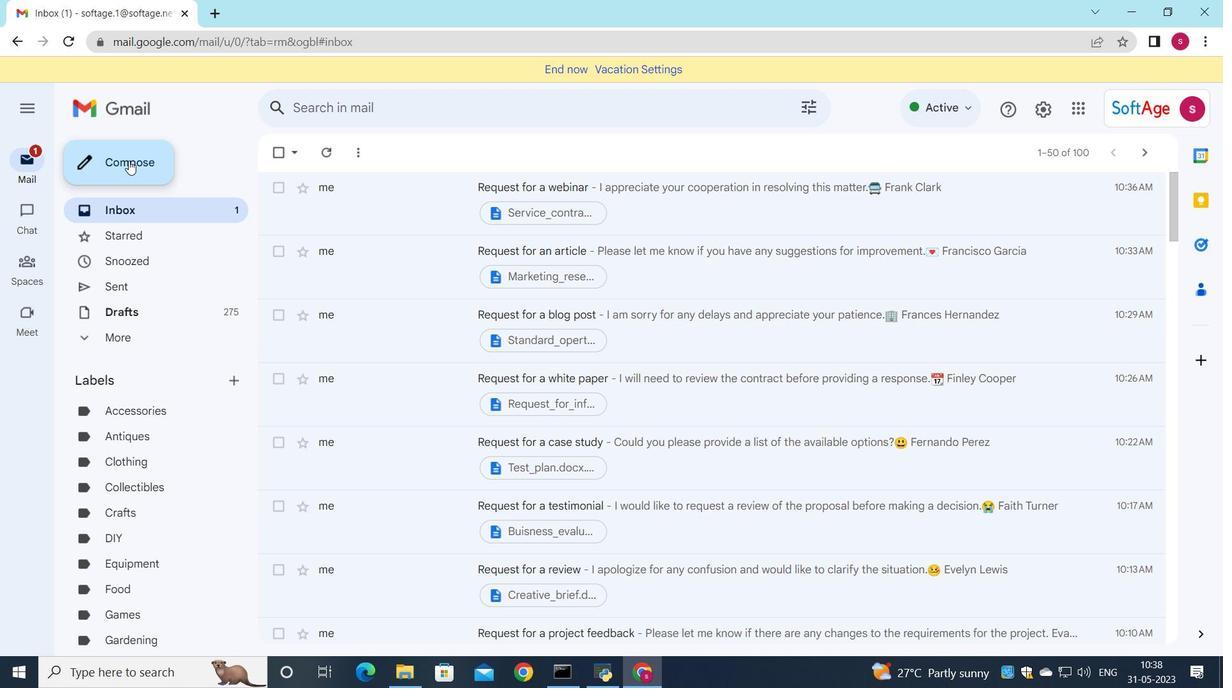 
Action: Mouse moved to (813, 365)
Screenshot: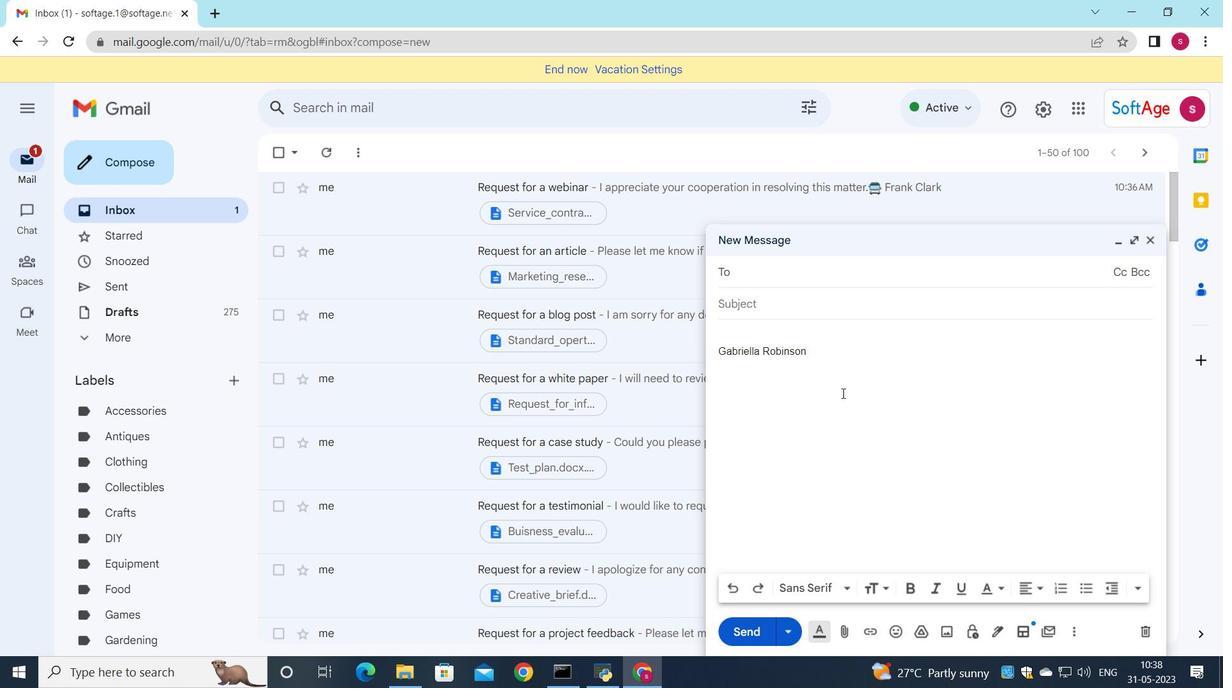 
Action: Key pressed <Key.down>
Screenshot: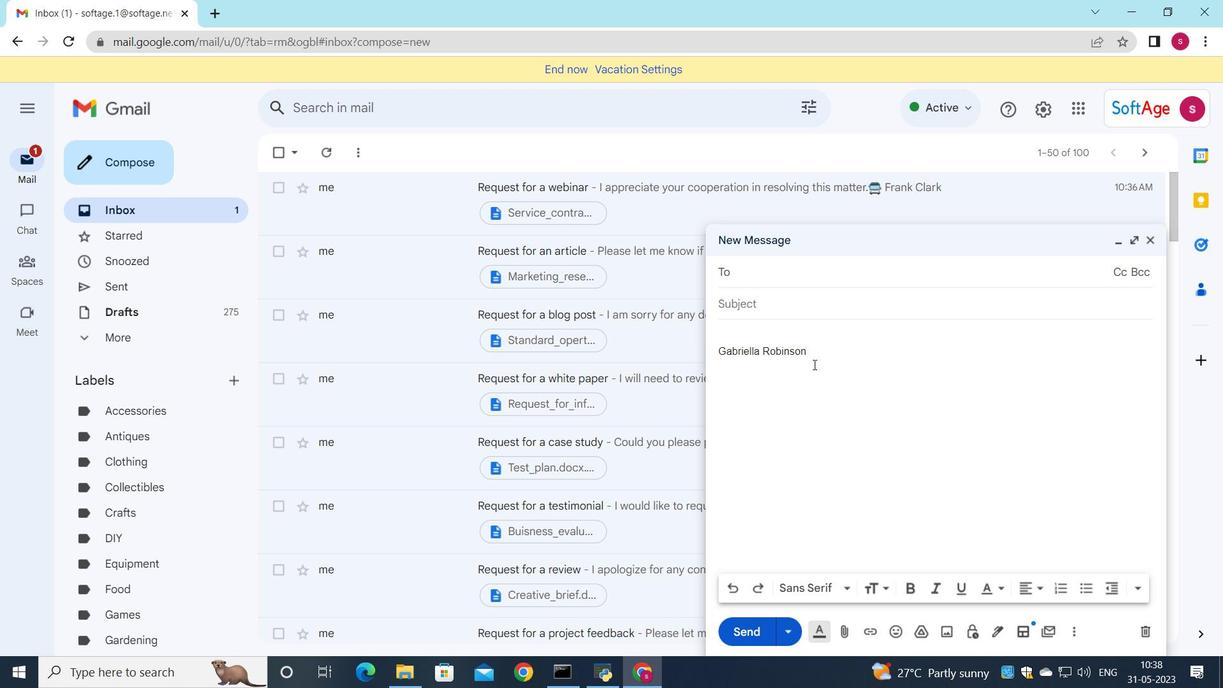 
Action: Mouse moved to (869, 588)
Screenshot: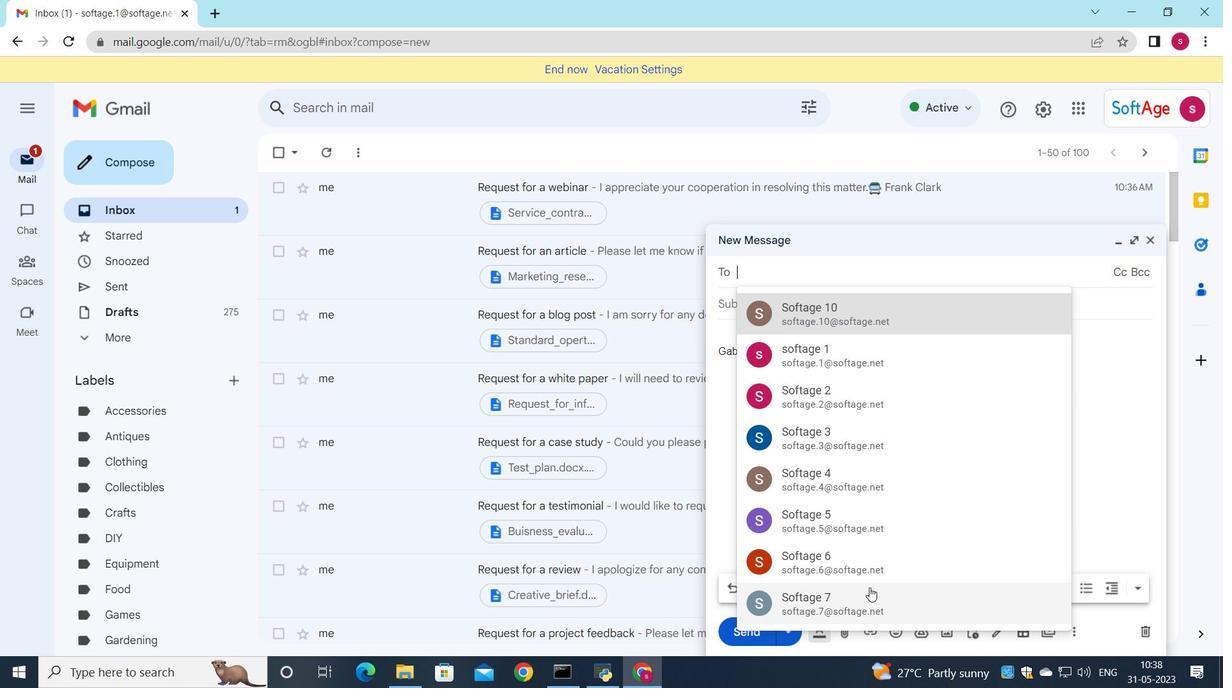 
Action: Mouse pressed left at (869, 588)
Screenshot: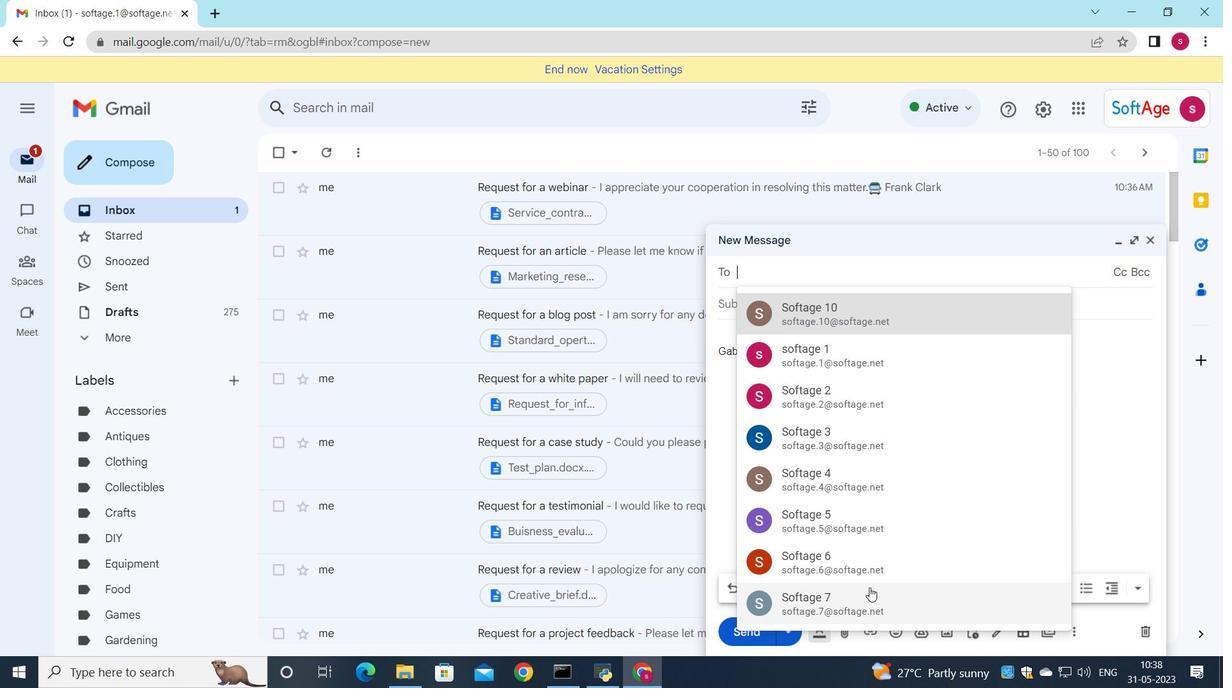 
Action: Mouse moved to (871, 422)
Screenshot: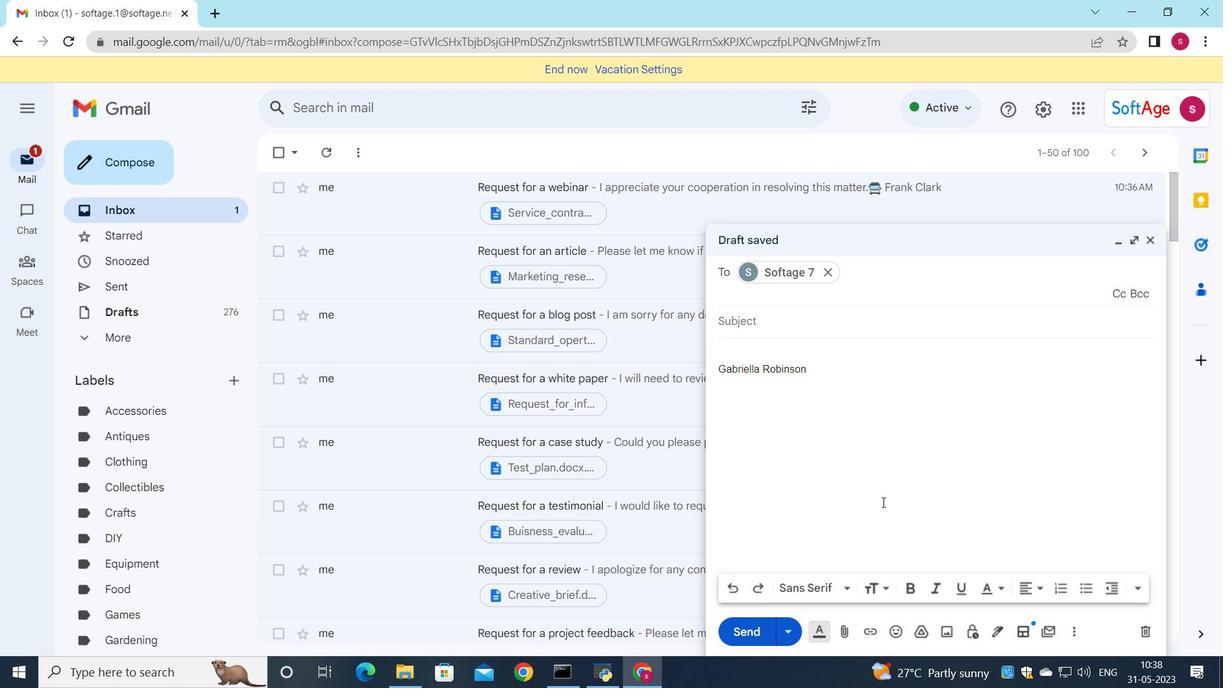 
Action: Key pressed <Key.down>
Screenshot: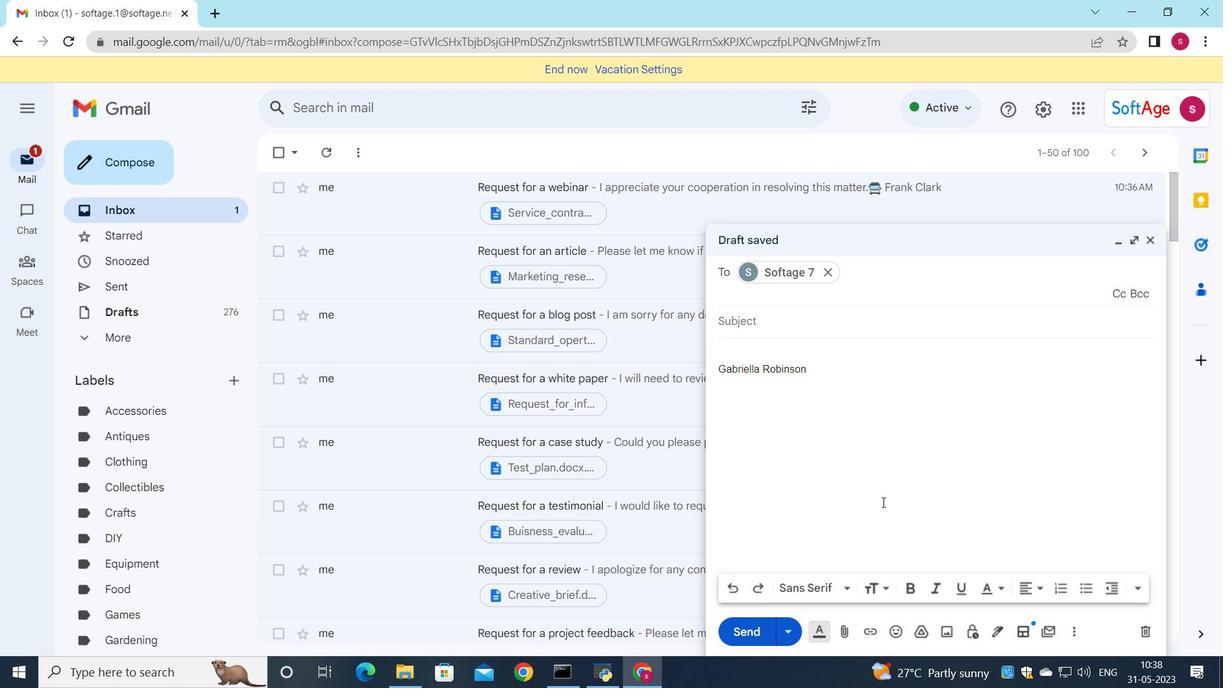 
Action: Mouse moved to (902, 350)
Screenshot: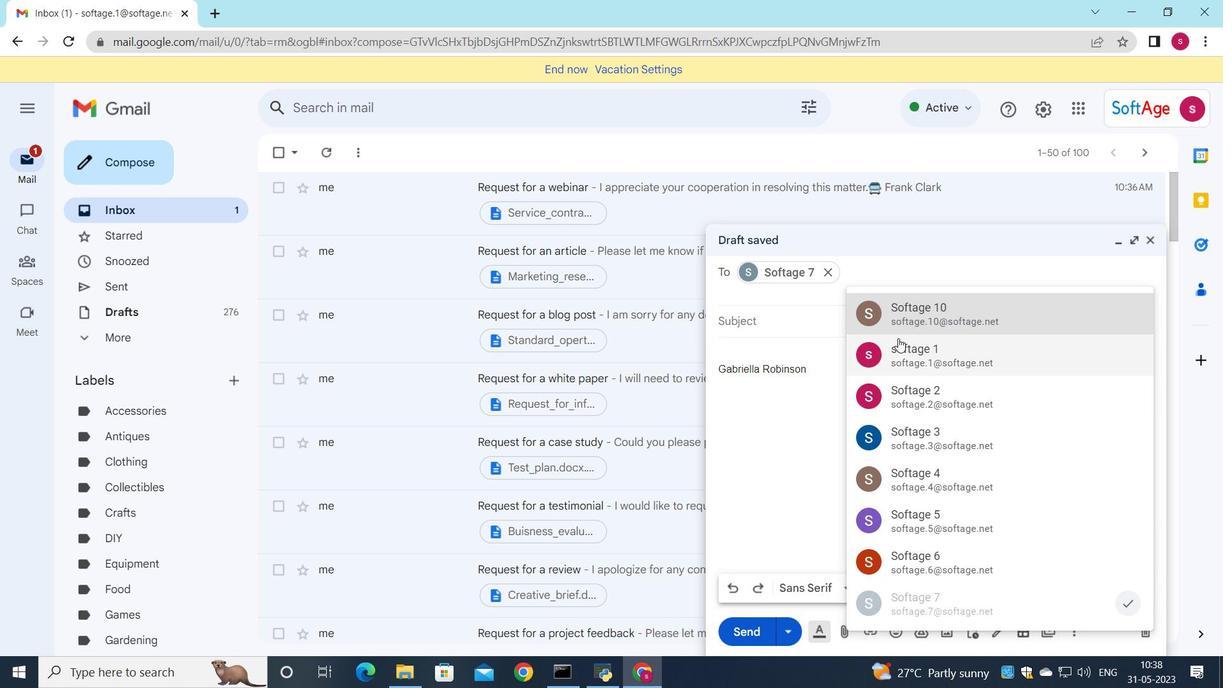
Action: Mouse pressed left at (902, 350)
Screenshot: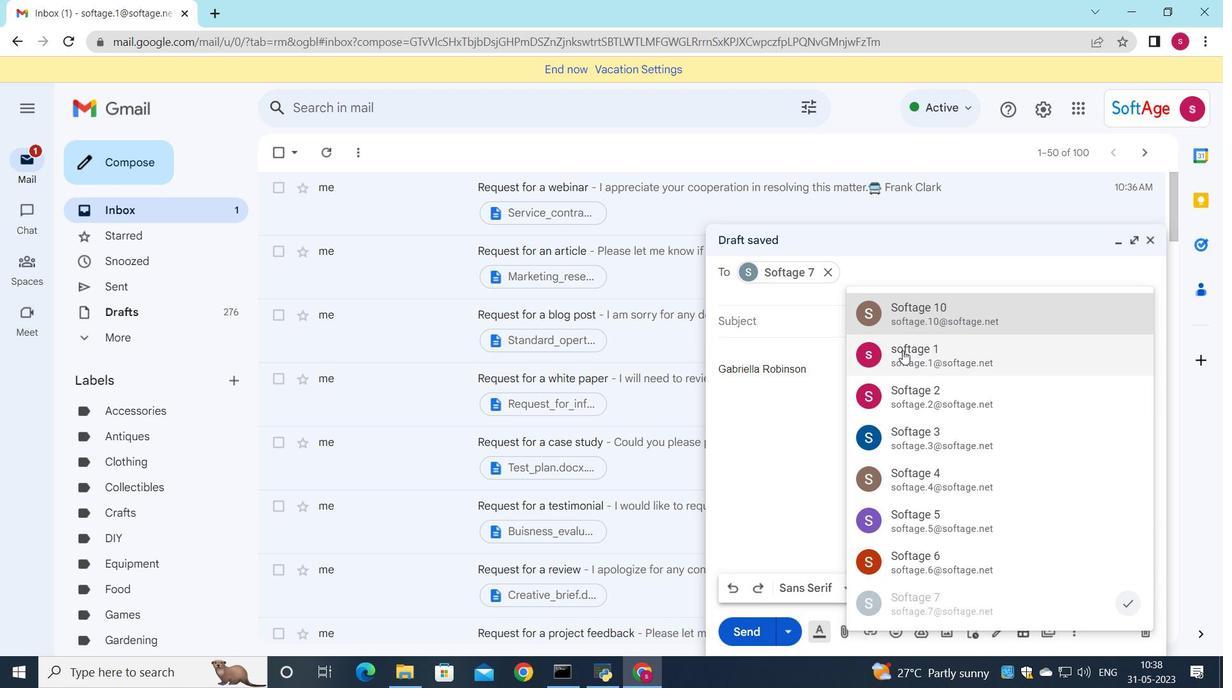 
Action: Mouse moved to (920, 379)
Screenshot: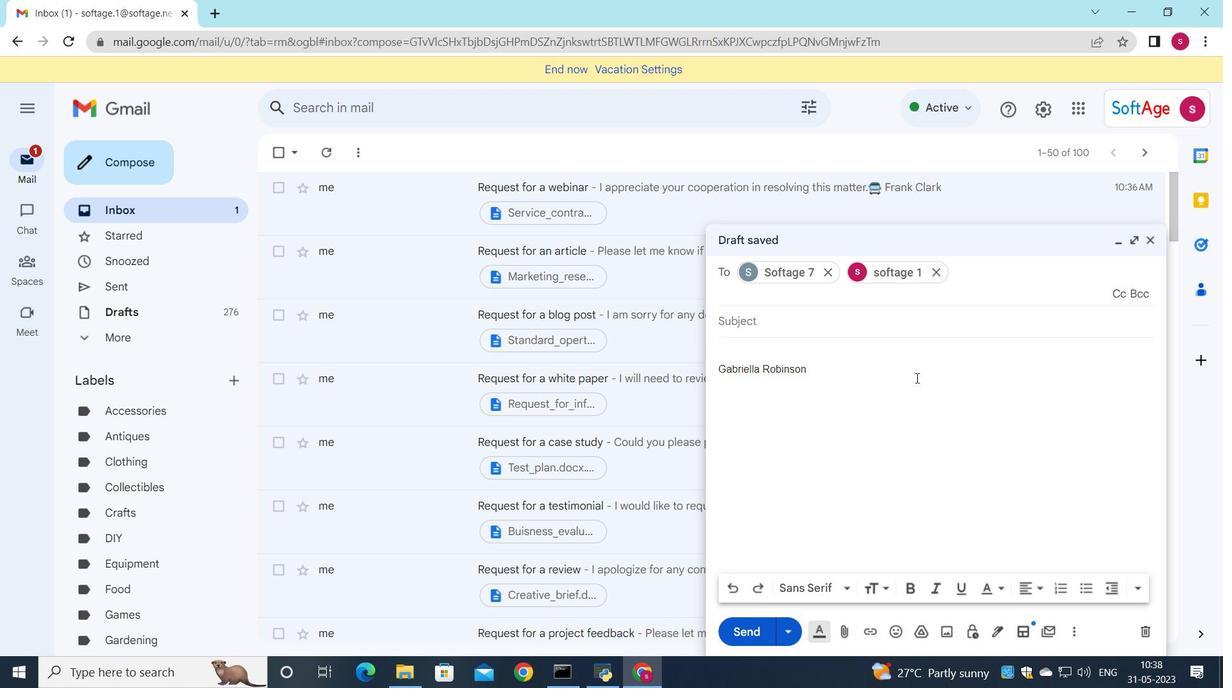 
Action: Key pressed <Key.down>
Screenshot: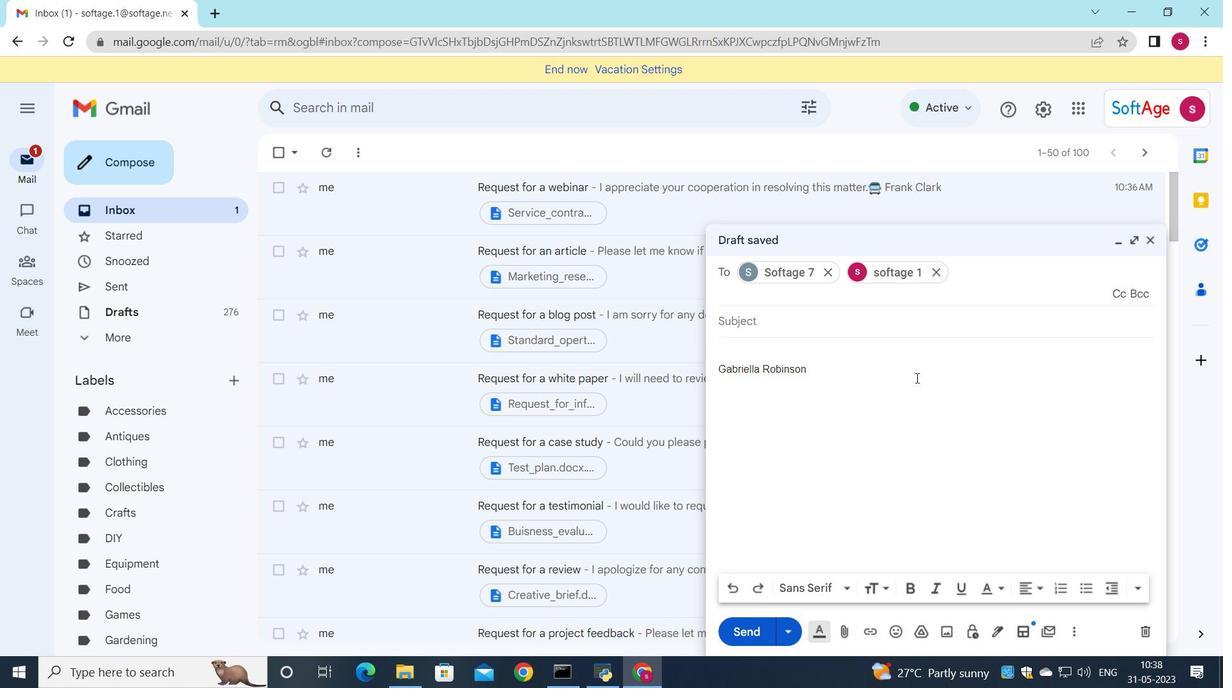 
Action: Mouse moved to (1058, 395)
Screenshot: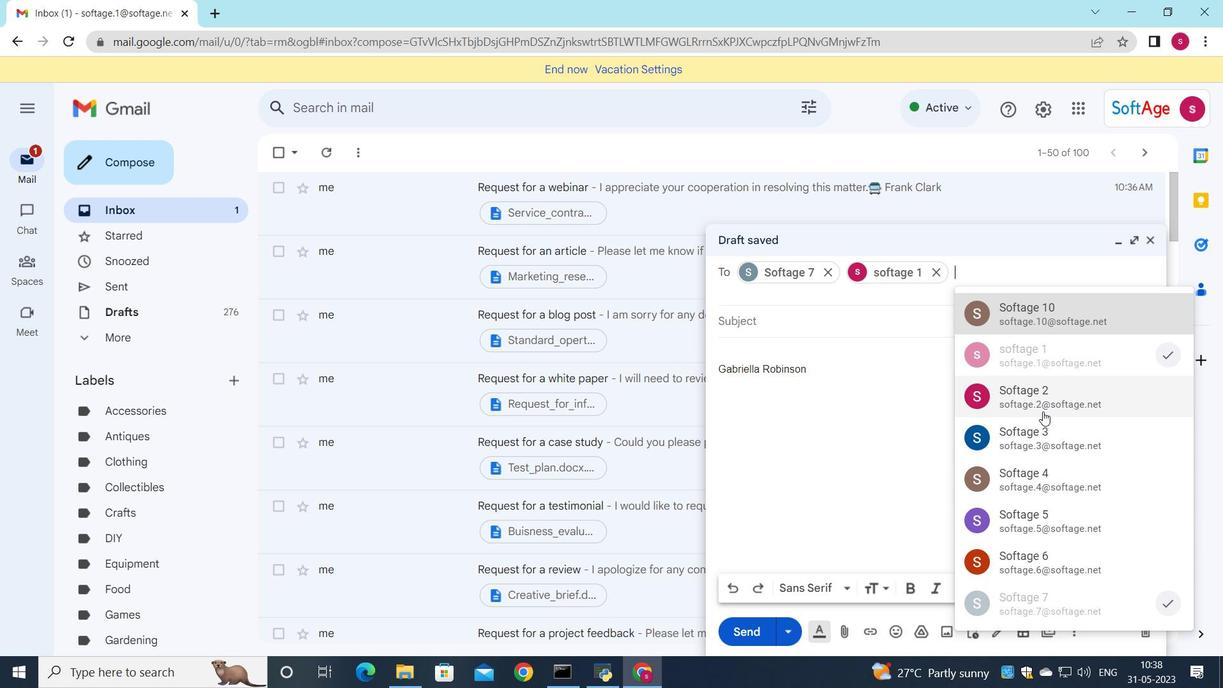 
Action: Key pressed softage.8
Screenshot: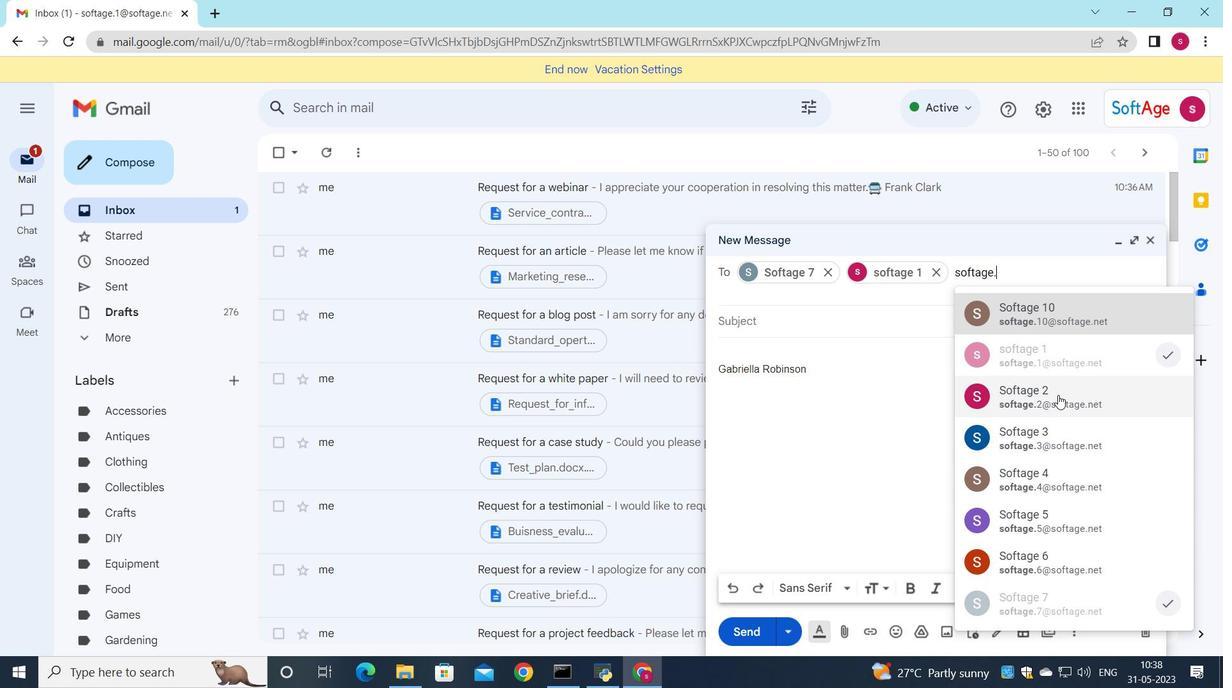 
Action: Mouse moved to (1045, 314)
Screenshot: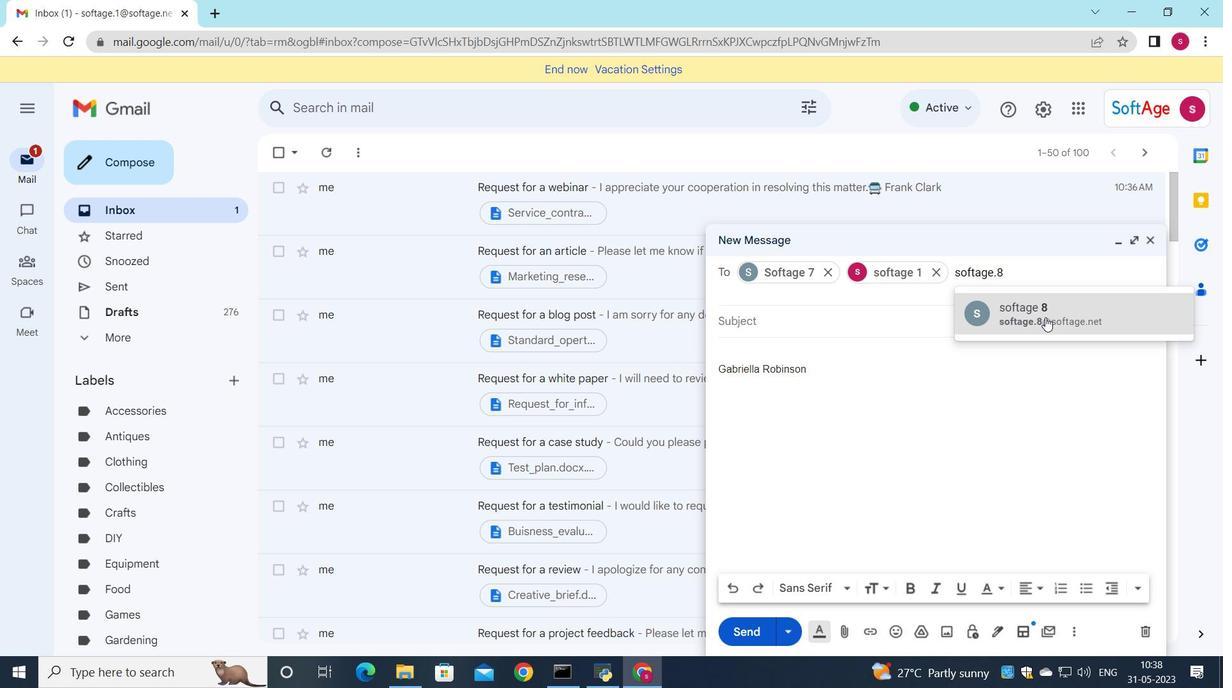 
Action: Mouse pressed left at (1045, 314)
Screenshot: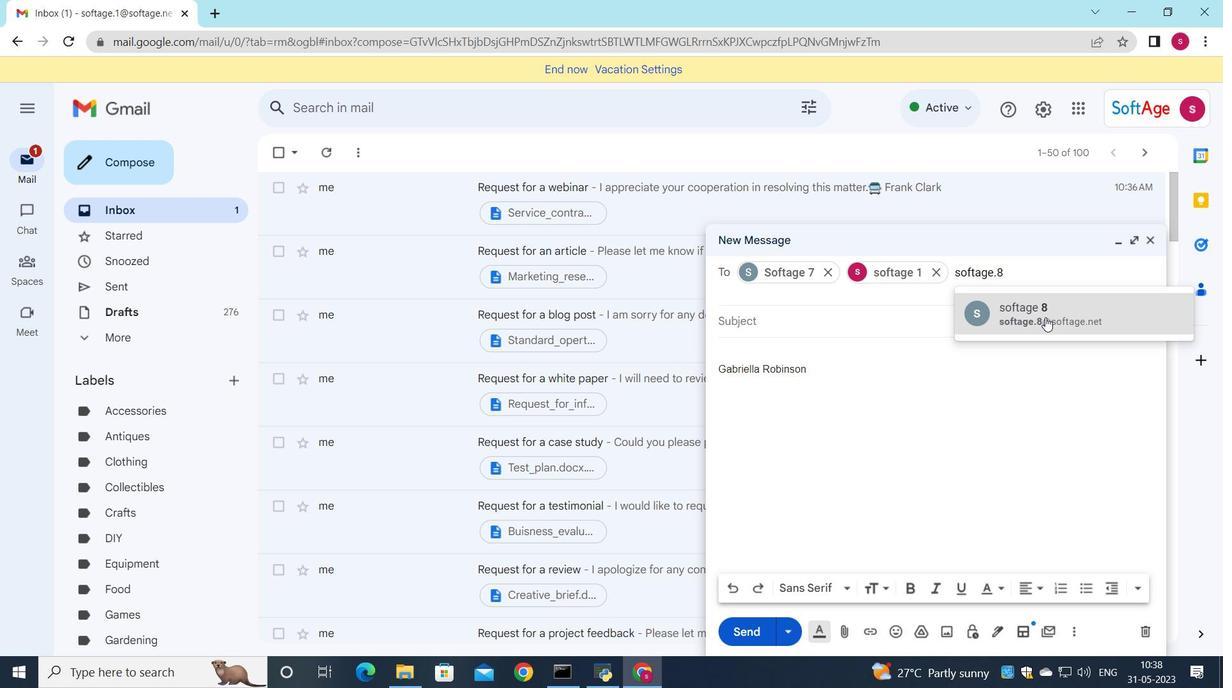 
Action: Mouse moved to (1119, 292)
Screenshot: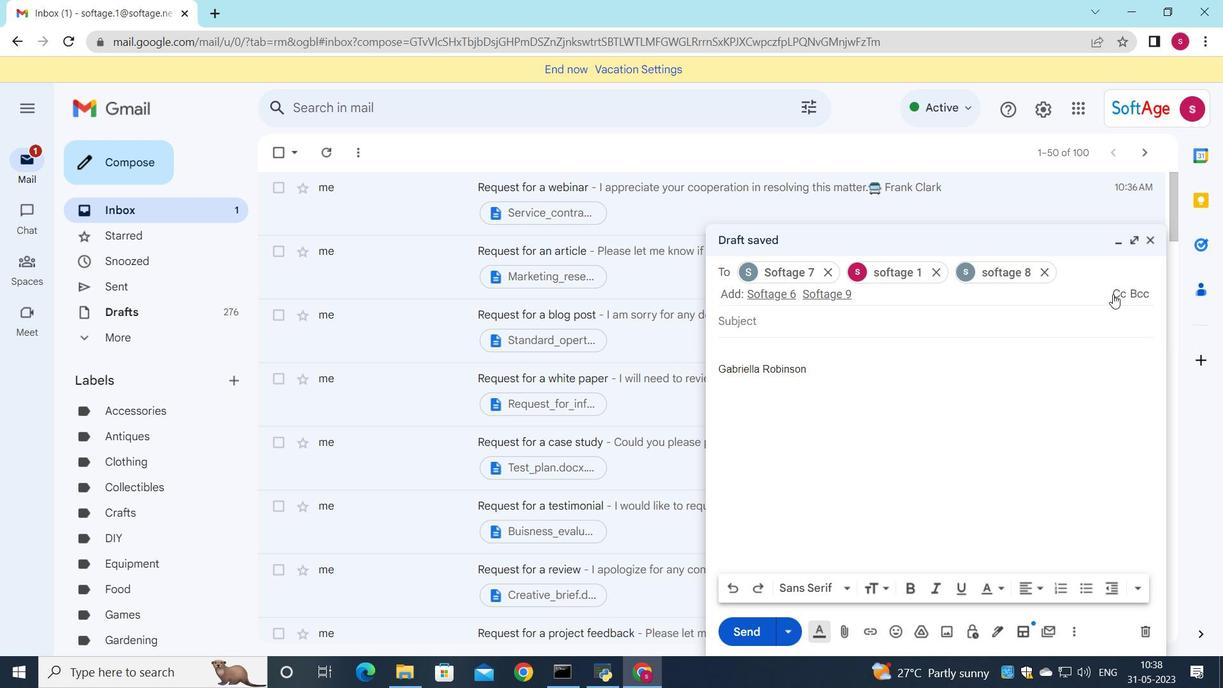 
Action: Mouse pressed left at (1119, 292)
Screenshot: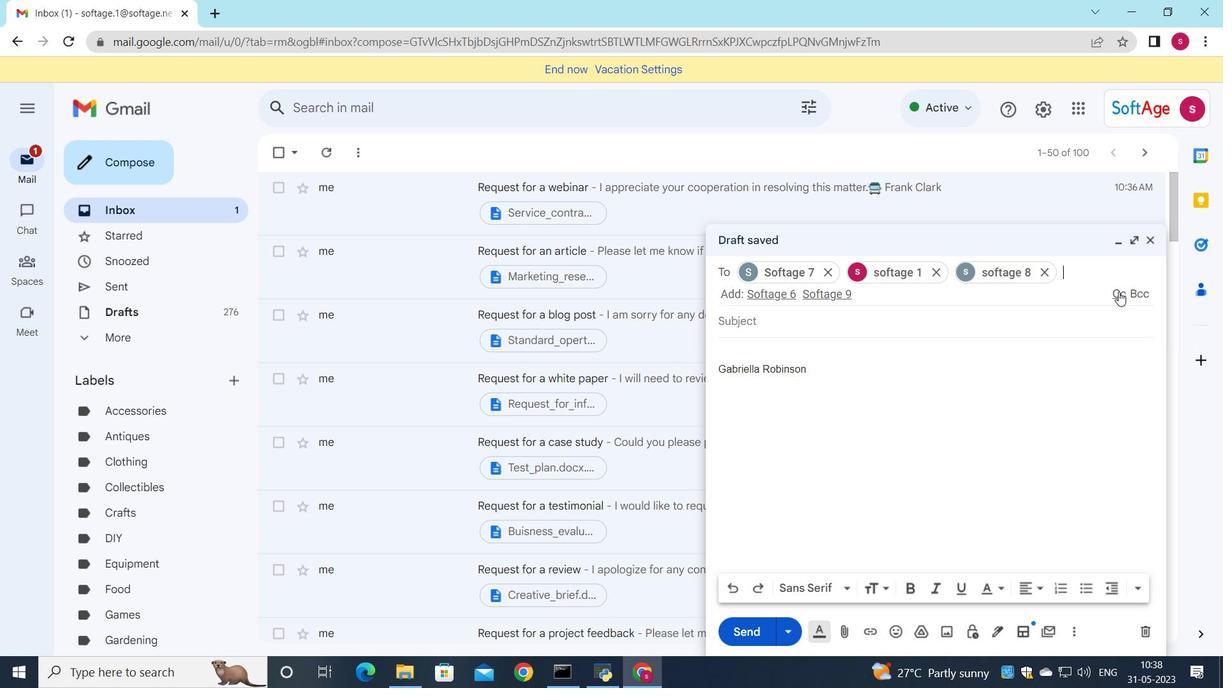 
Action: Mouse moved to (842, 325)
Screenshot: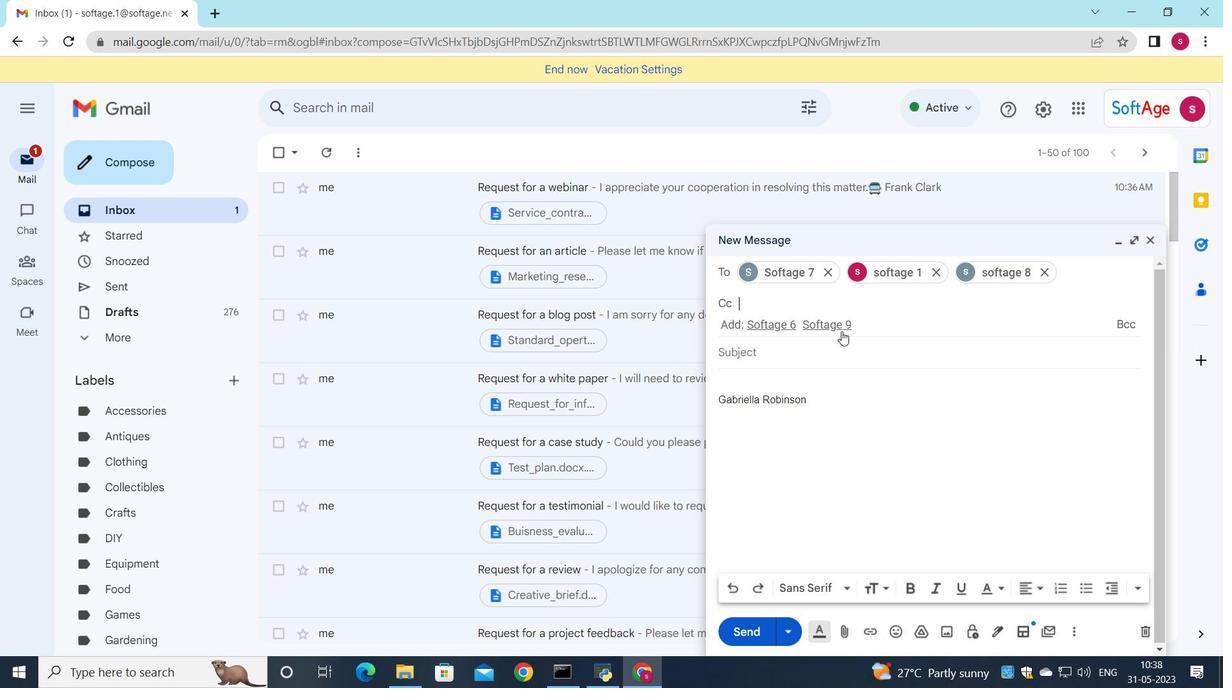 
Action: Mouse pressed left at (842, 325)
Screenshot: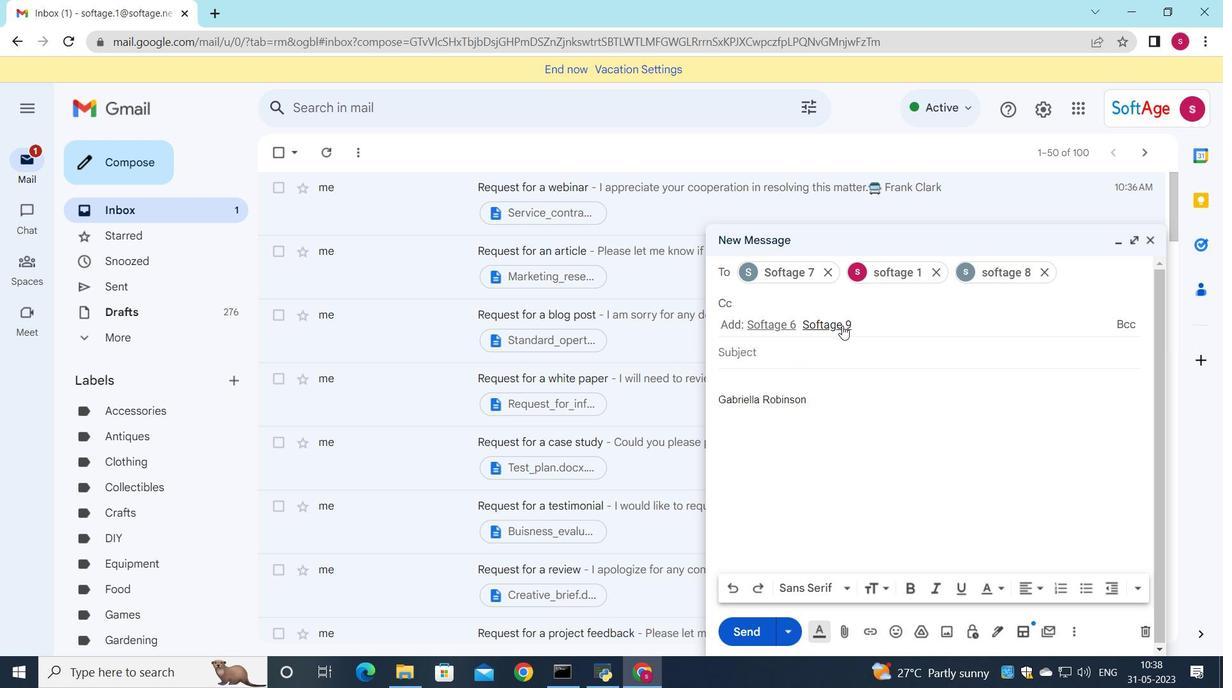 
Action: Mouse moved to (792, 353)
Screenshot: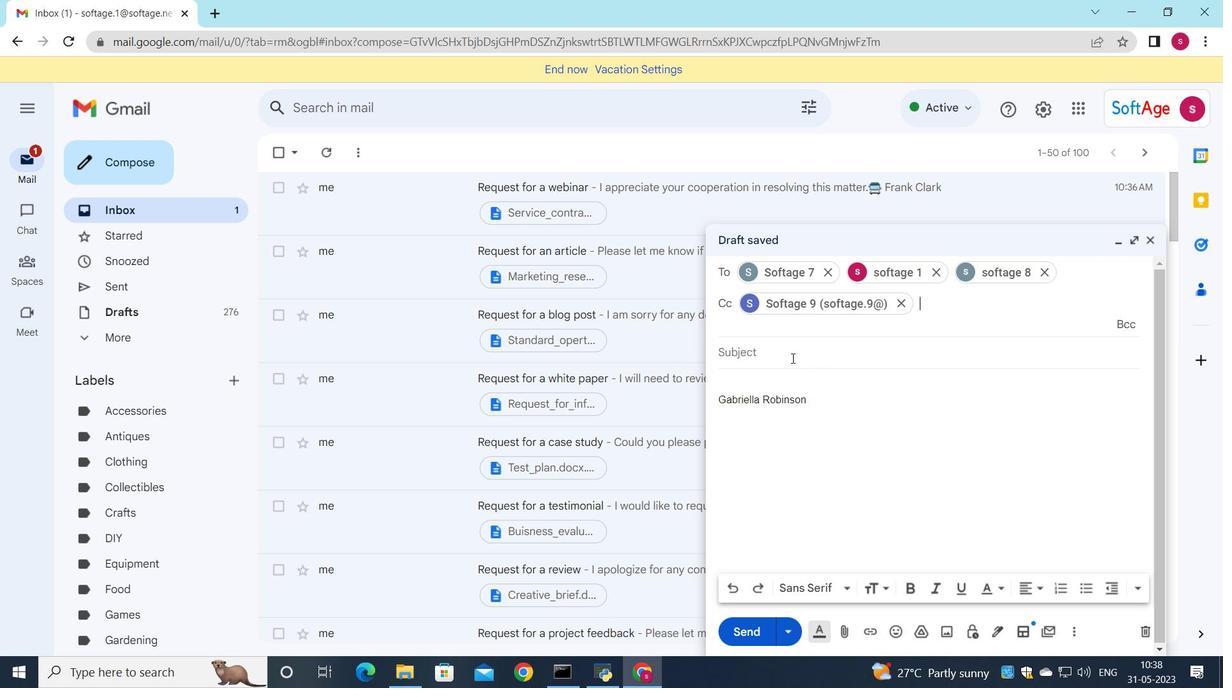 
Action: Mouse pressed left at (792, 353)
Screenshot: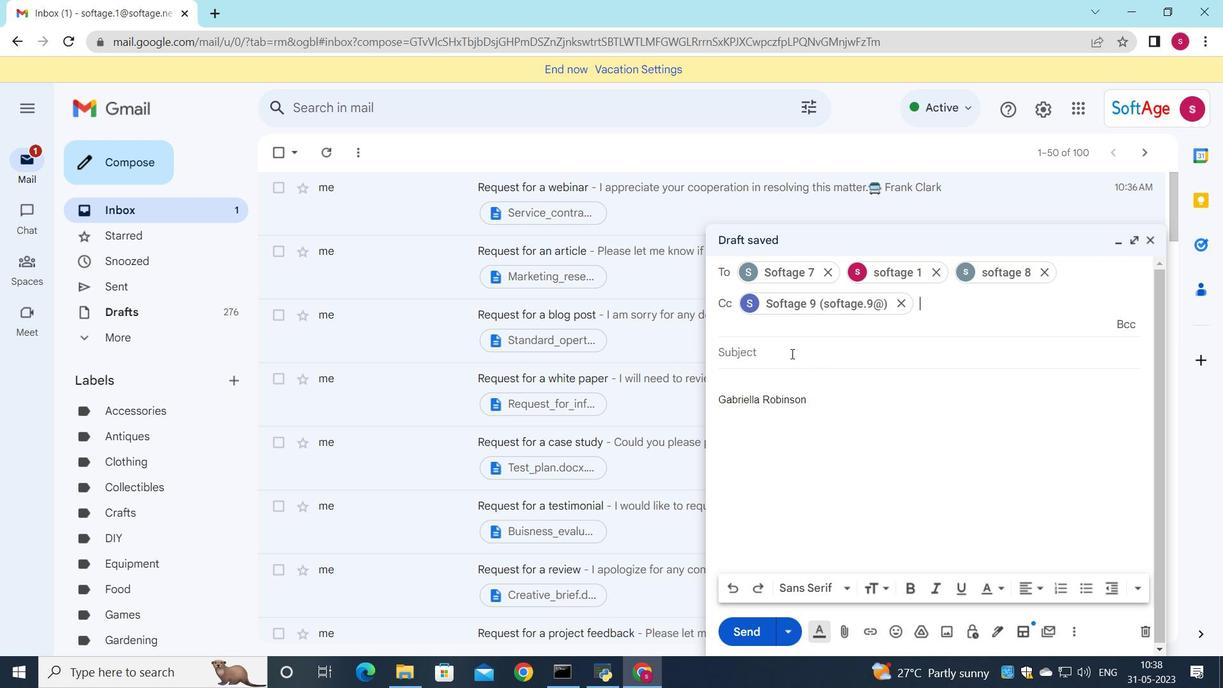 
Action: Key pressed <Key.shift>Request<Key.space>for<Key.space>a<Key.space>podcast
Screenshot: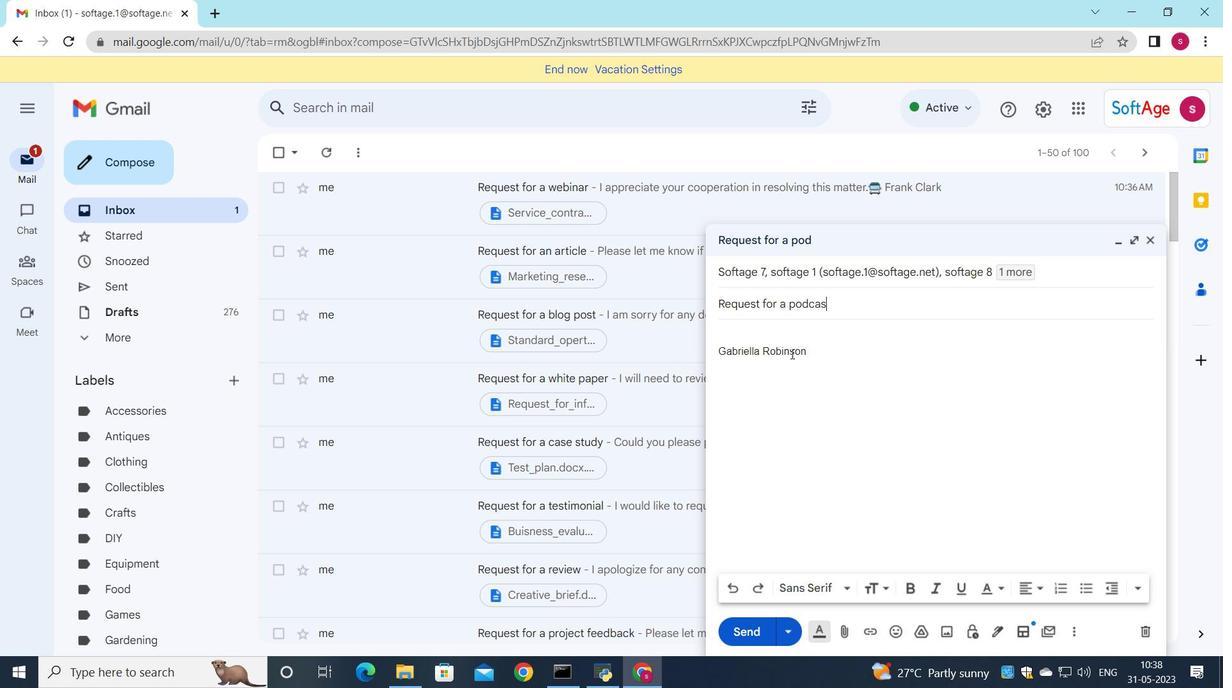 
Action: Mouse moved to (775, 333)
Screenshot: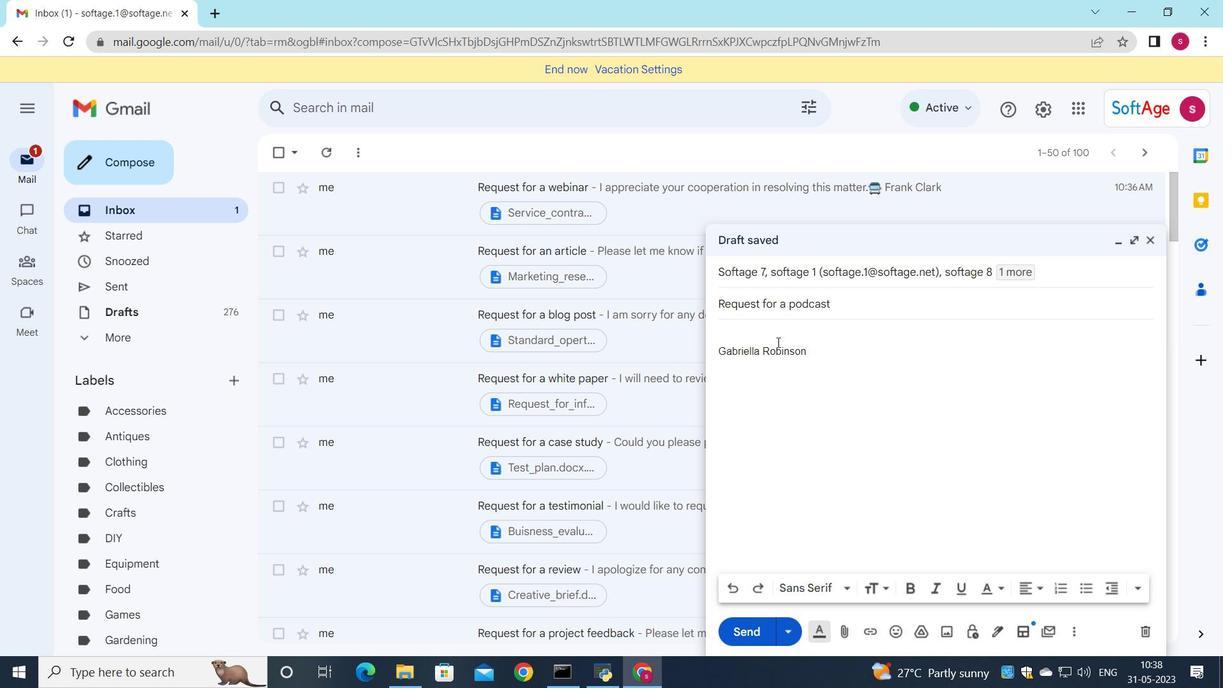 
Action: Mouse pressed left at (775, 333)
Screenshot: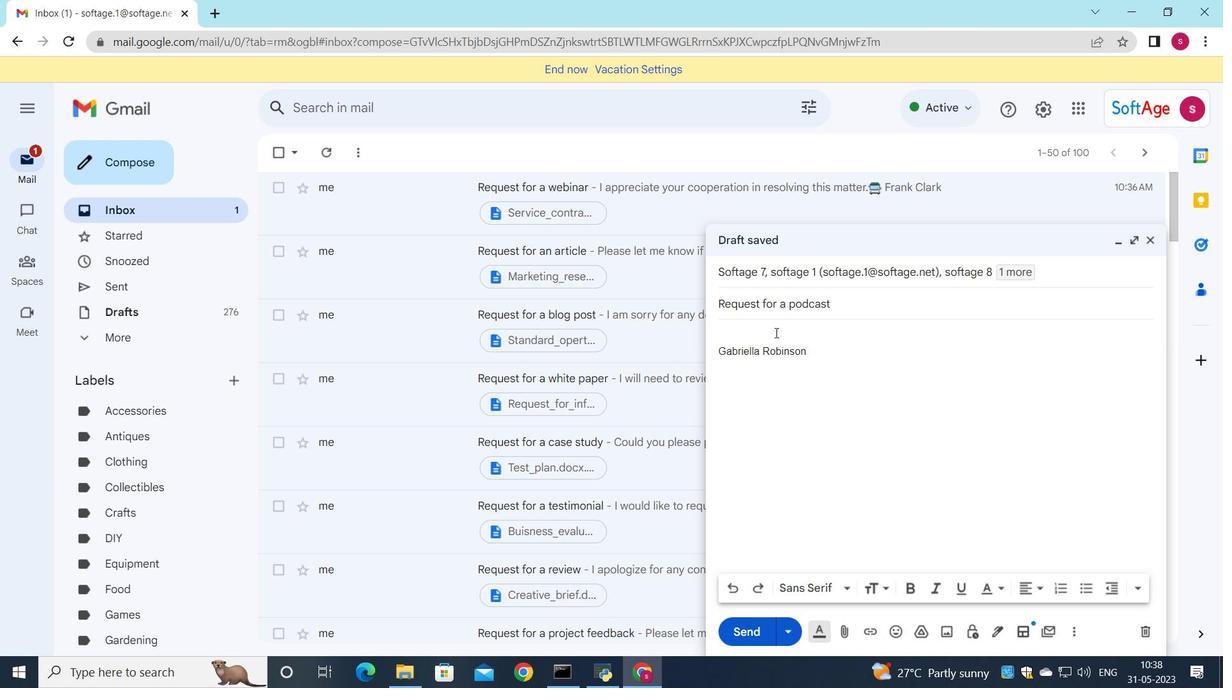 
Action: Key pressed <Key.shift><Key.shift><Key.shift><Key.shift><Key.shift>I<Key.space>would<Key.space>like<Key.space>to<Key.space>request<Key.space>a<Key.space>meeting<Key.space>y<Key.backspace>to<Key.space>discuss<Key.space>the<Key.space>progress<Key.space>of<Key.space>thr<Key.backspace>e<Key.space>project
Screenshot: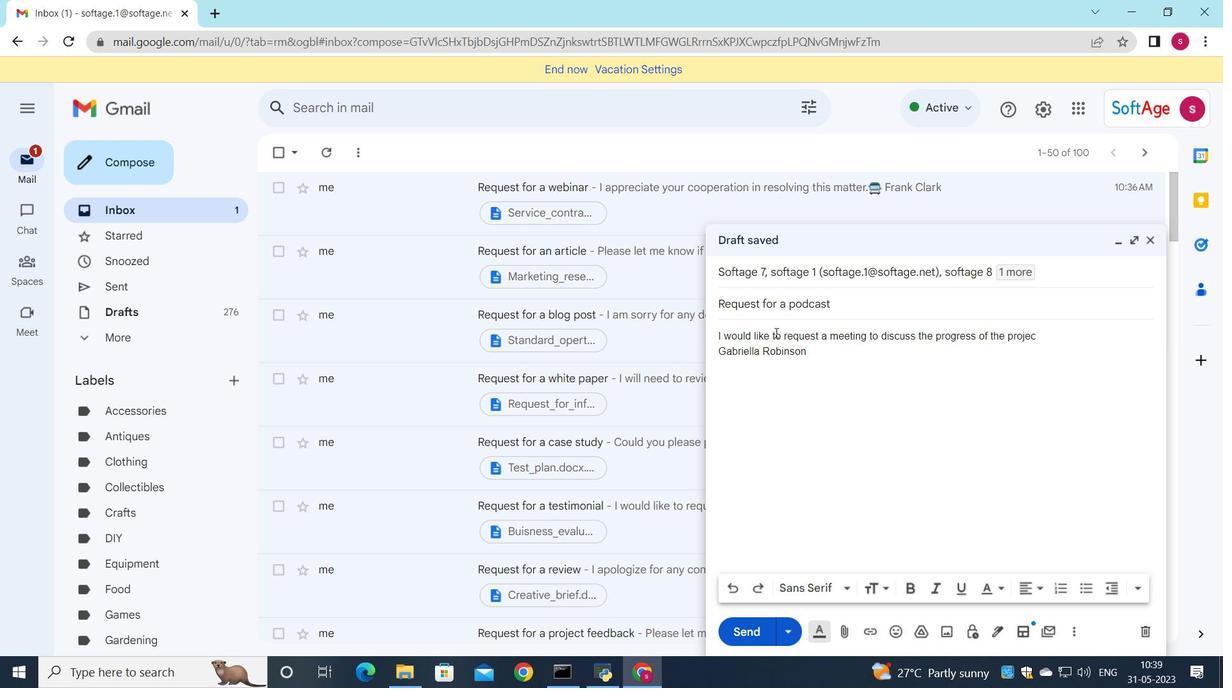 
Action: Mouse moved to (794, 365)
Screenshot: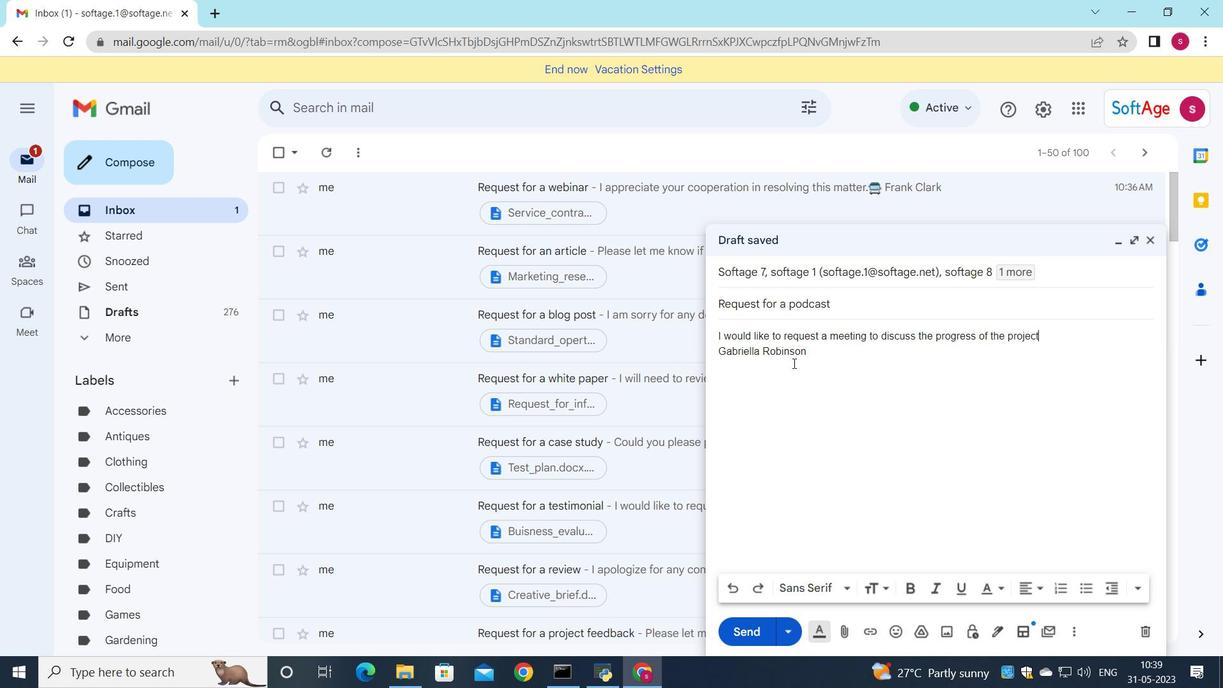 
Action: Key pressed .
Screenshot: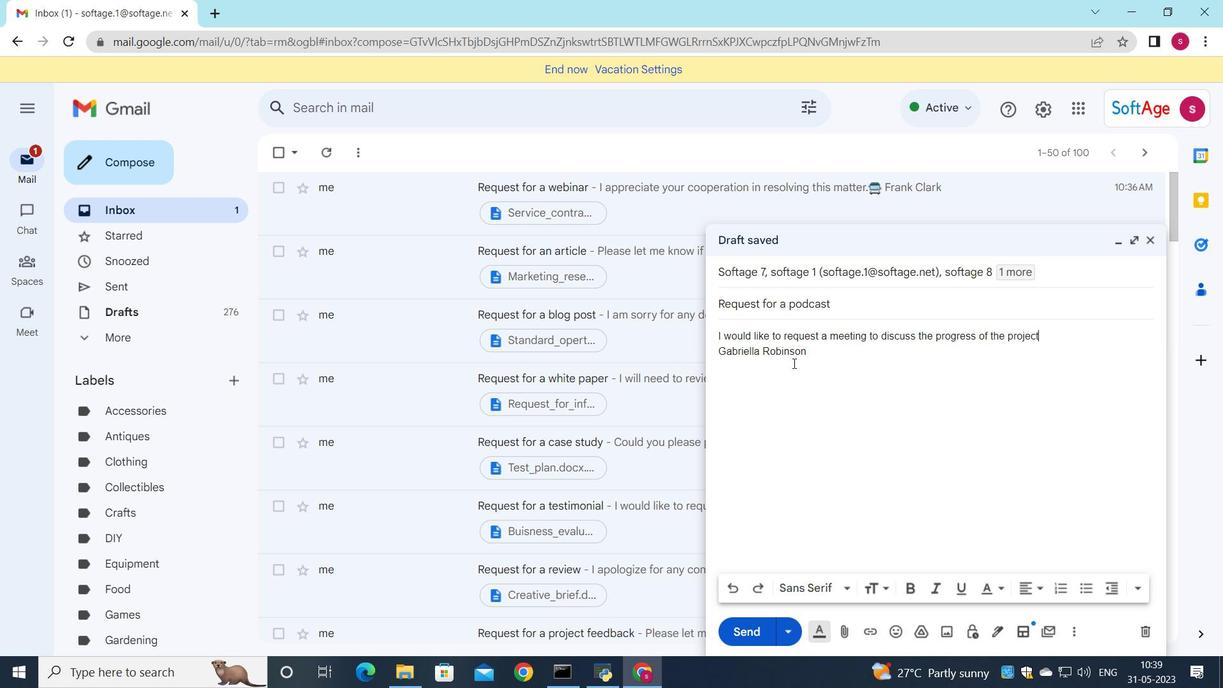 
Action: Mouse moved to (896, 632)
Screenshot: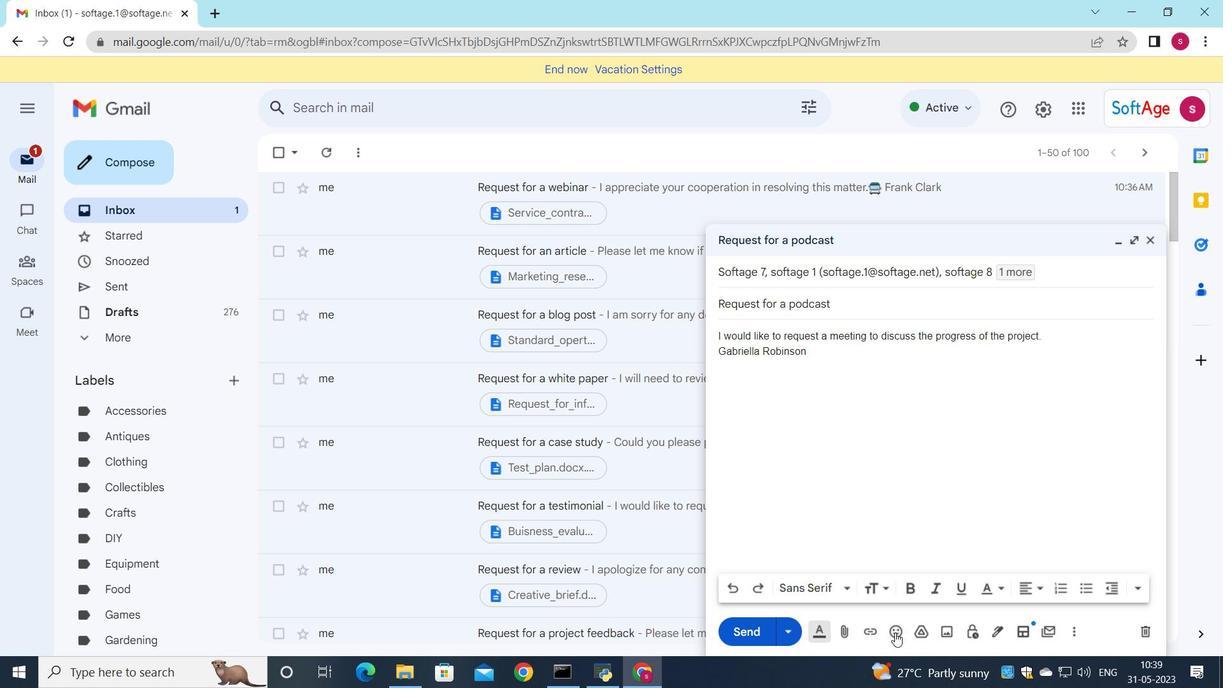 
Action: Mouse pressed left at (896, 632)
Screenshot: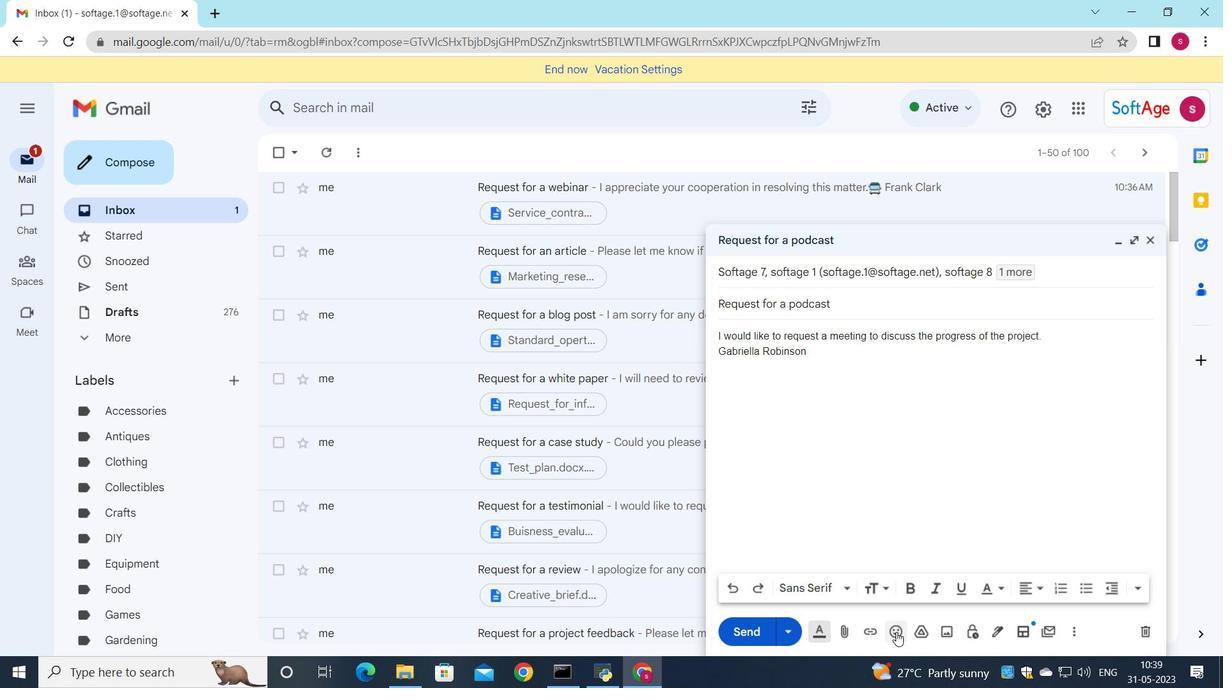 
Action: Mouse moved to (867, 504)
Screenshot: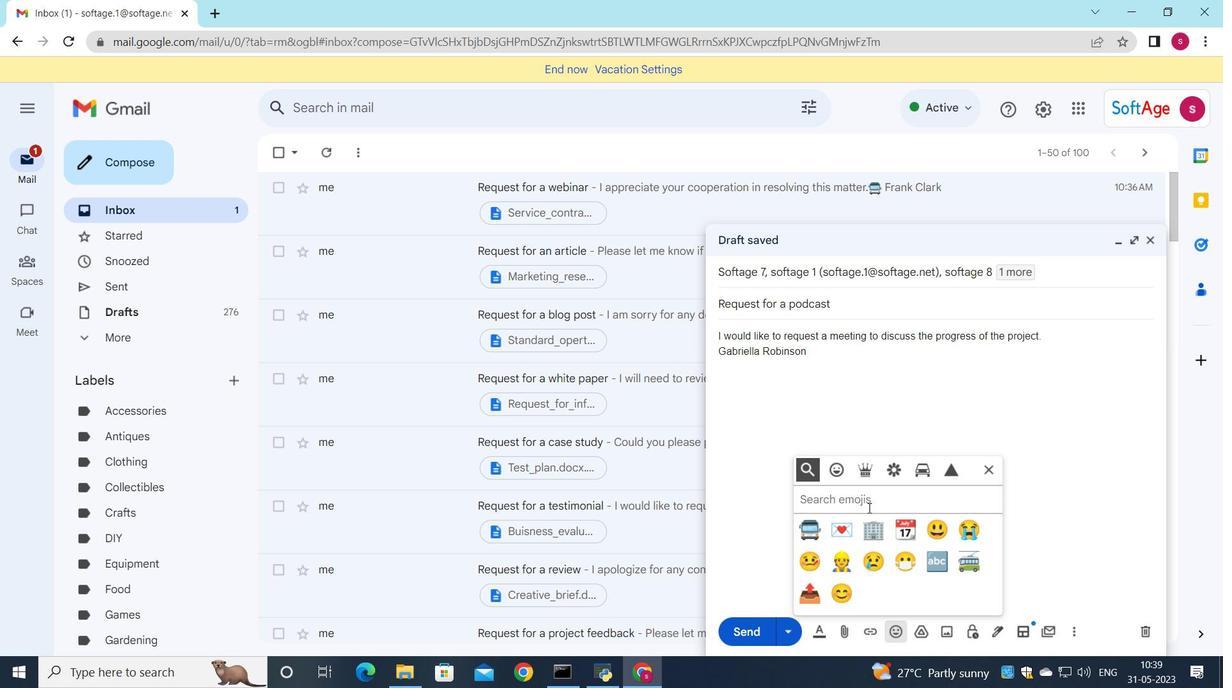 
Action: Key pressed sad
Screenshot: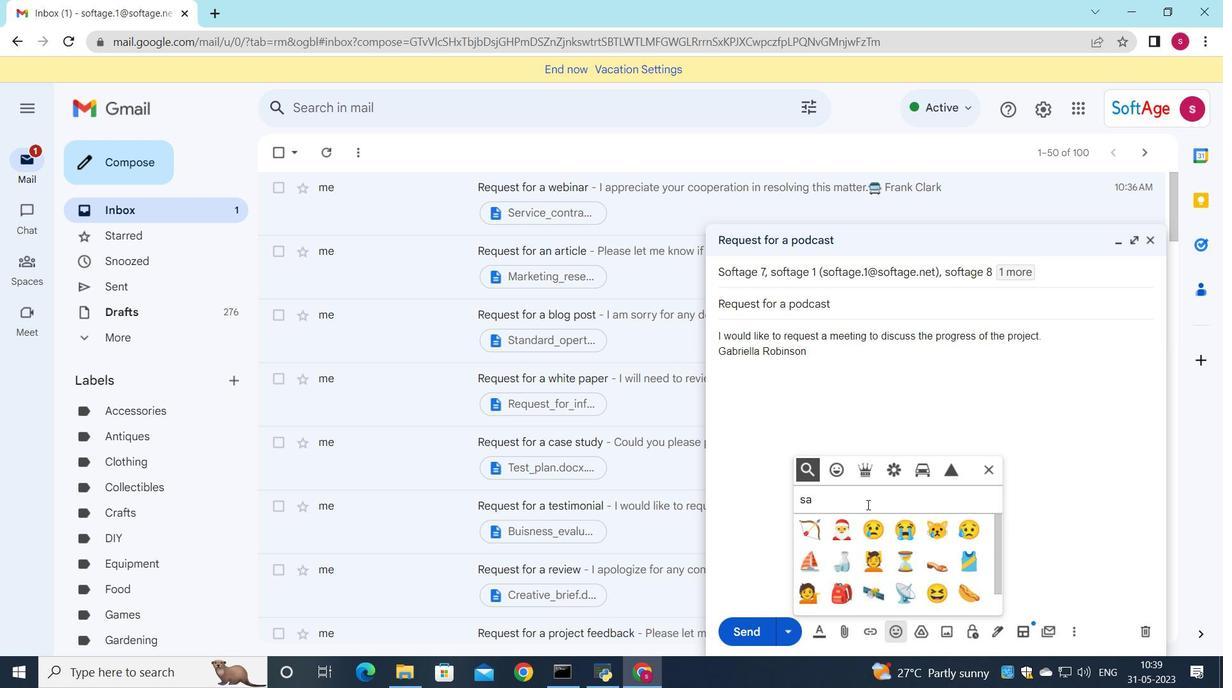 
Action: Mouse moved to (896, 528)
Screenshot: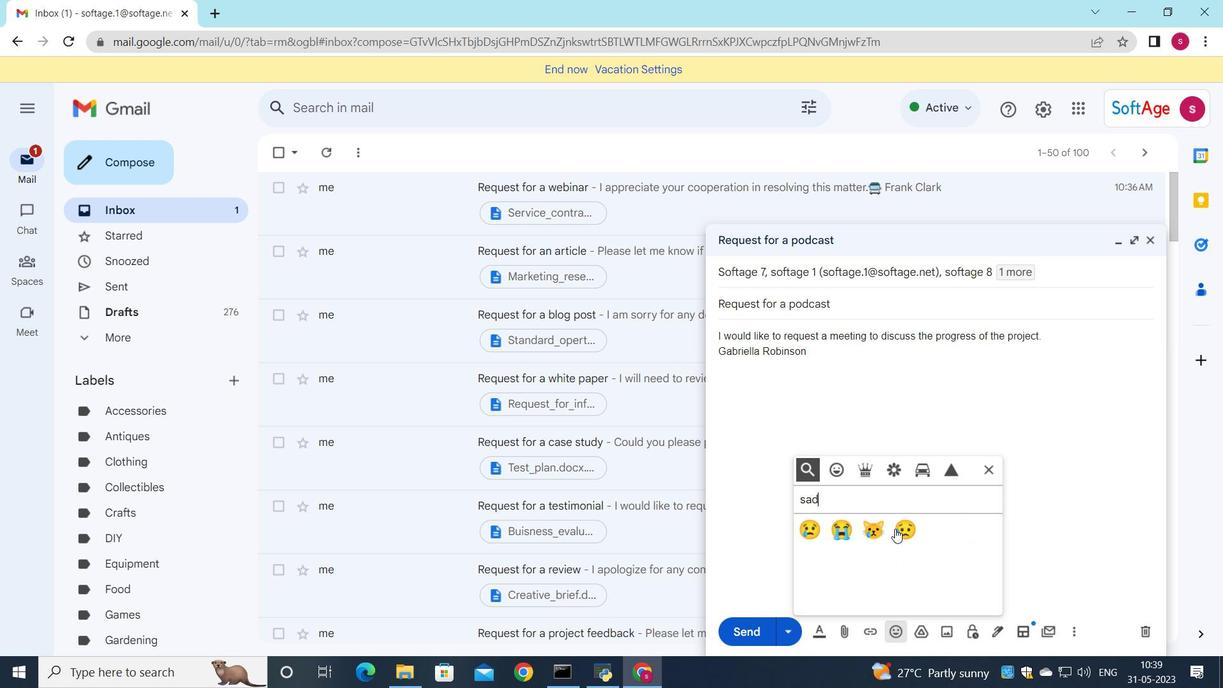 
Action: Mouse pressed left at (896, 528)
Screenshot: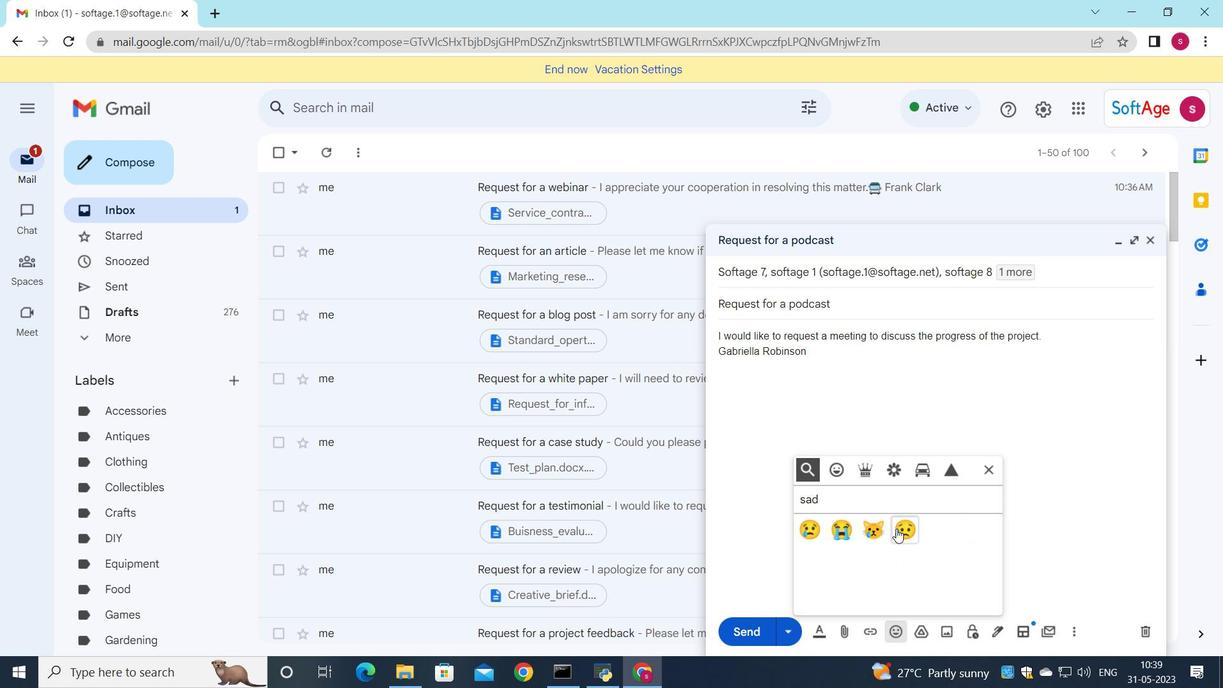 
Action: Mouse moved to (989, 471)
Screenshot: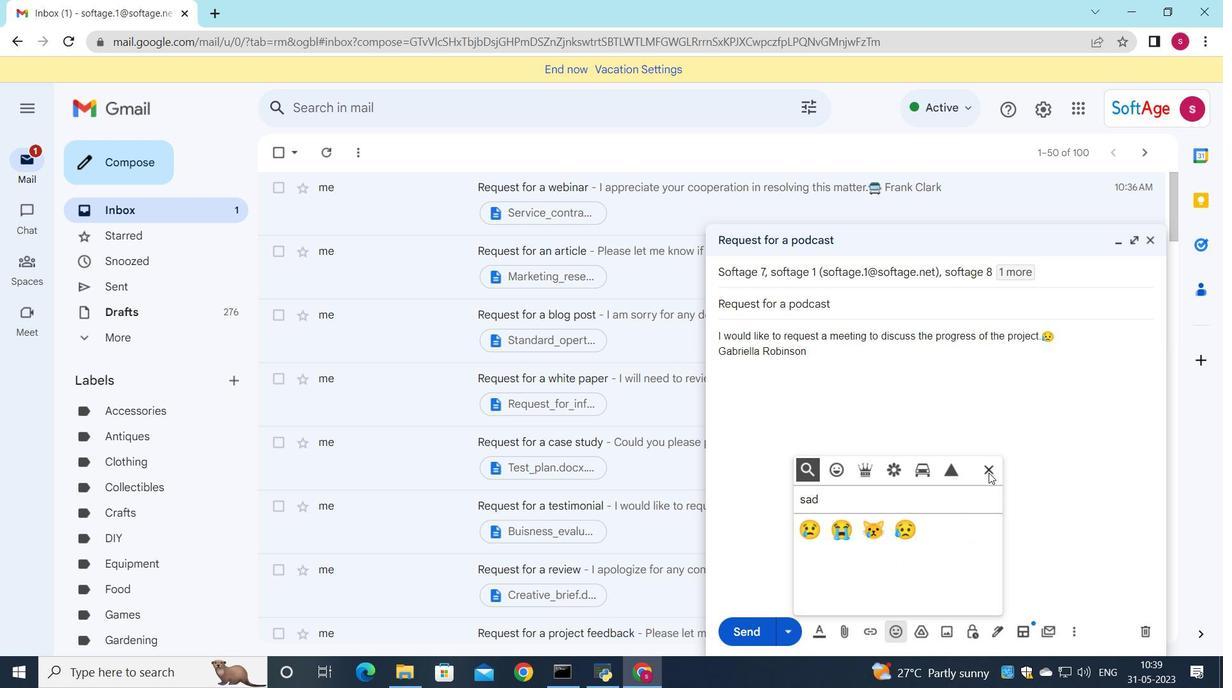 
Action: Mouse pressed left at (989, 471)
Screenshot: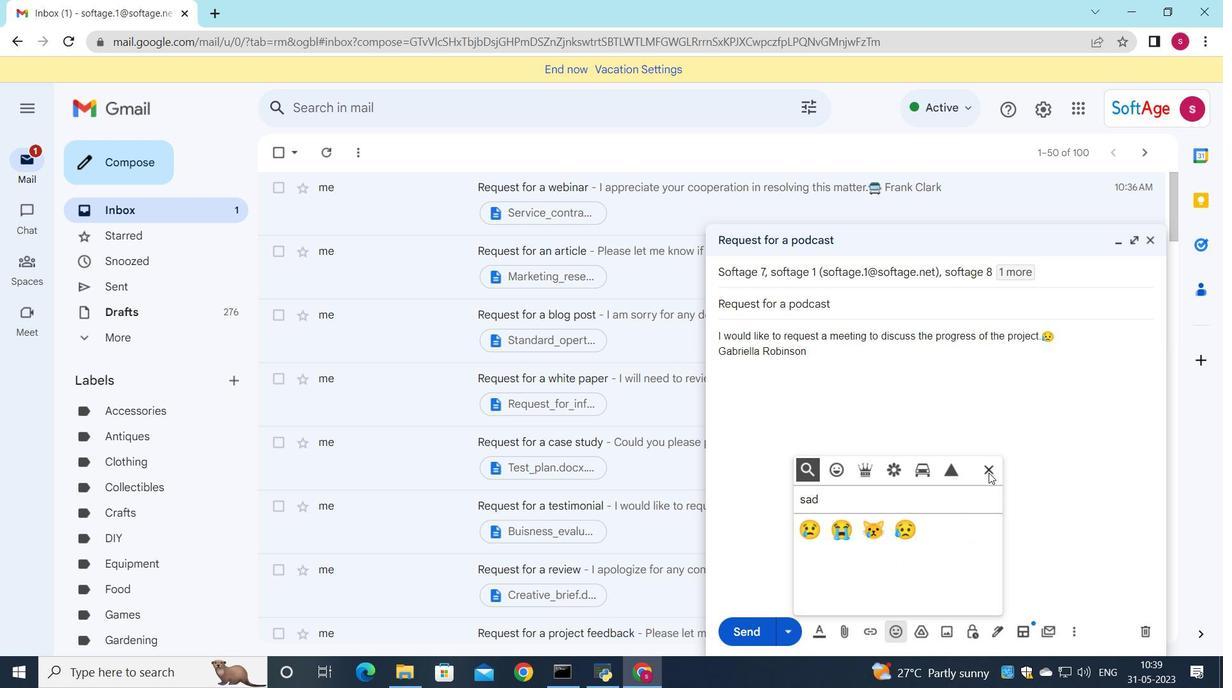 
Action: Mouse moved to (839, 632)
Screenshot: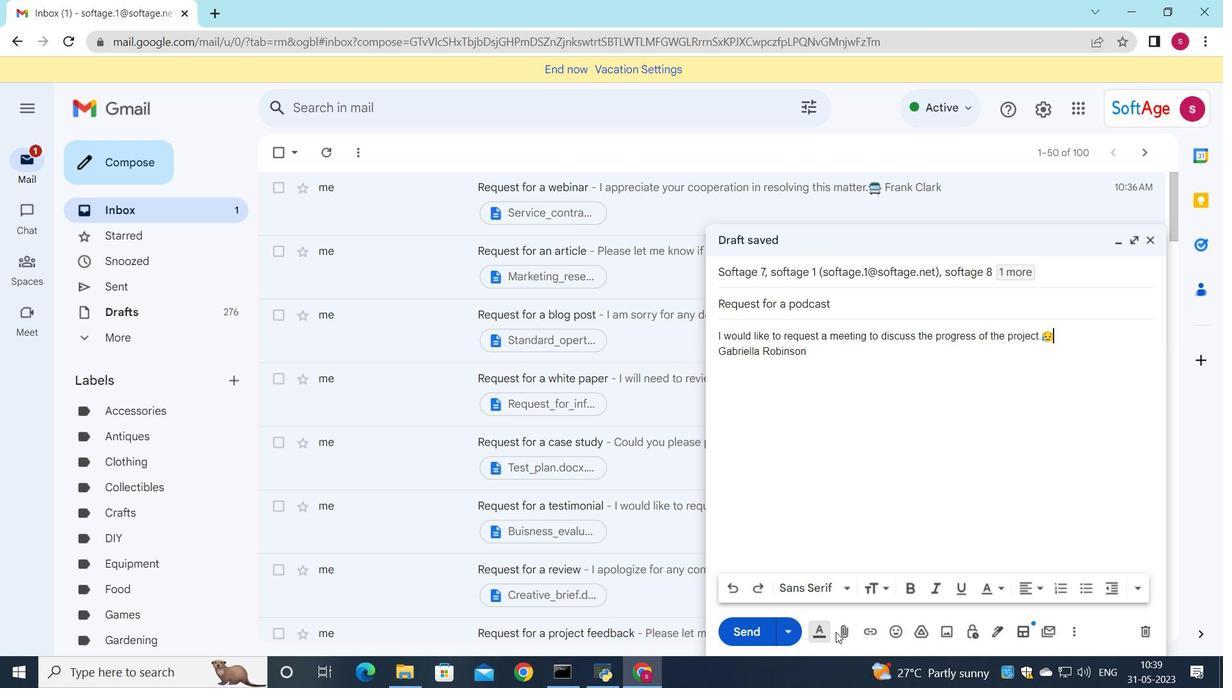 
Action: Mouse pressed left at (839, 632)
Screenshot: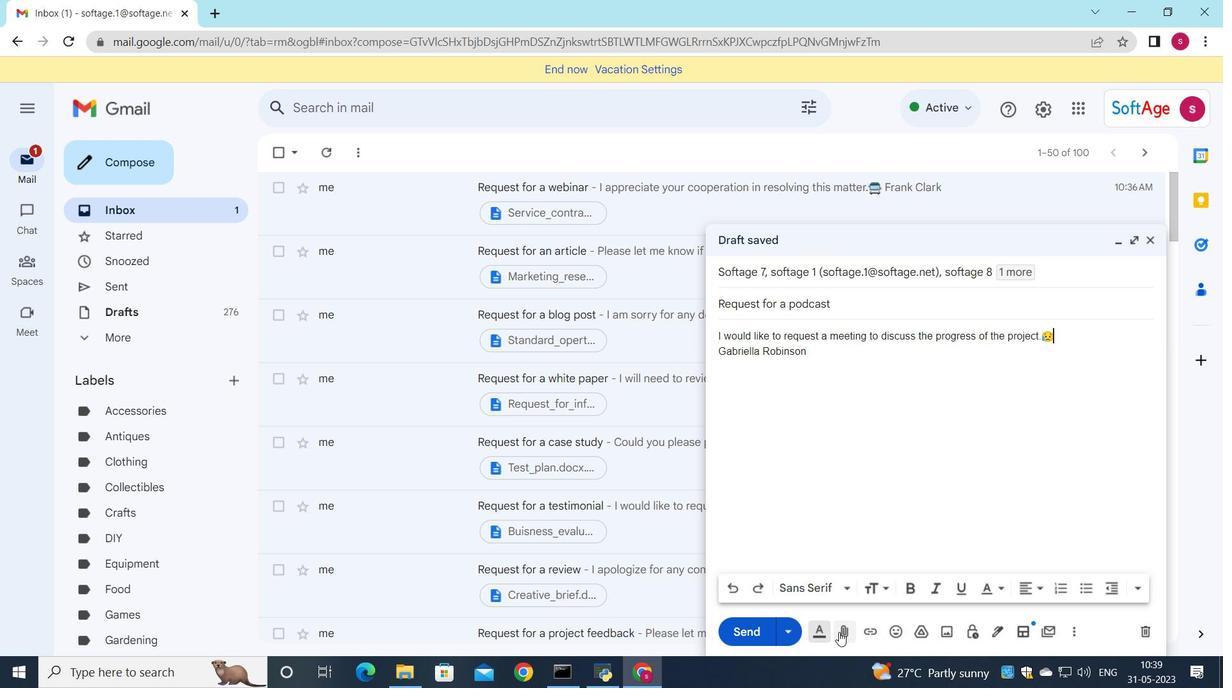 
Action: Mouse moved to (273, 115)
Screenshot: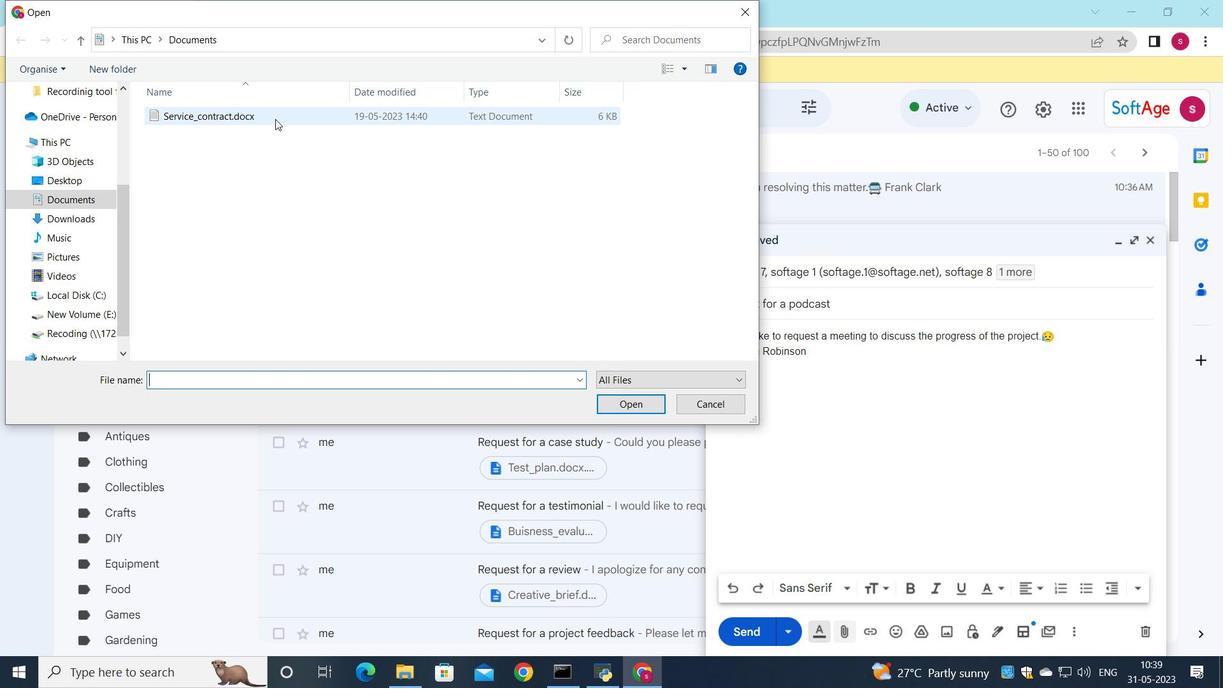 
Action: Mouse pressed left at (273, 115)
Screenshot: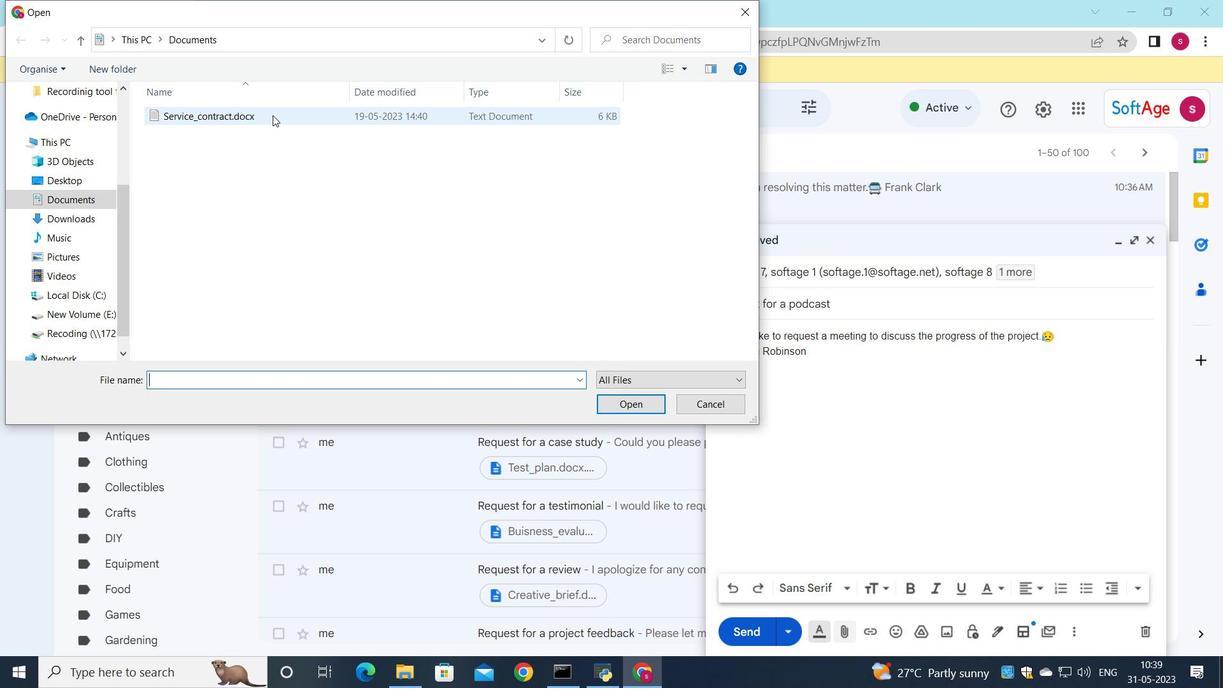 
Action: Mouse moved to (278, 114)
Screenshot: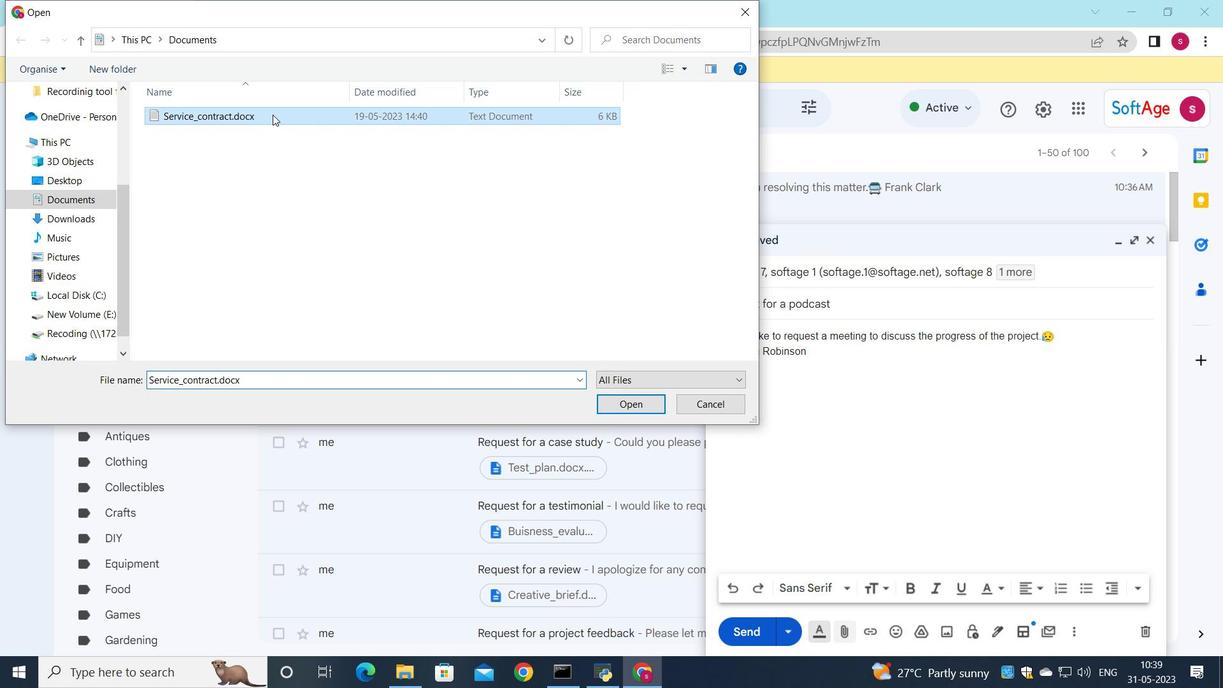 
Action: Mouse pressed left at (278, 114)
Screenshot: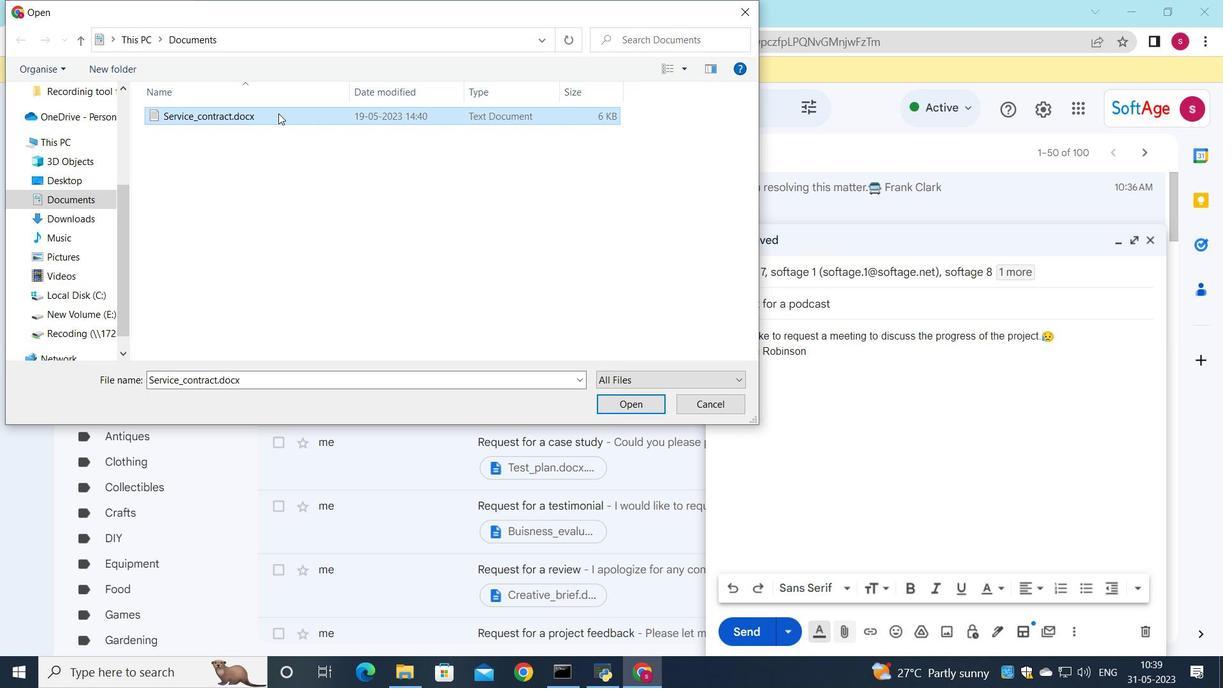 
Action: Mouse moved to (793, 280)
Screenshot: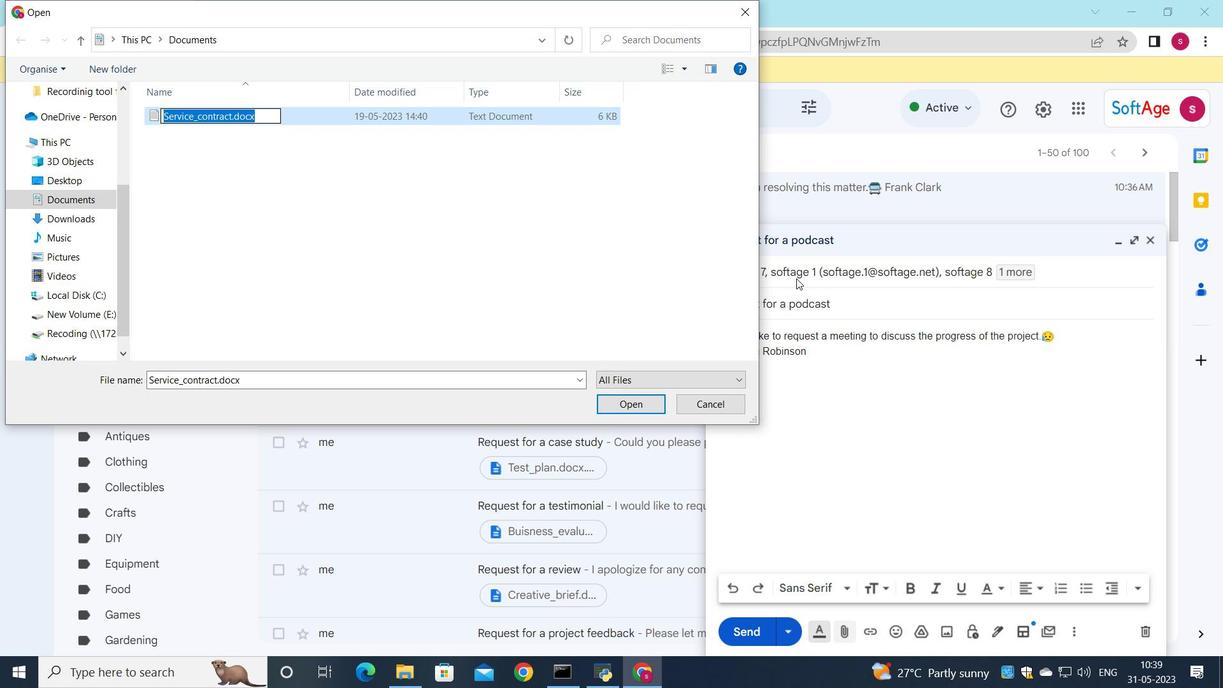 
Action: Key pressed <Key.shift>Code<Key.shift><Key.shift><Key.shift><Key.shift>_of<Key.shift>_conduct.pdf
Screenshot: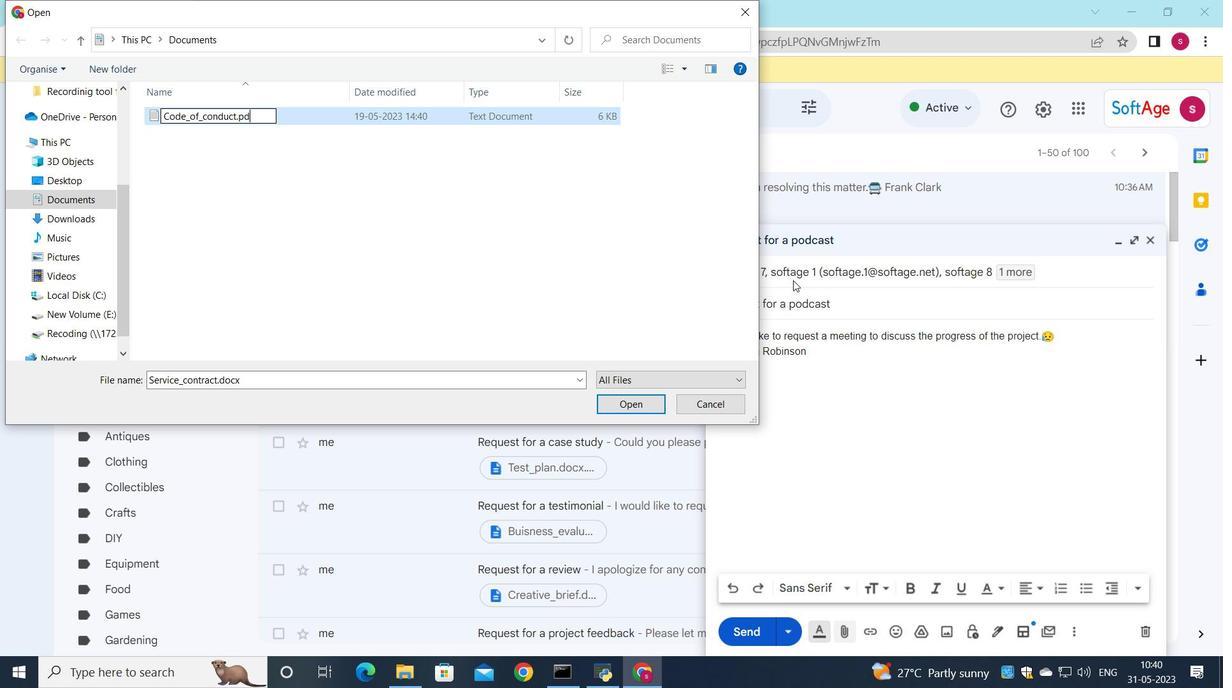 
Action: Mouse moved to (307, 119)
Screenshot: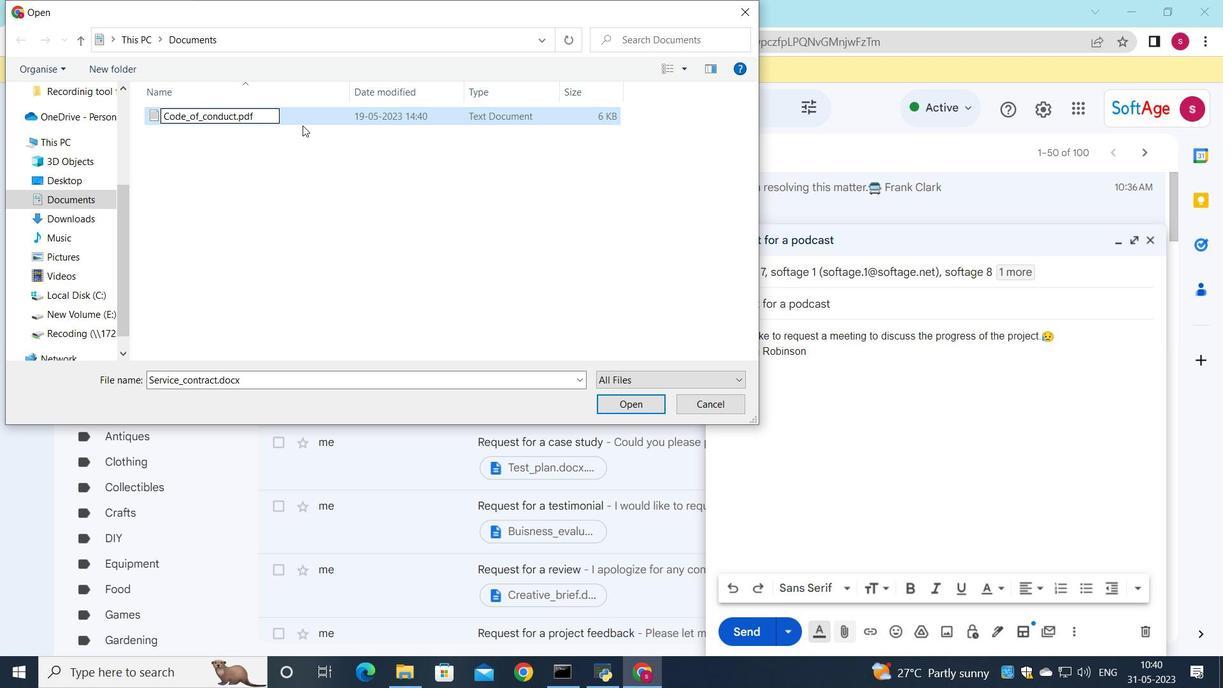 
Action: Mouse pressed left at (307, 119)
Screenshot: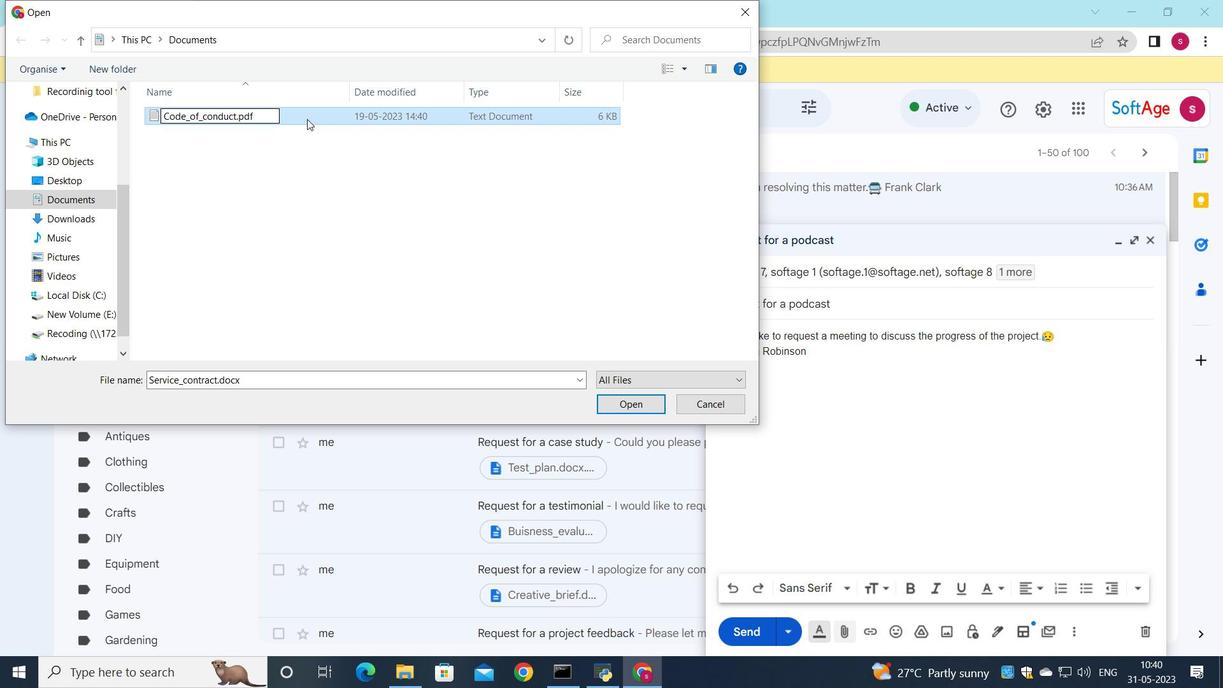 
Action: Mouse moved to (610, 400)
Screenshot: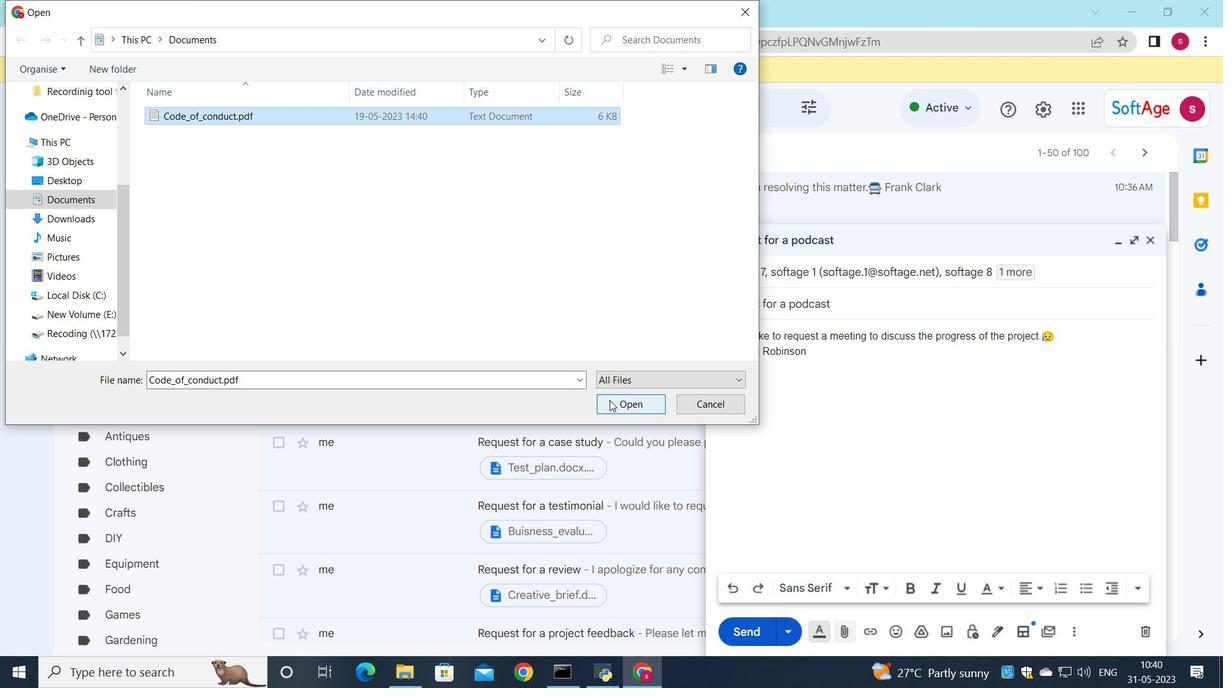 
Action: Mouse pressed left at (610, 400)
Screenshot: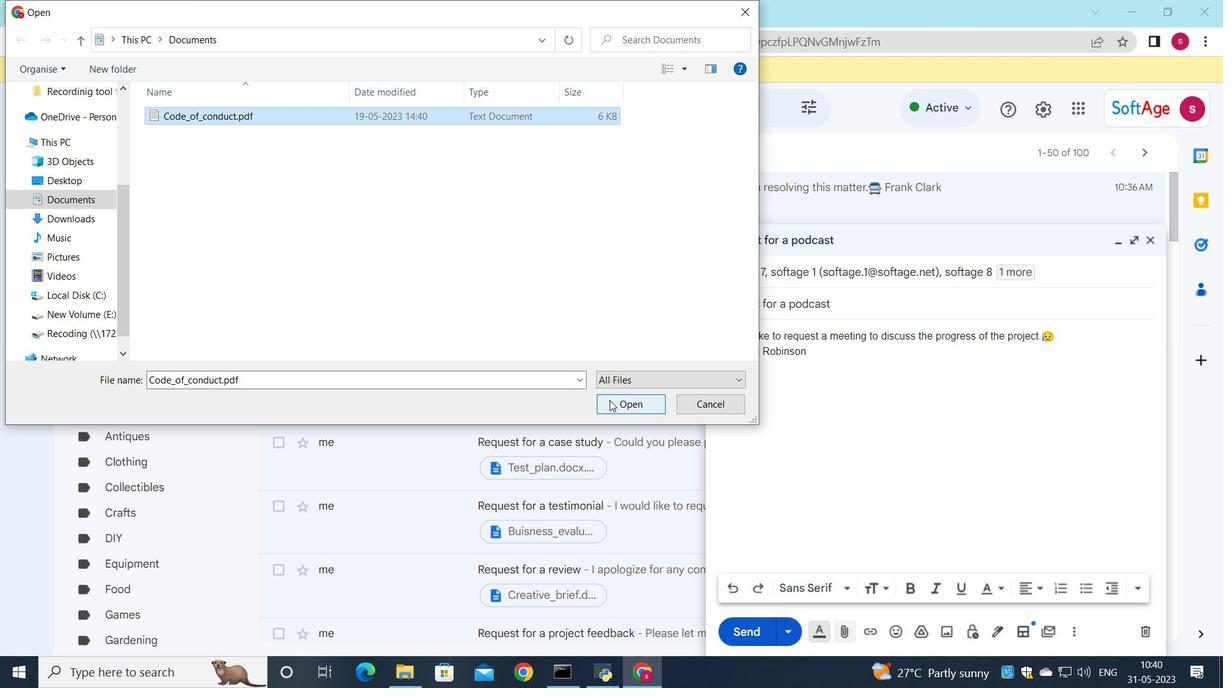 
Action: Mouse moved to (744, 634)
Screenshot: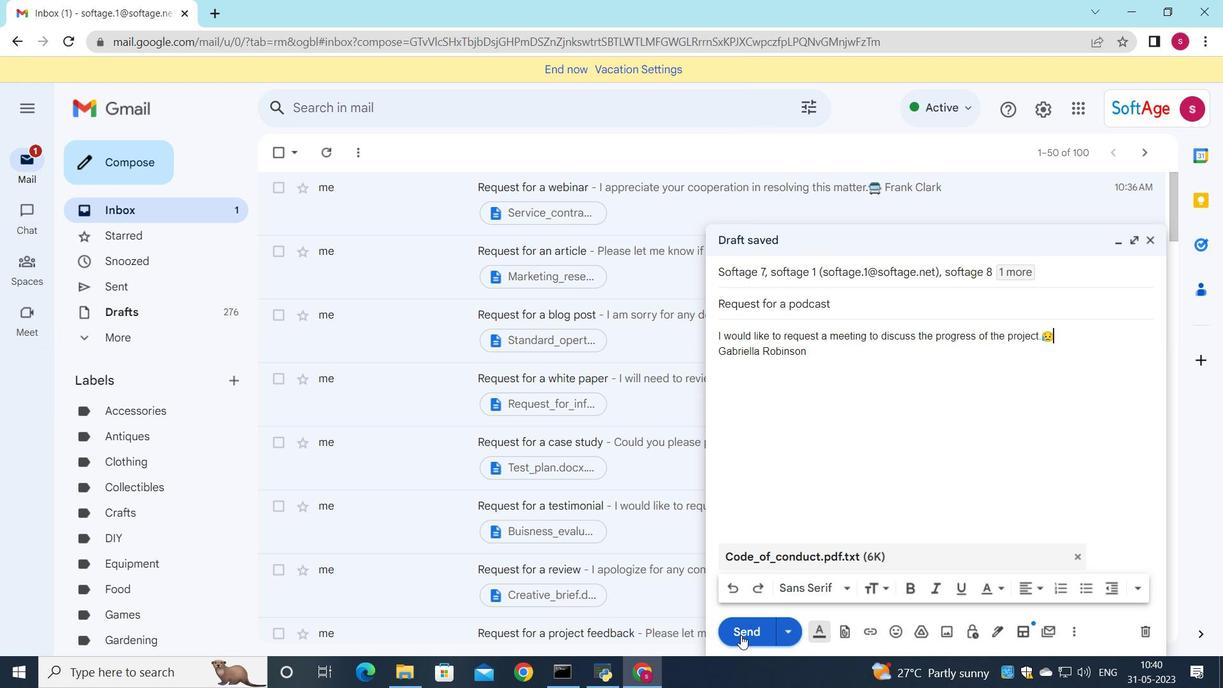 
Action: Mouse pressed left at (744, 634)
Screenshot: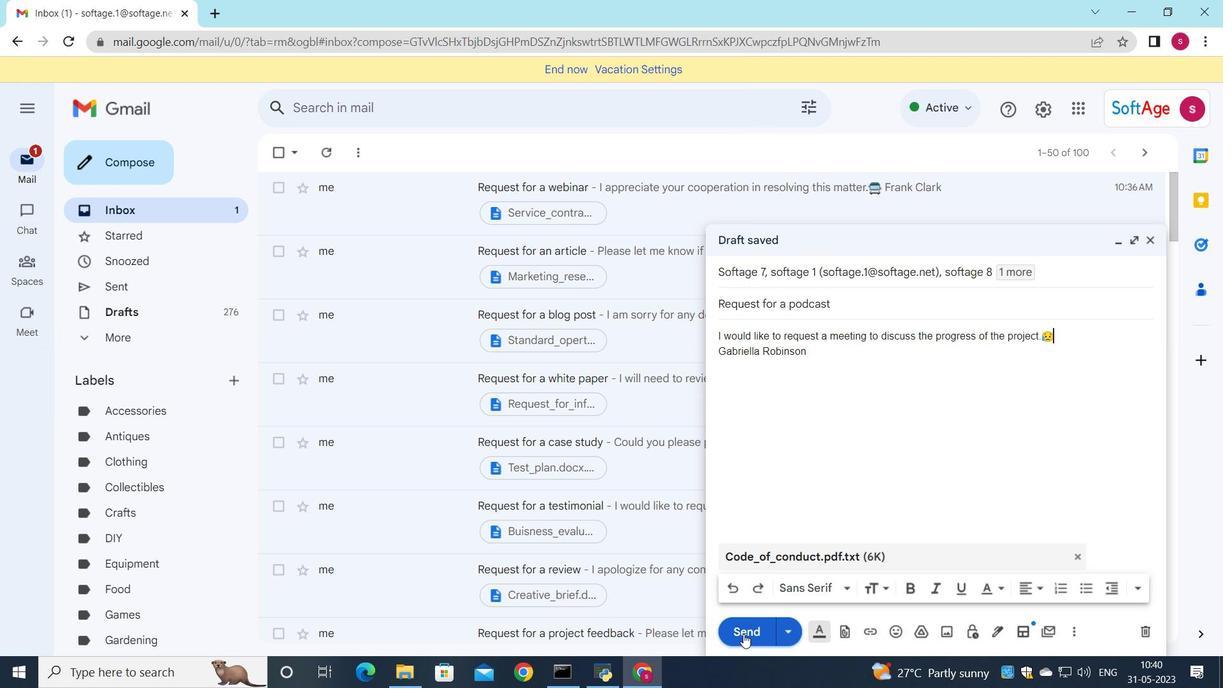 
Action: Mouse moved to (646, 191)
Screenshot: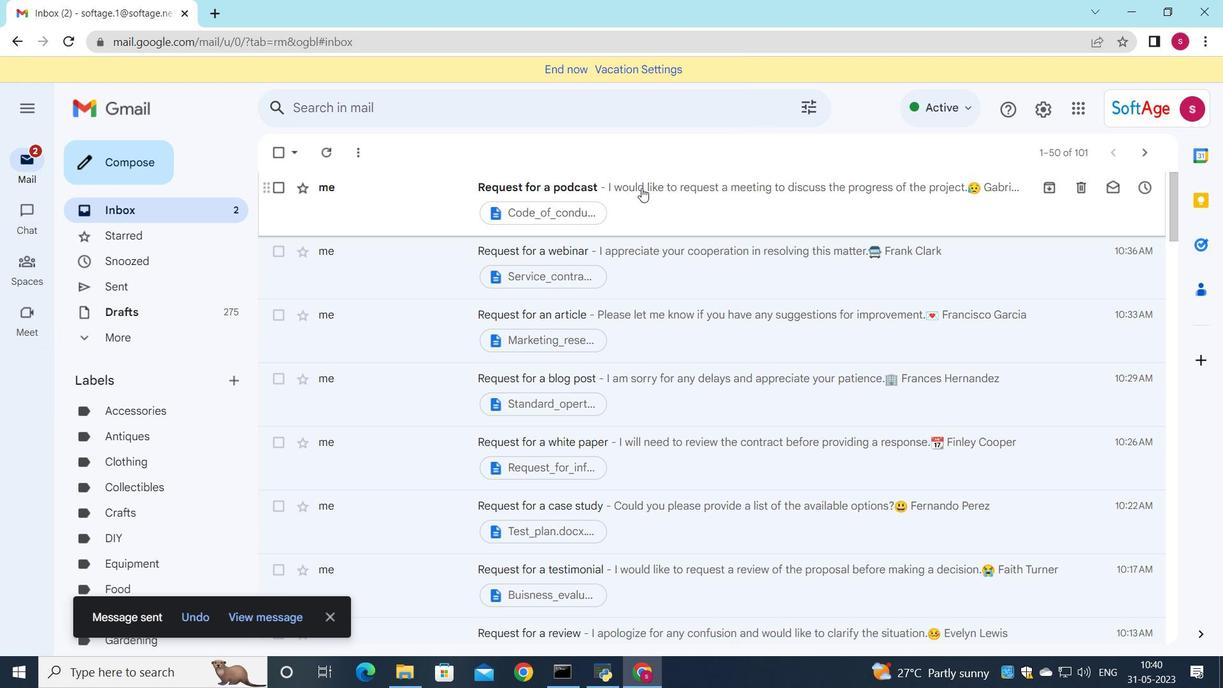 
Action: Mouse pressed left at (646, 191)
Screenshot: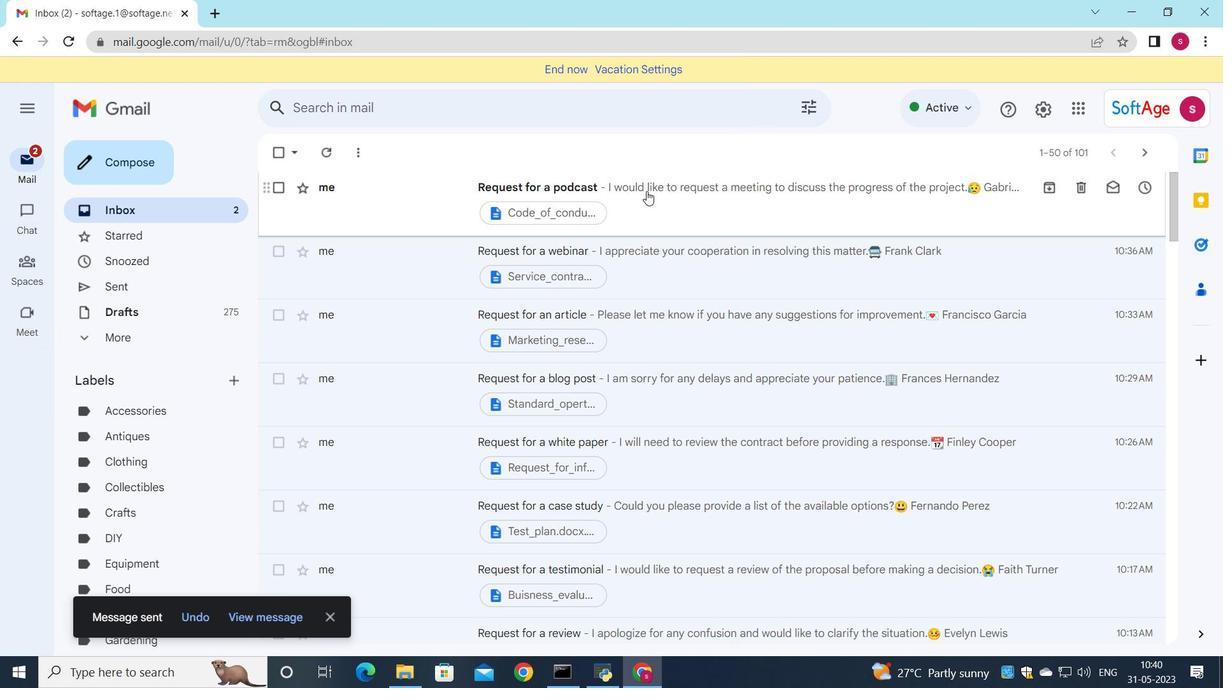 
Action: Mouse moved to (779, 210)
Screenshot: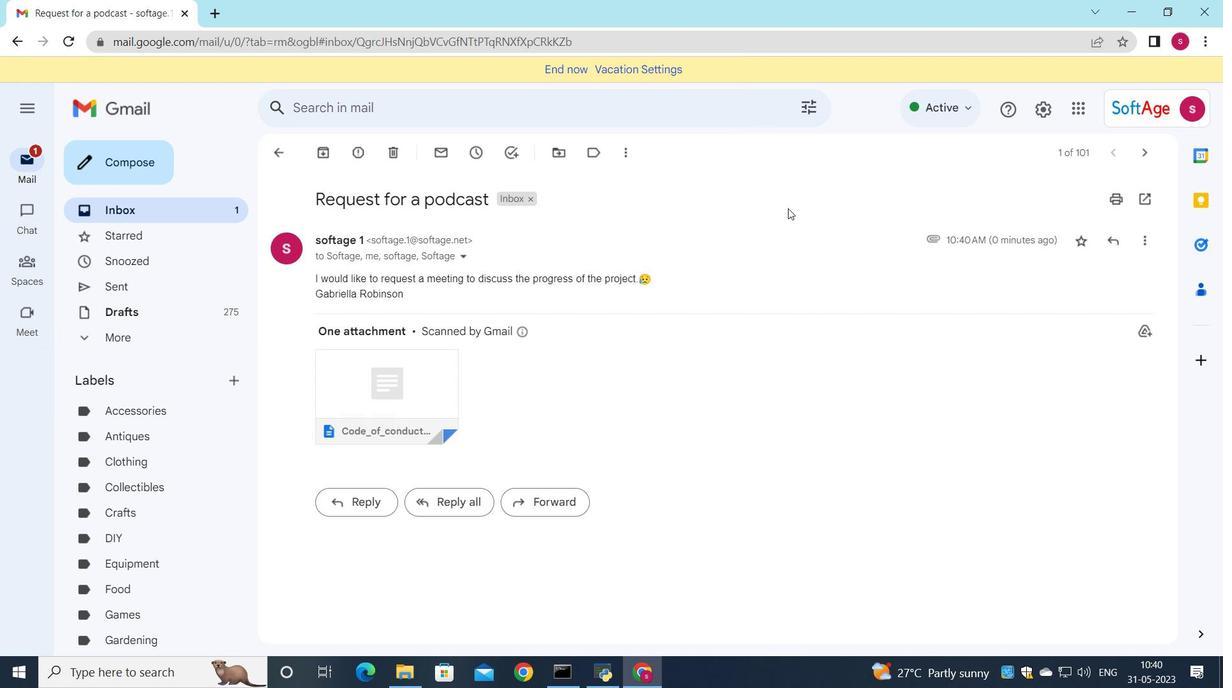 
